 Task: Find connections with filter location Southsea with filter topic #lawyerlifewith filter profile language Potuguese with filter current company DealShare with filter school Magadh University, Bodh Gaya with filter industry Professional Organizations with filter service category Executive Coaching with filter keywords title Board of Directors
Action: Mouse moved to (648, 90)
Screenshot: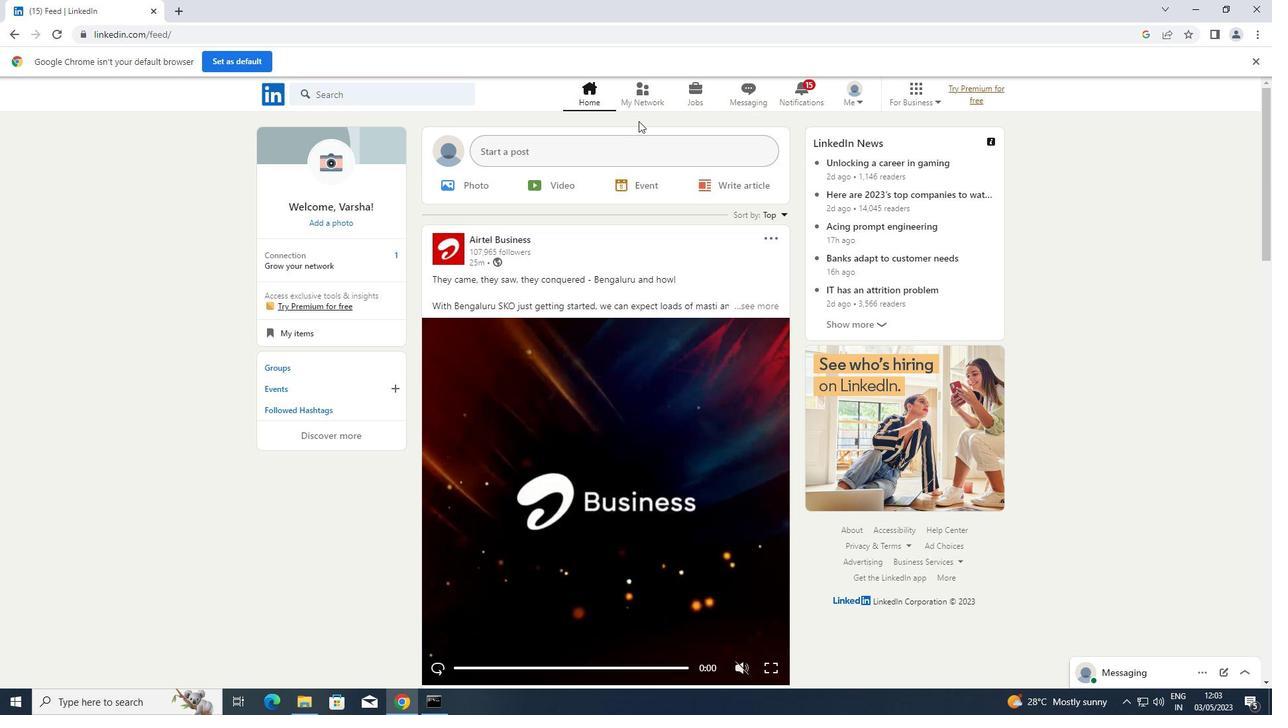 
Action: Mouse pressed left at (648, 90)
Screenshot: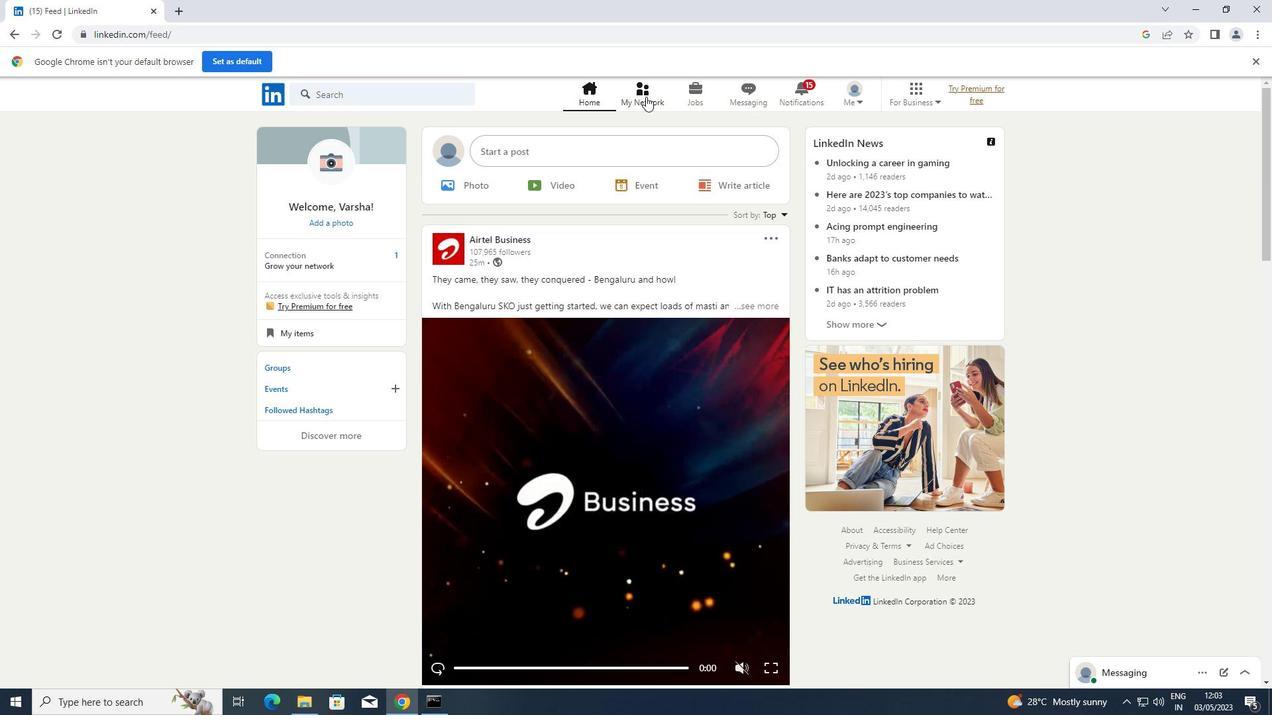 
Action: Mouse moved to (424, 165)
Screenshot: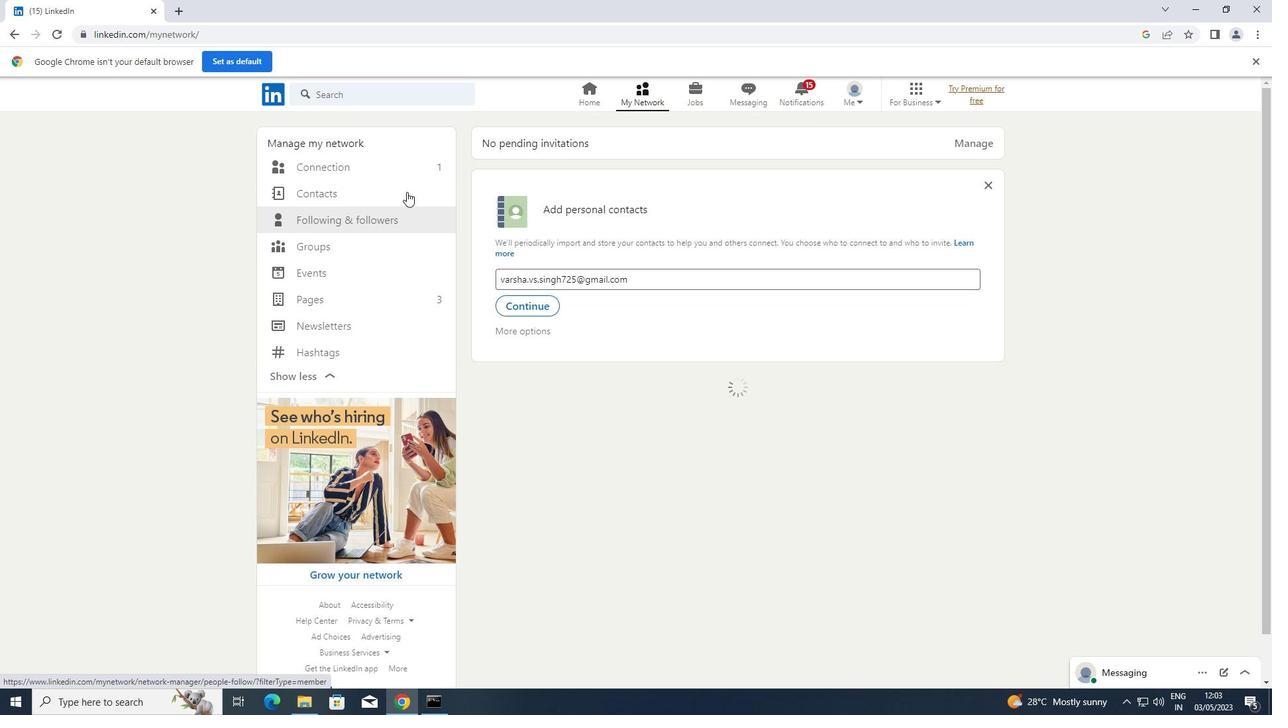 
Action: Mouse pressed left at (424, 165)
Screenshot: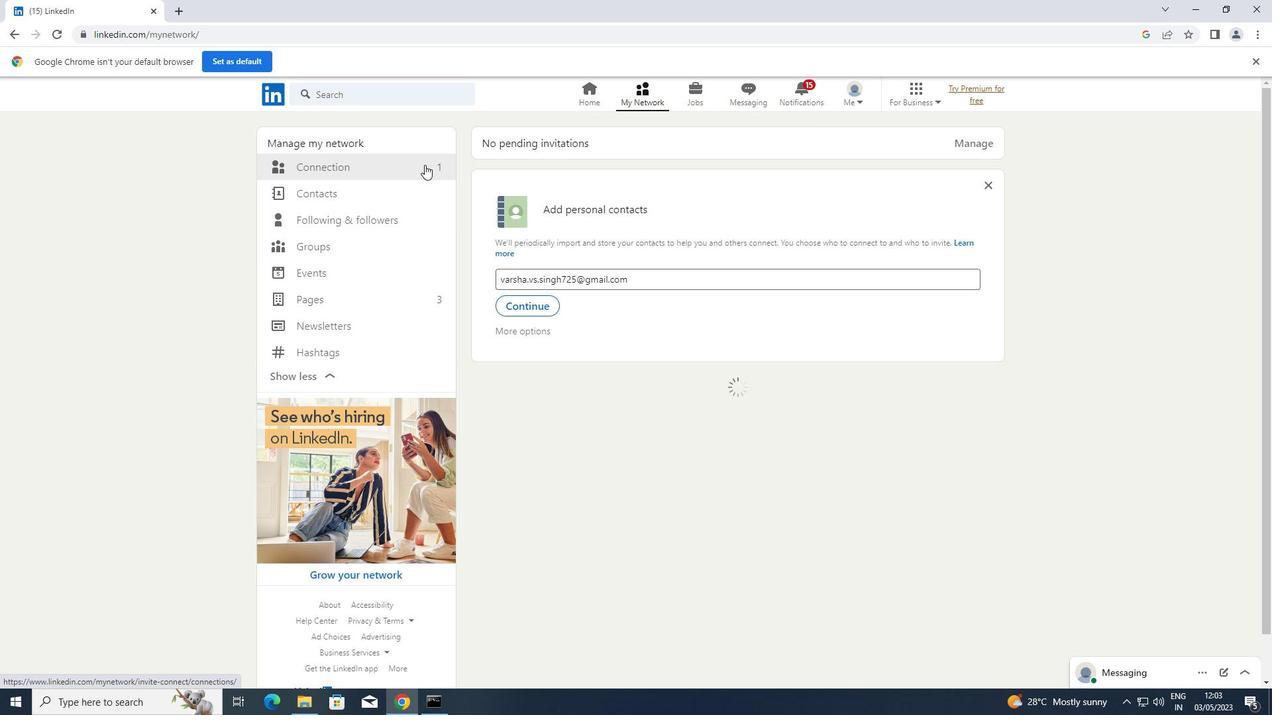 
Action: Mouse moved to (764, 164)
Screenshot: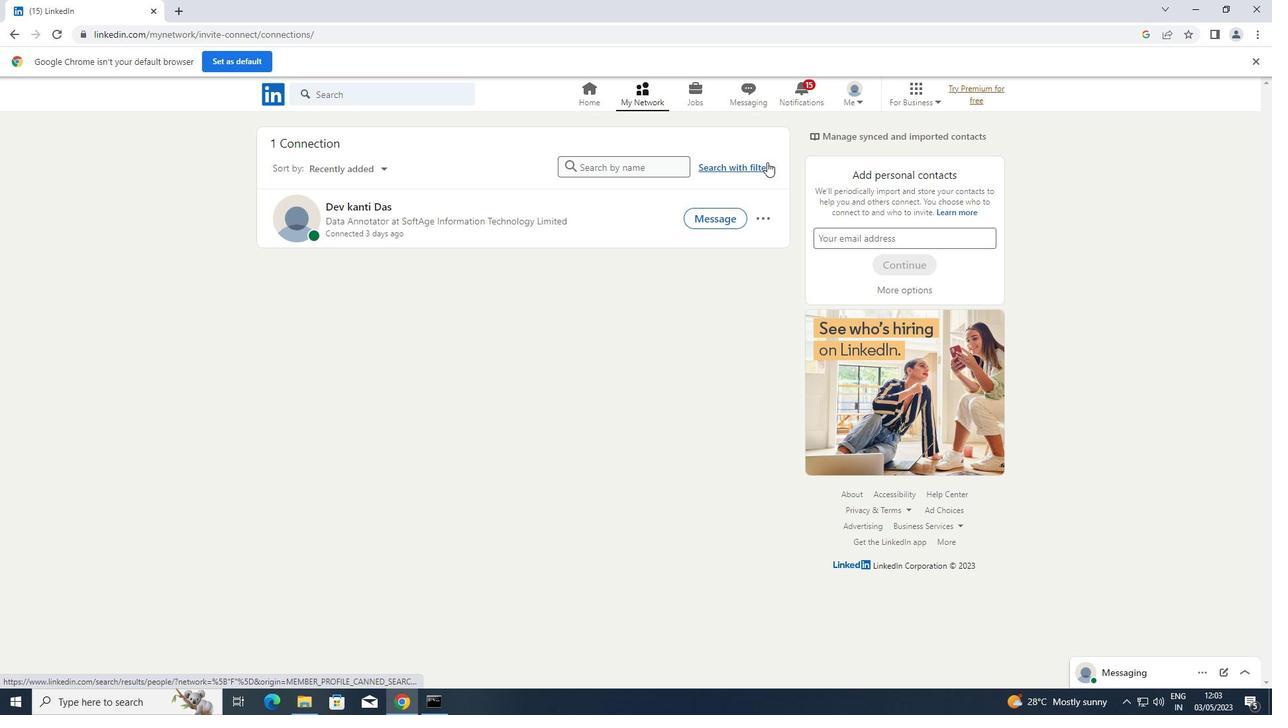 
Action: Mouse pressed left at (764, 164)
Screenshot: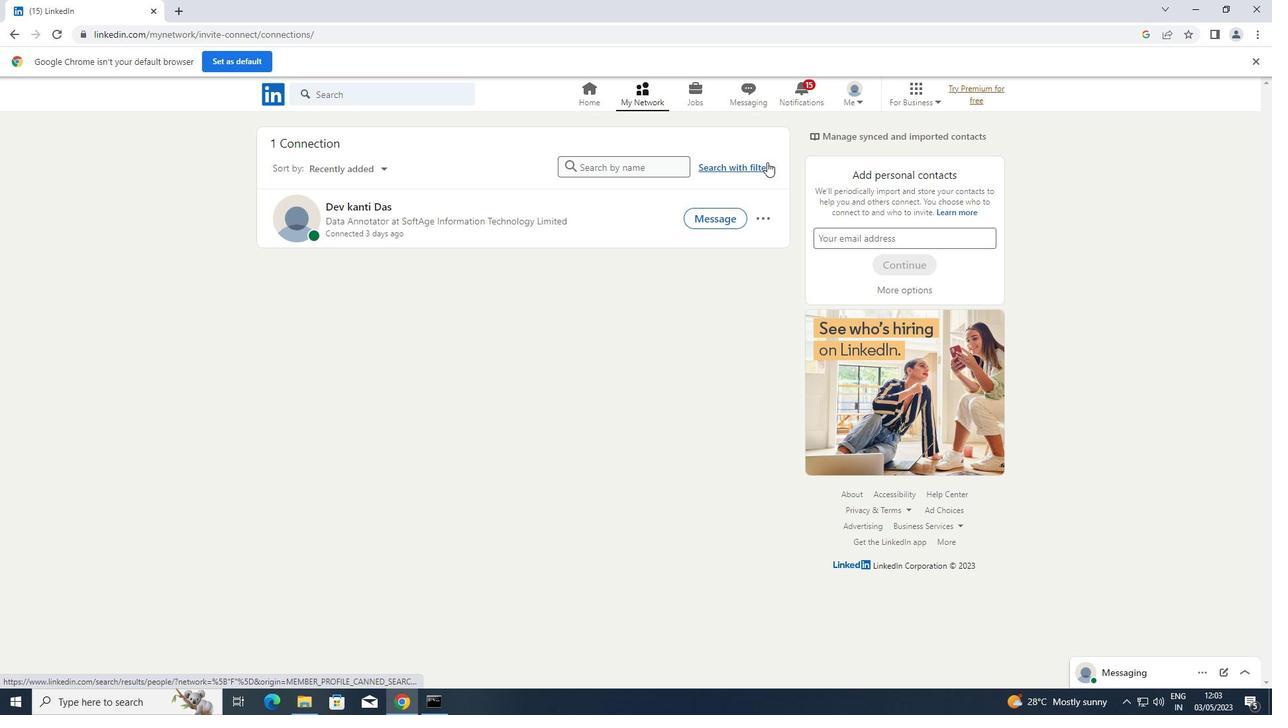 
Action: Mouse moved to (690, 135)
Screenshot: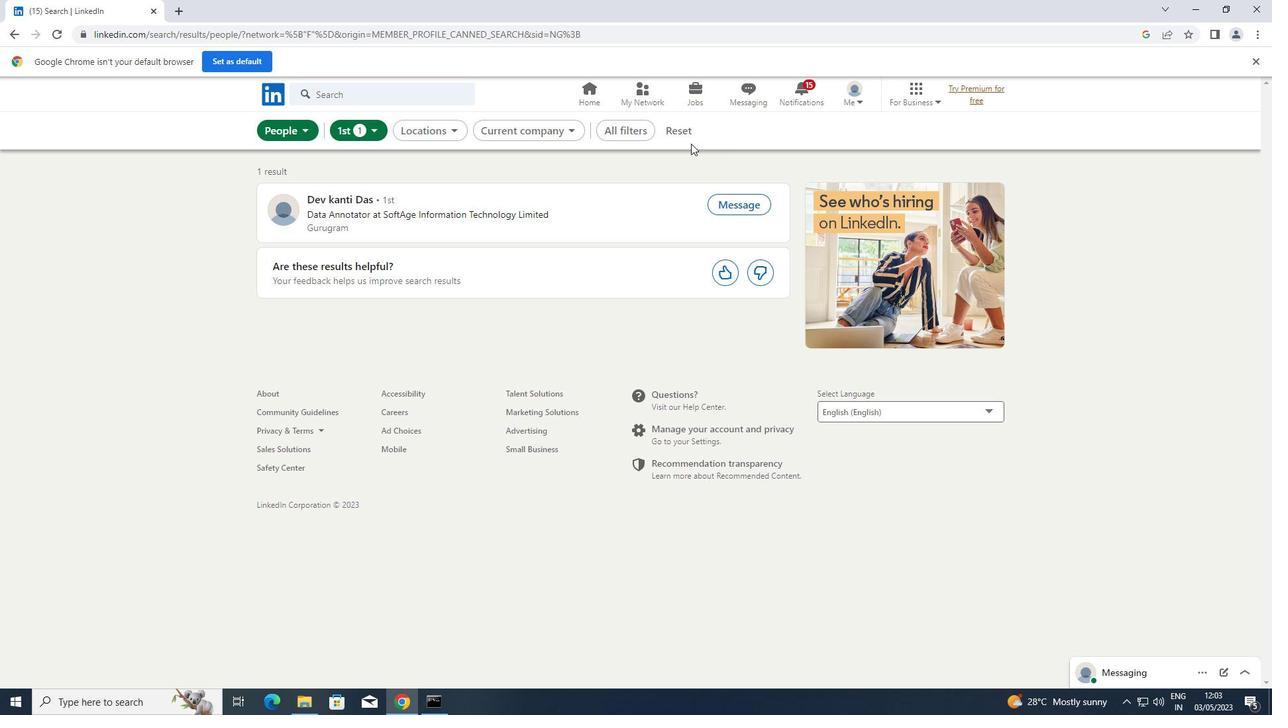 
Action: Mouse pressed left at (690, 135)
Screenshot: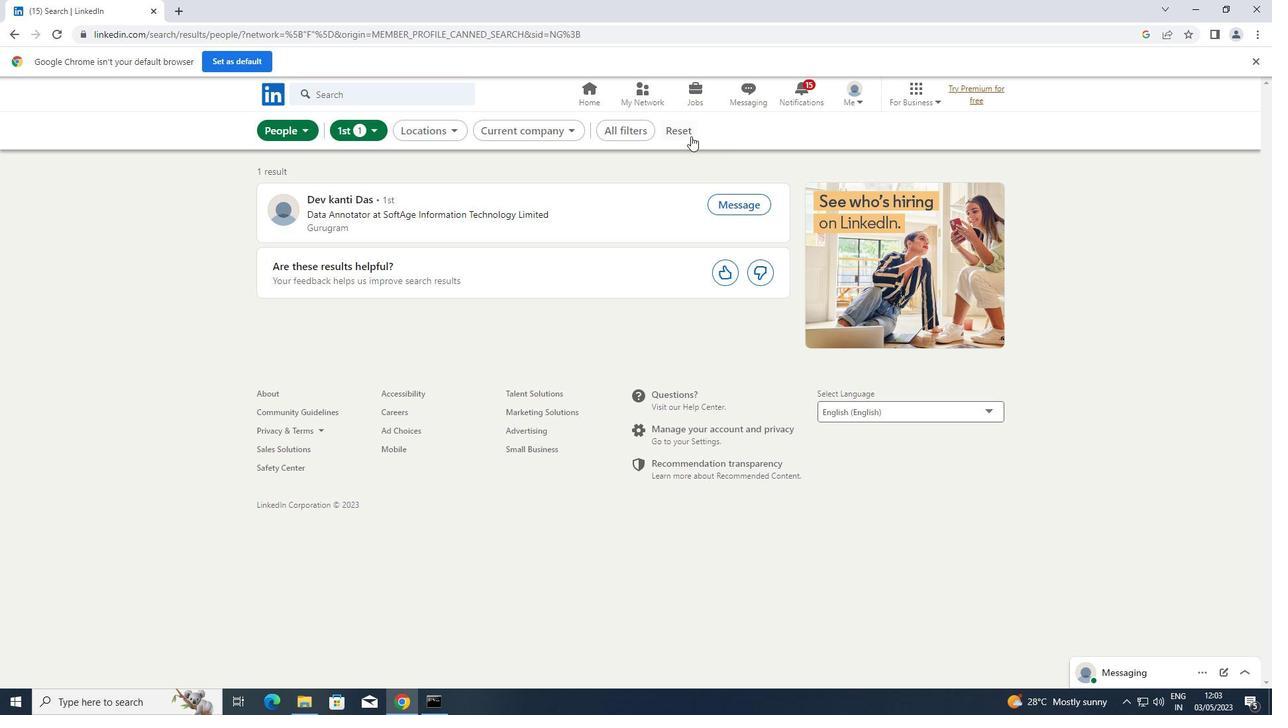 
Action: Mouse moved to (667, 127)
Screenshot: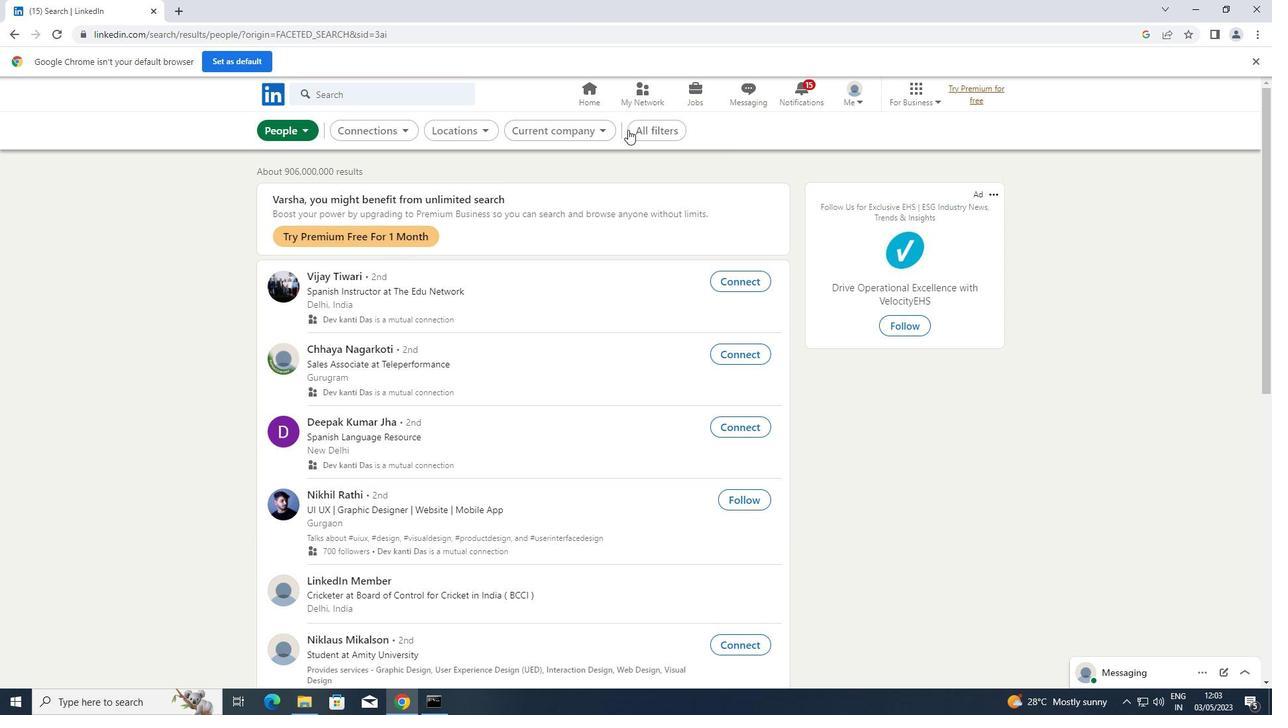 
Action: Mouse pressed left at (667, 127)
Screenshot: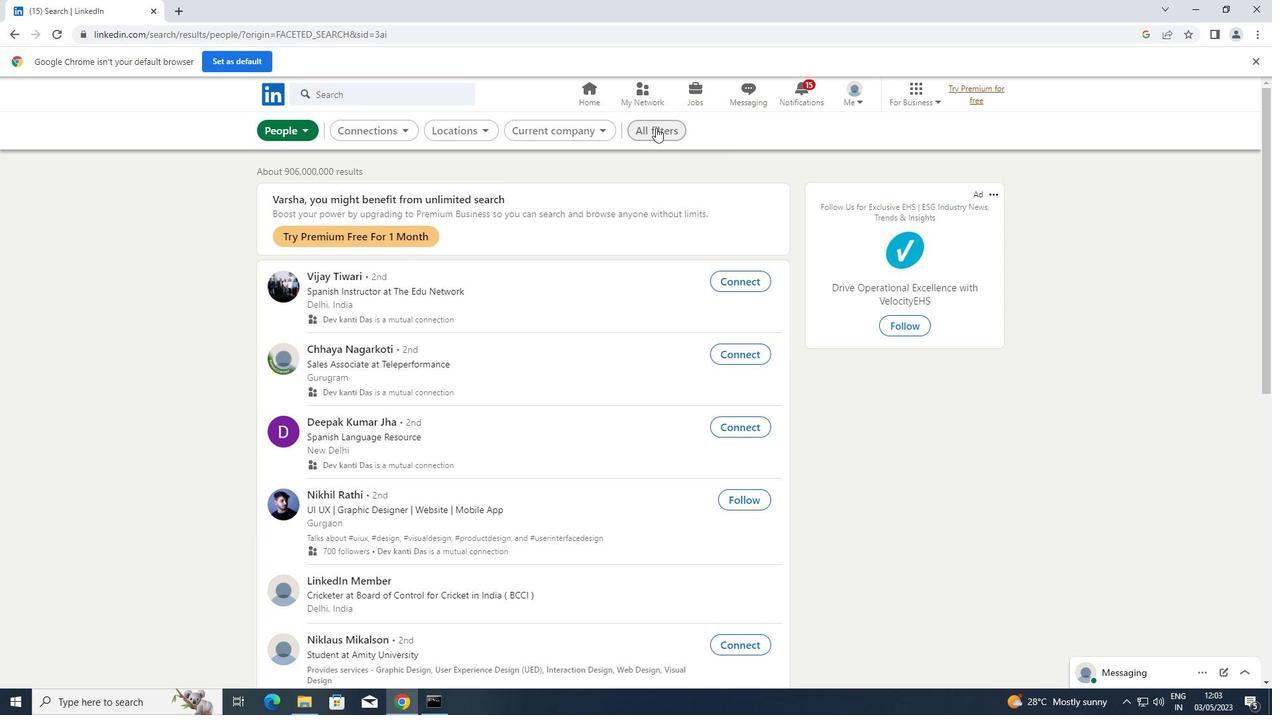
Action: Mouse moved to (863, 287)
Screenshot: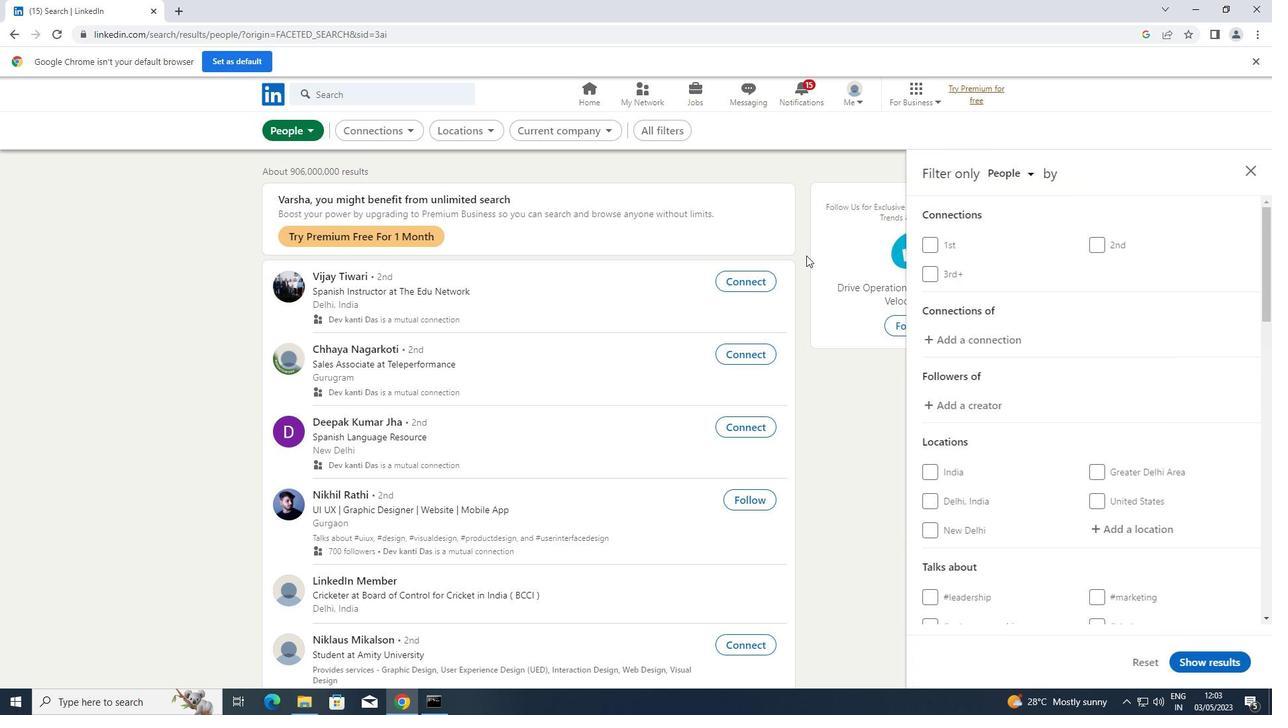 
Action: Mouse scrolled (863, 287) with delta (0, 0)
Screenshot: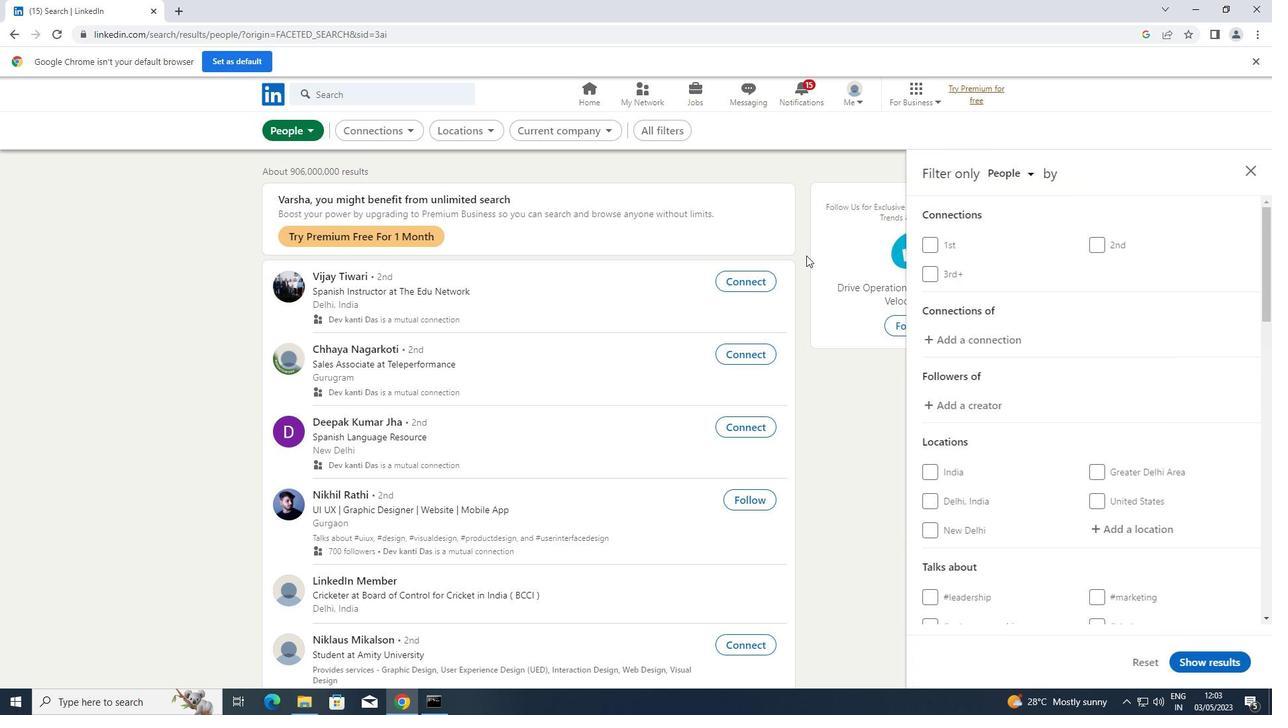 
Action: Mouse moved to (864, 289)
Screenshot: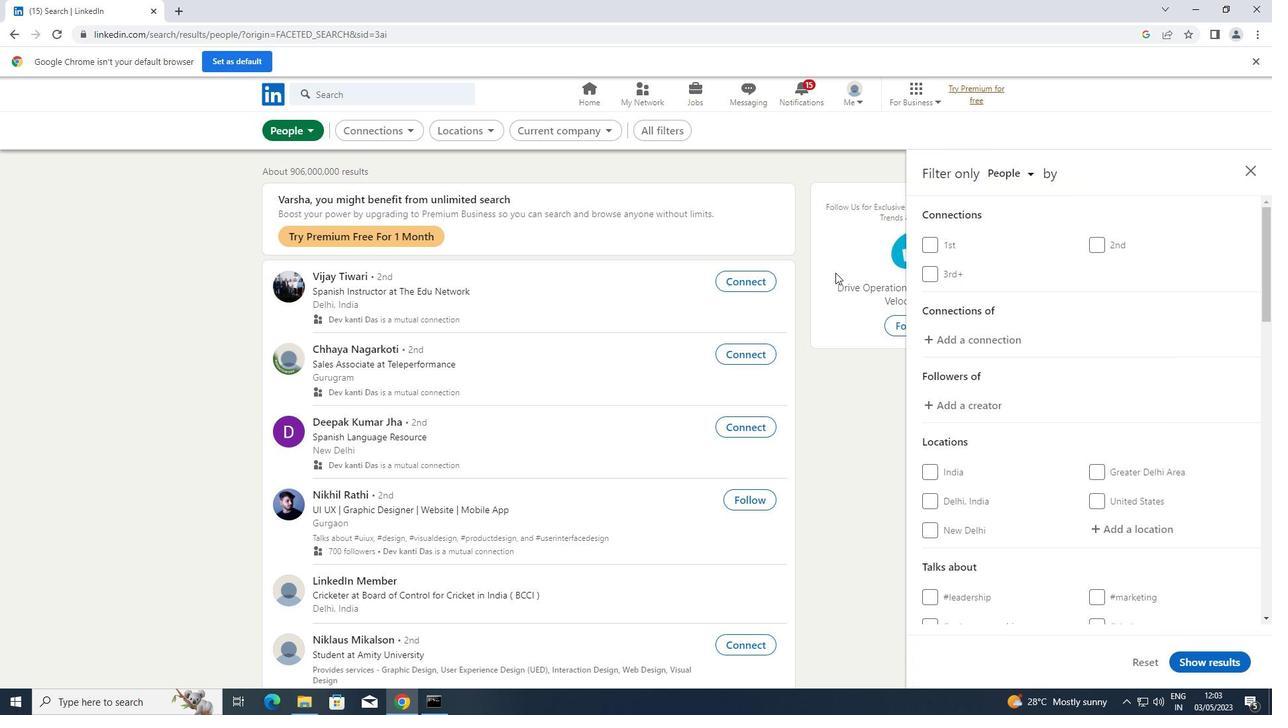 
Action: Mouse scrolled (864, 289) with delta (0, 0)
Screenshot: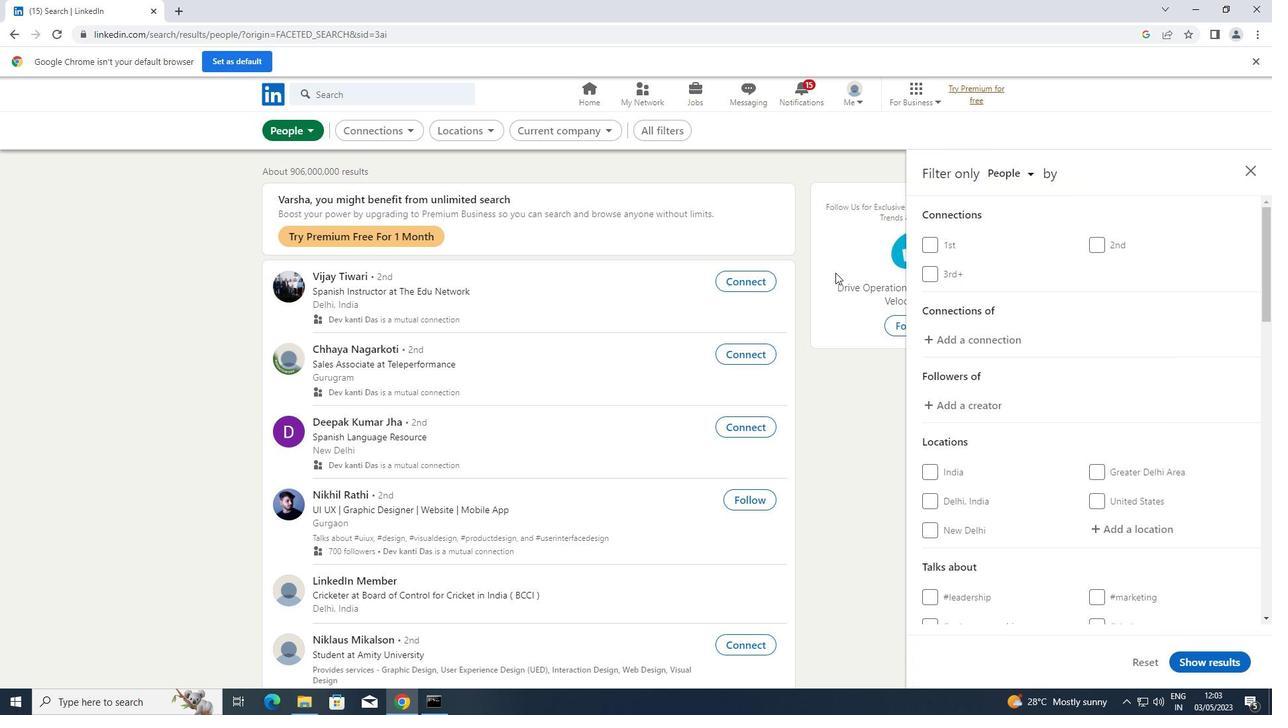 
Action: Mouse moved to (864, 291)
Screenshot: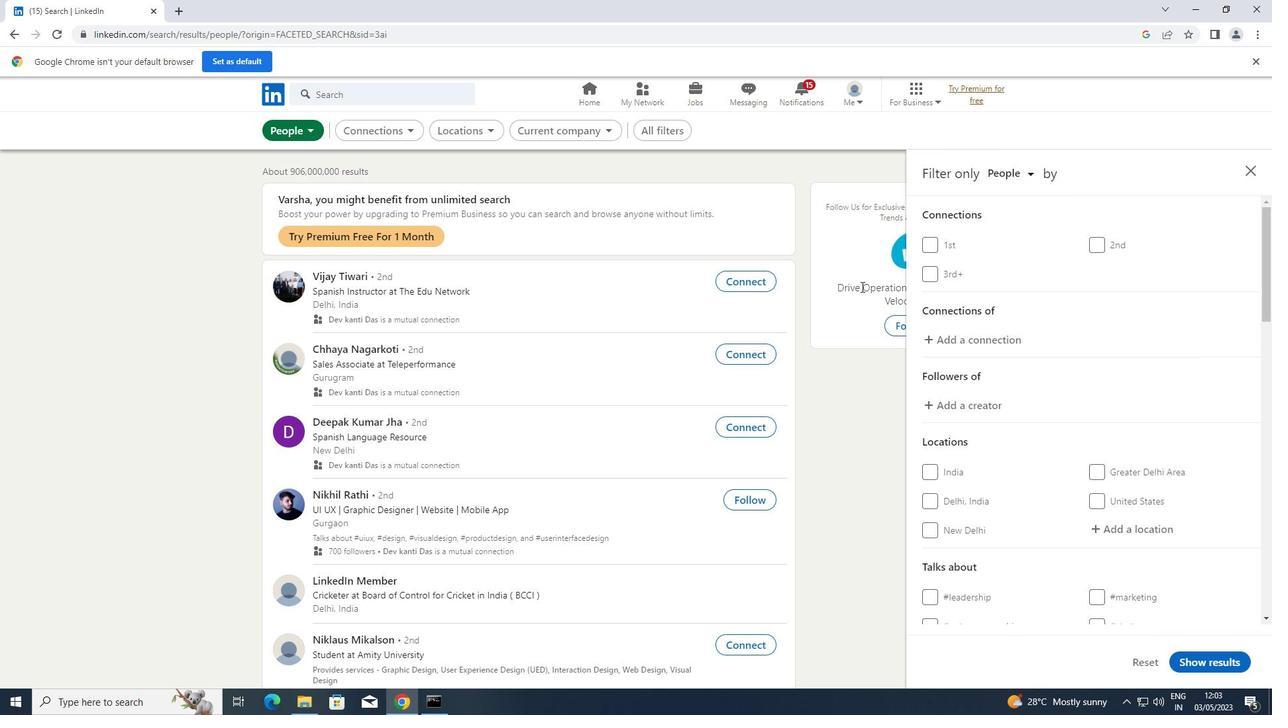 
Action: Mouse scrolled (864, 290) with delta (0, 0)
Screenshot: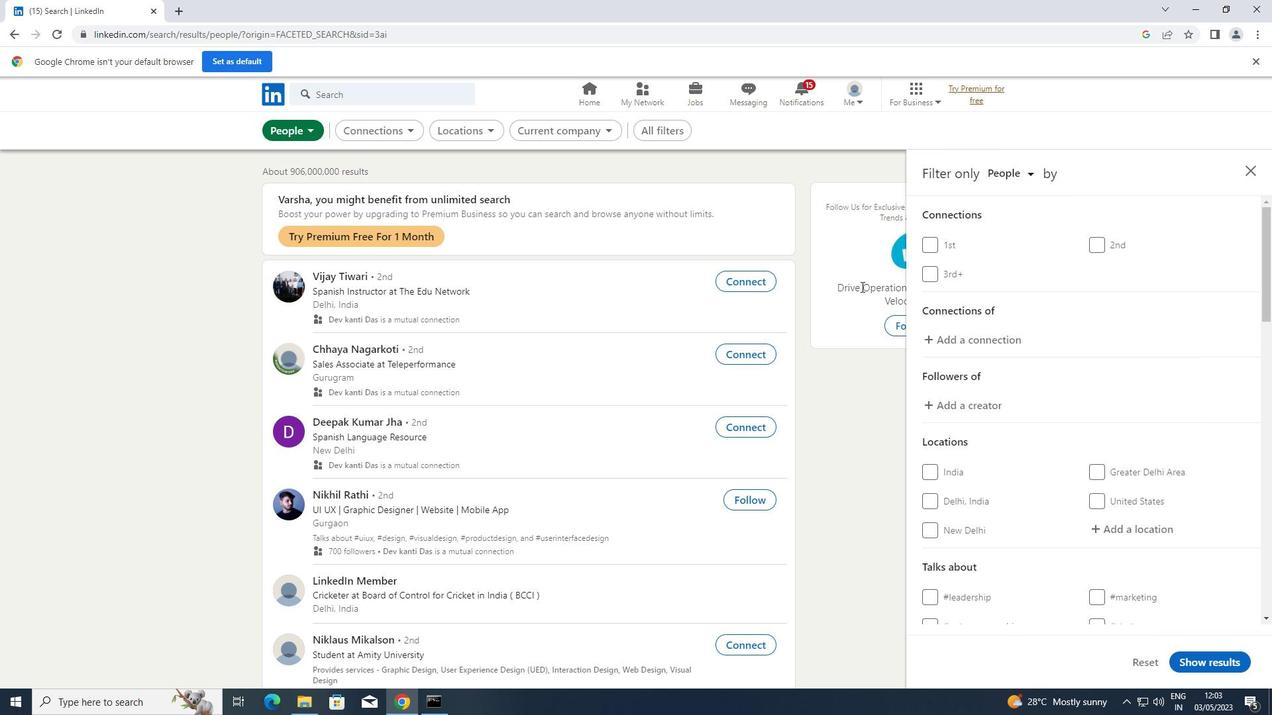 
Action: Mouse moved to (1123, 534)
Screenshot: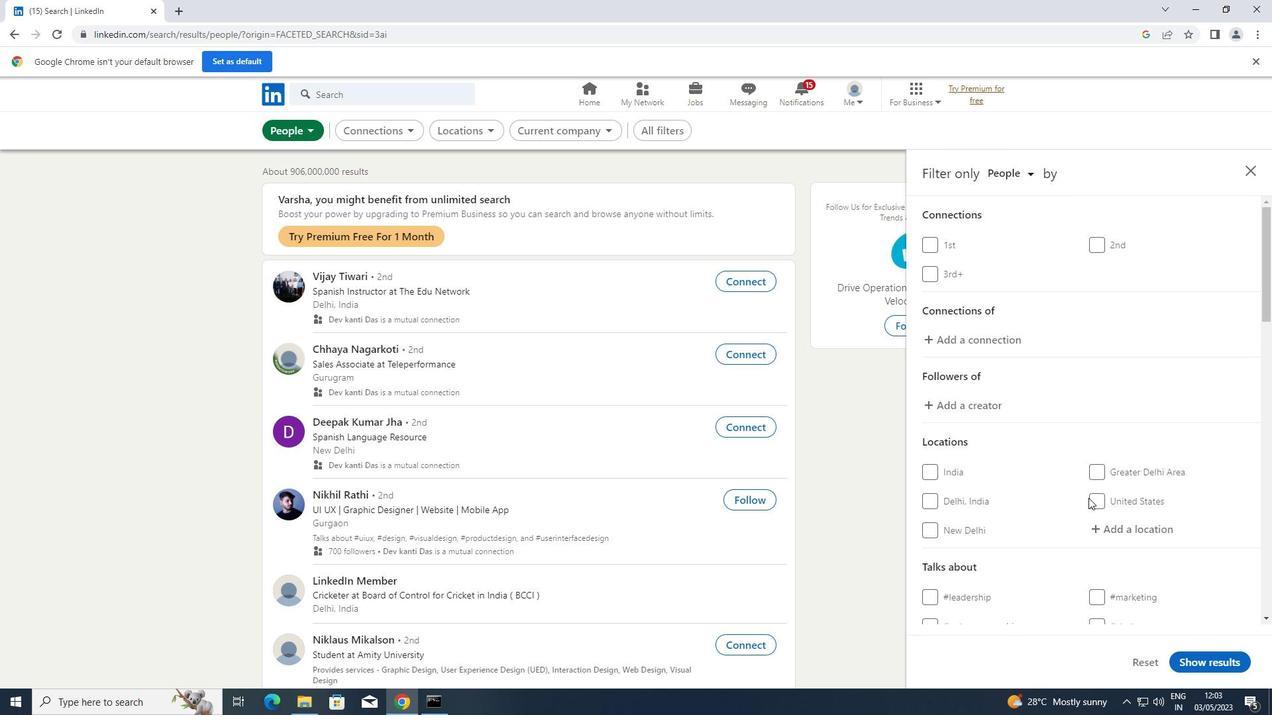 
Action: Mouse pressed left at (1123, 534)
Screenshot: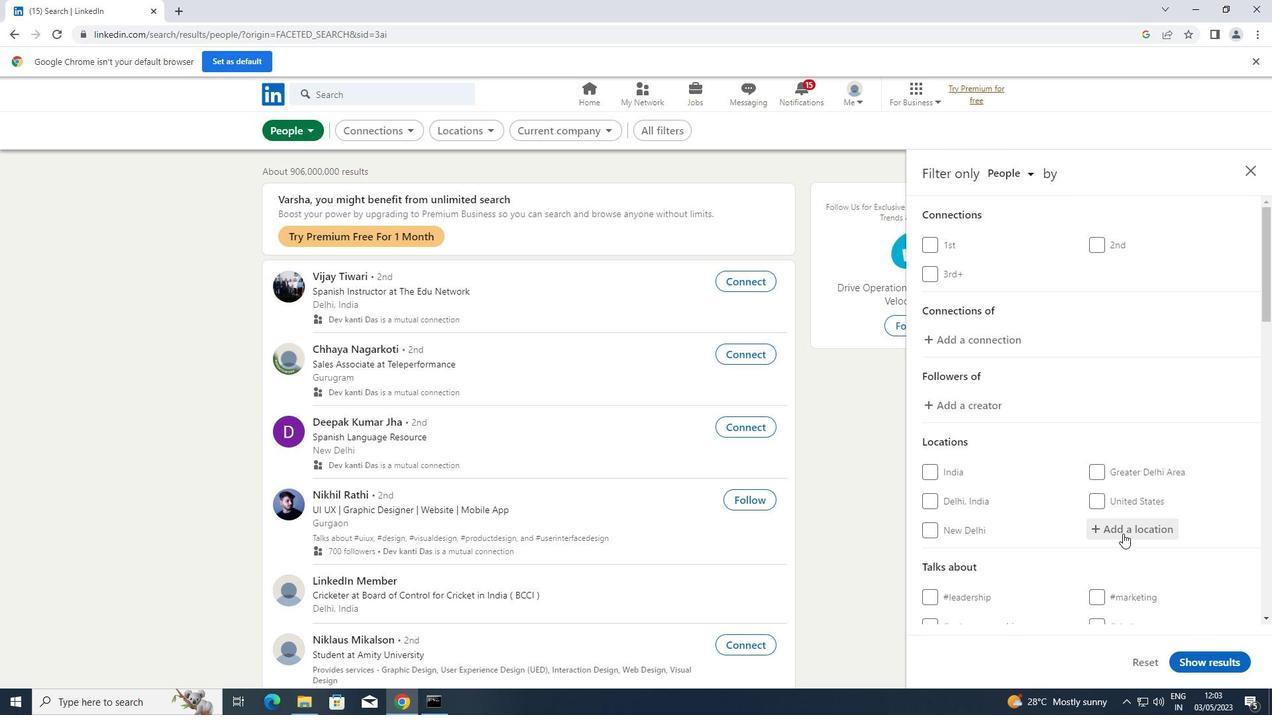 
Action: Mouse moved to (1124, 532)
Screenshot: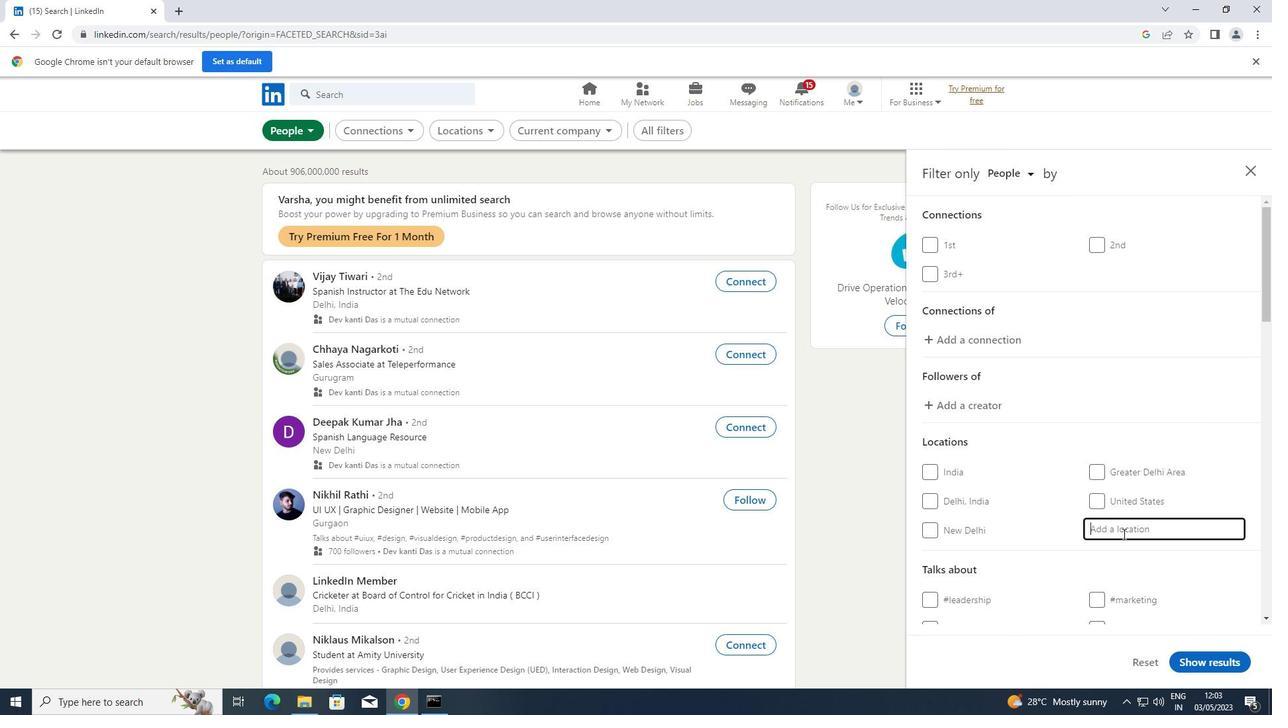 
Action: Key pressed <Key.shift>SOUTHSEA
Screenshot: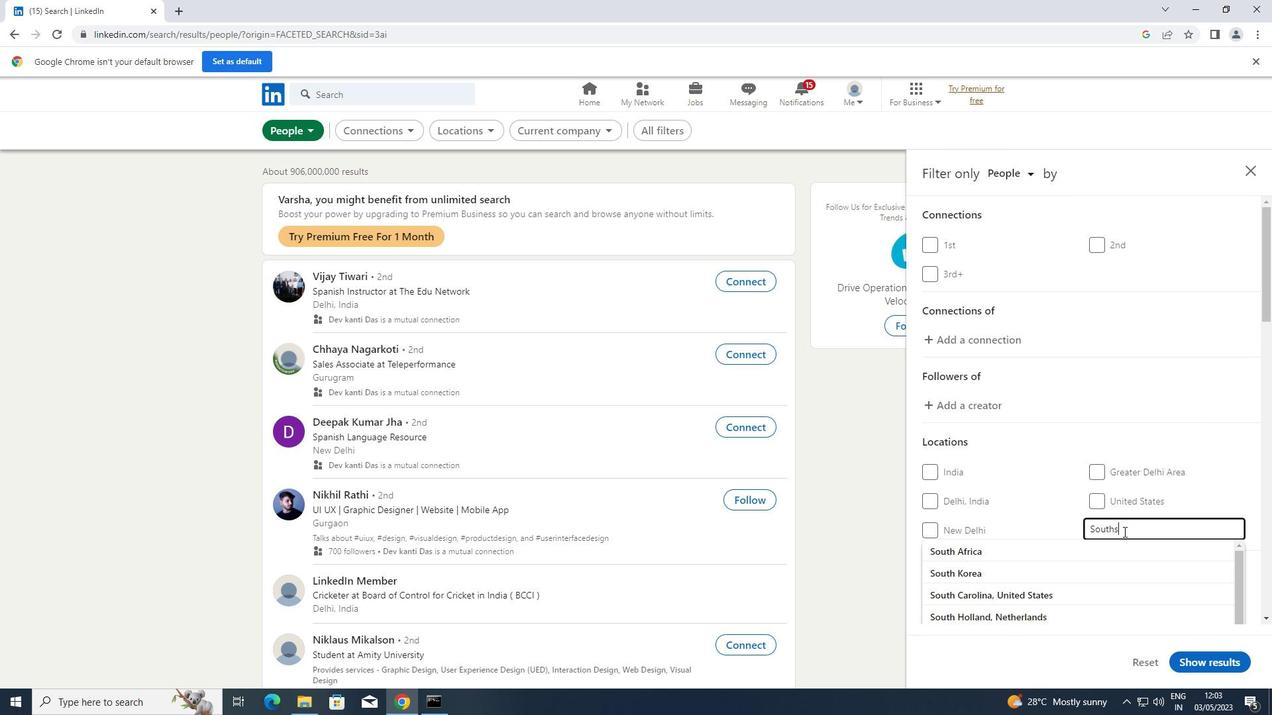 
Action: Mouse moved to (1089, 535)
Screenshot: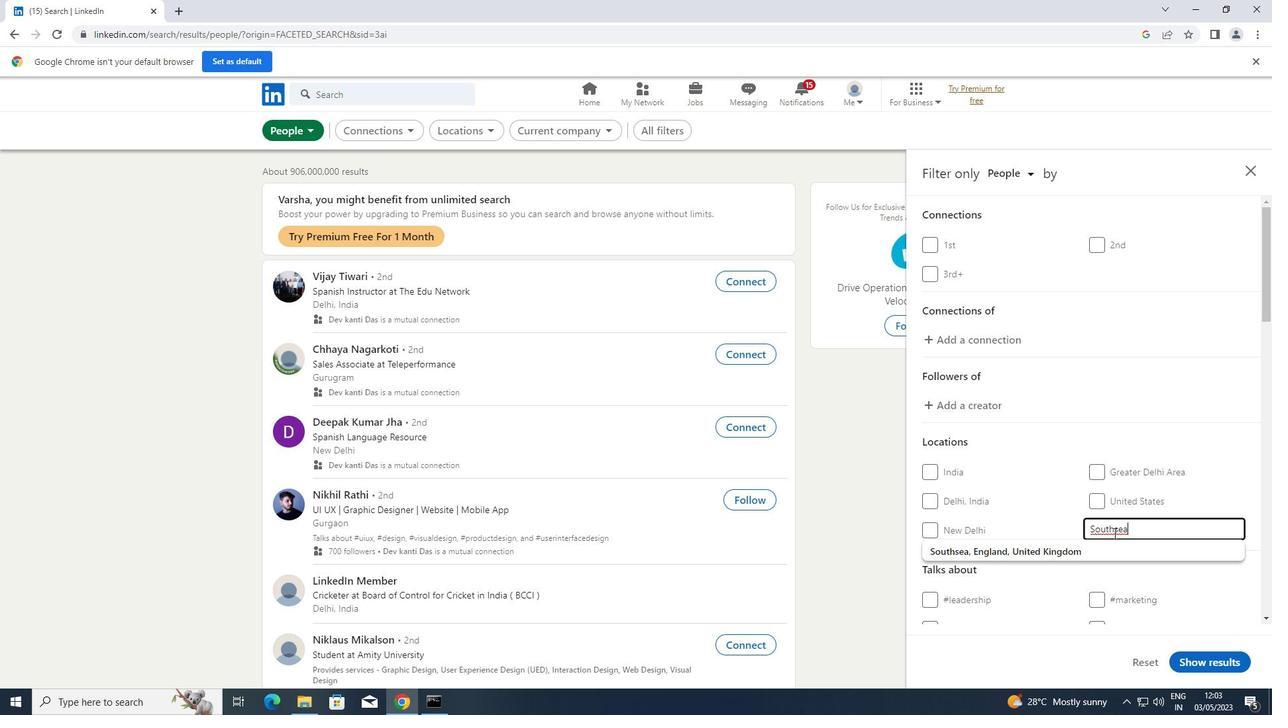 
Action: Mouse scrolled (1089, 534) with delta (0, 0)
Screenshot: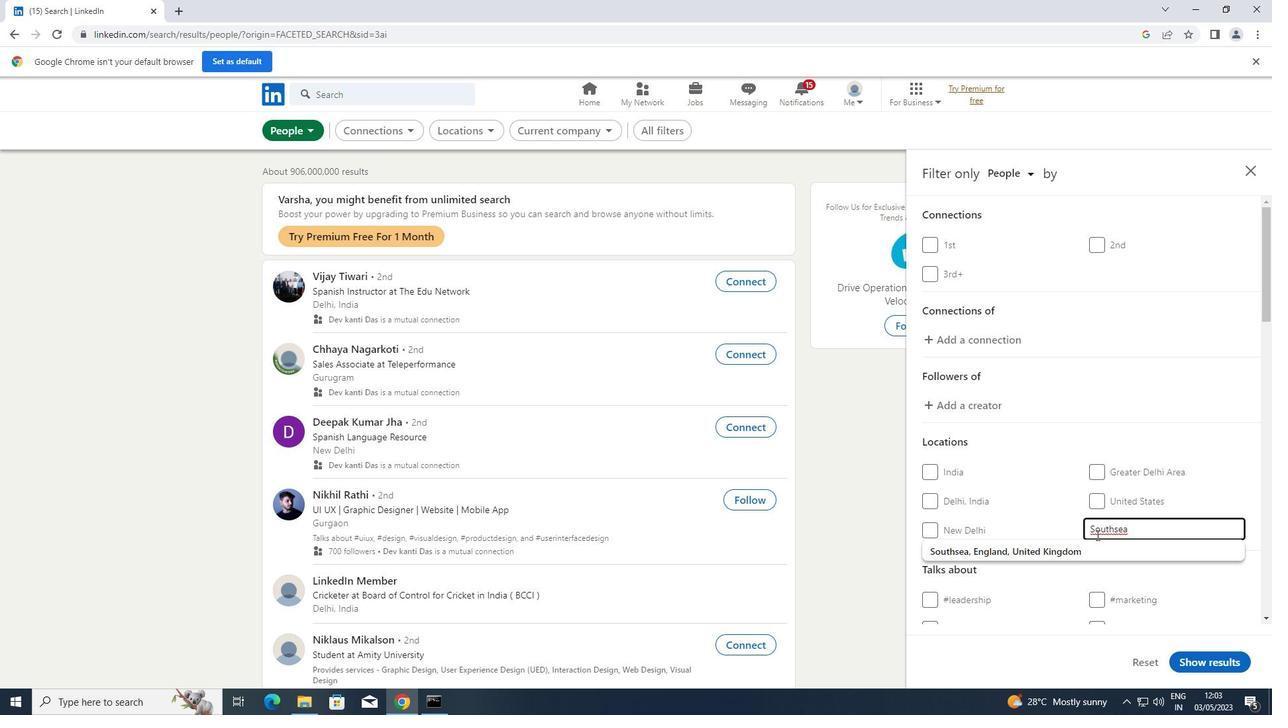 
Action: Mouse moved to (1146, 586)
Screenshot: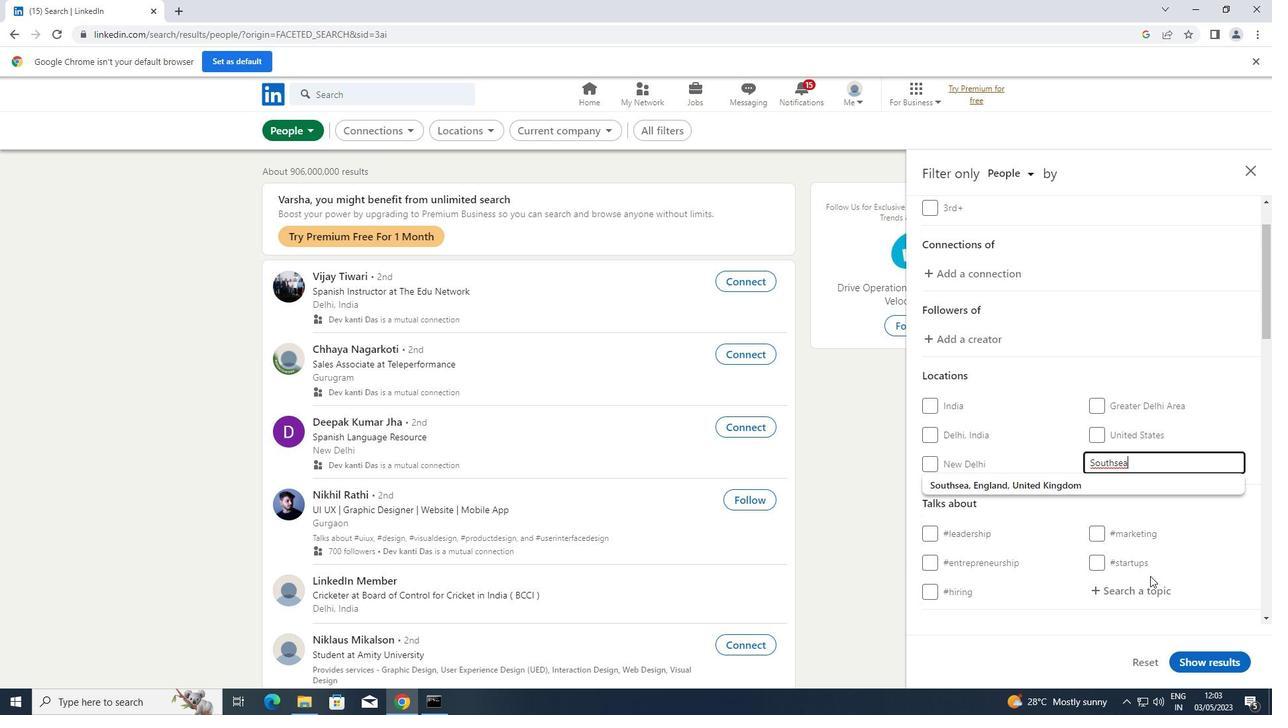 
Action: Mouse pressed left at (1146, 586)
Screenshot: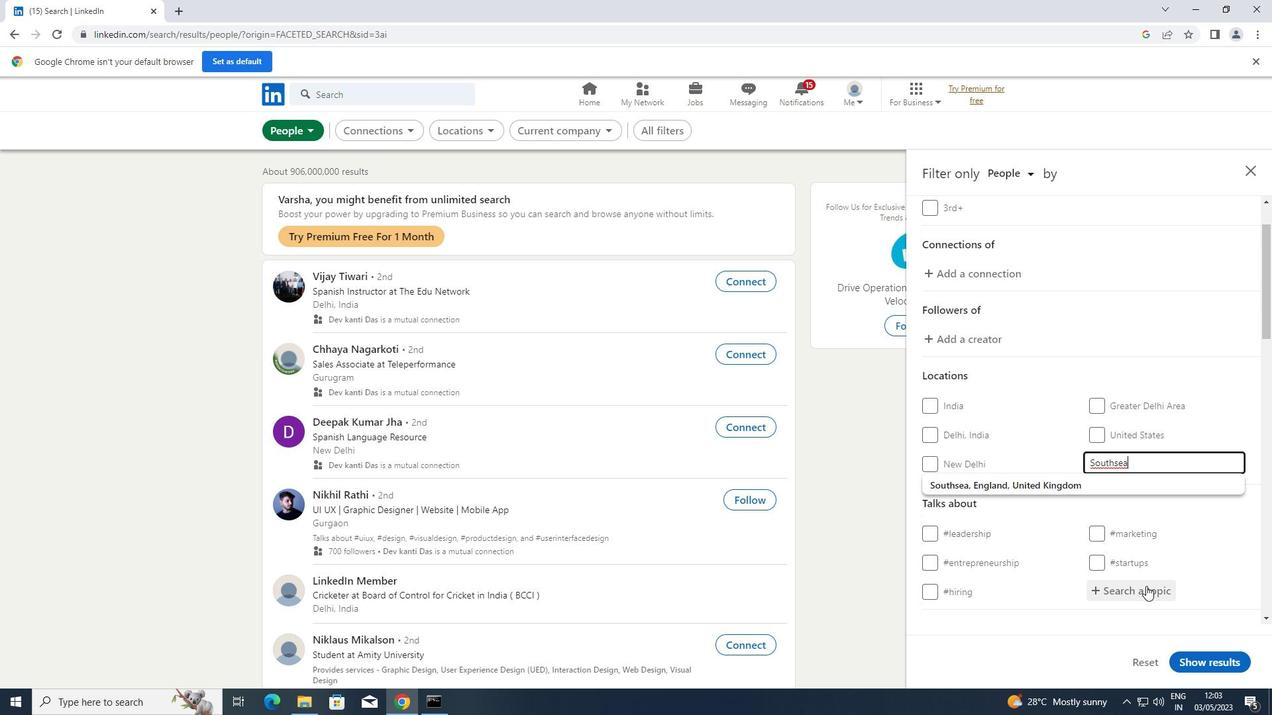 
Action: Key pressed LAWYERLIFE
Screenshot: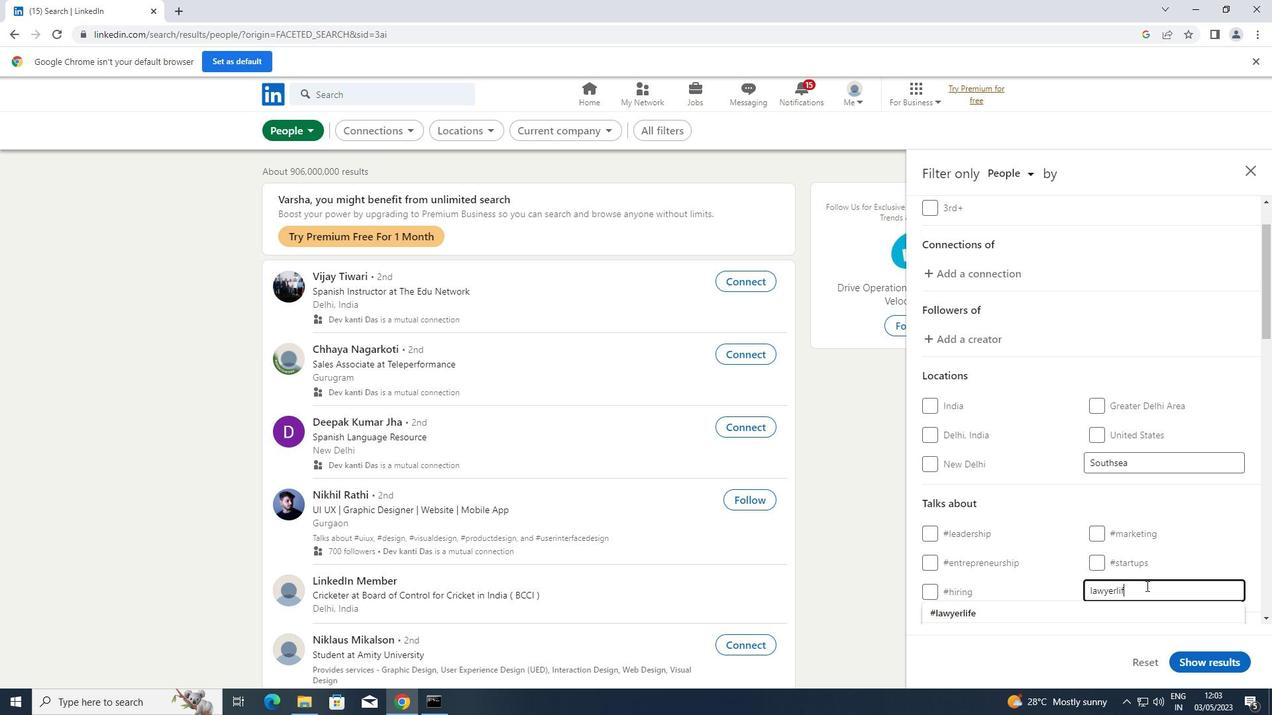 
Action: Mouse moved to (1023, 612)
Screenshot: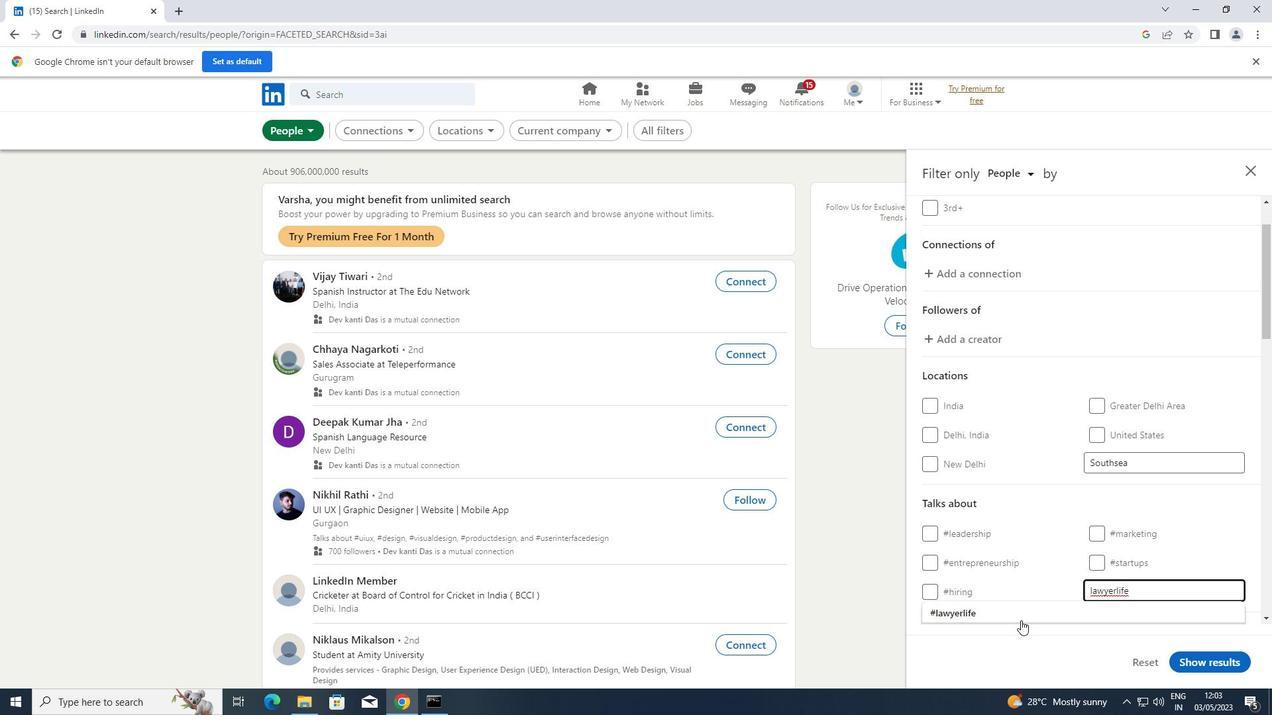 
Action: Mouse pressed left at (1023, 612)
Screenshot: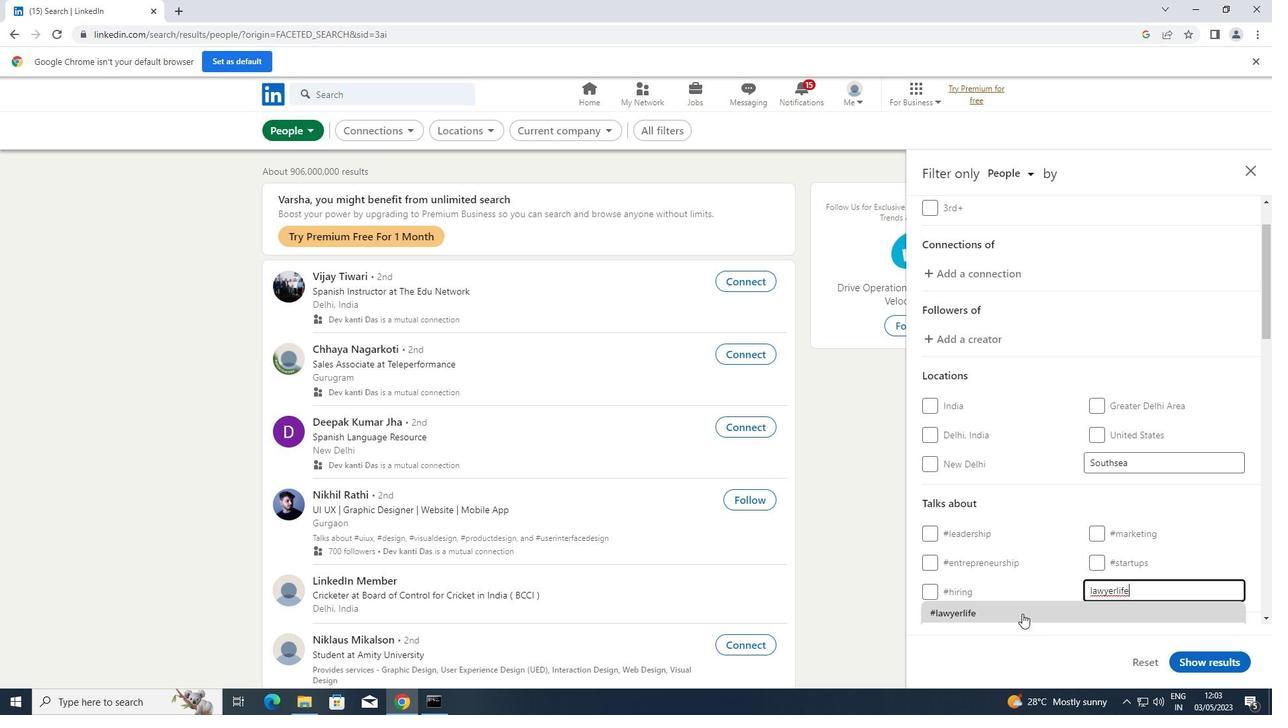 
Action: Mouse moved to (1034, 576)
Screenshot: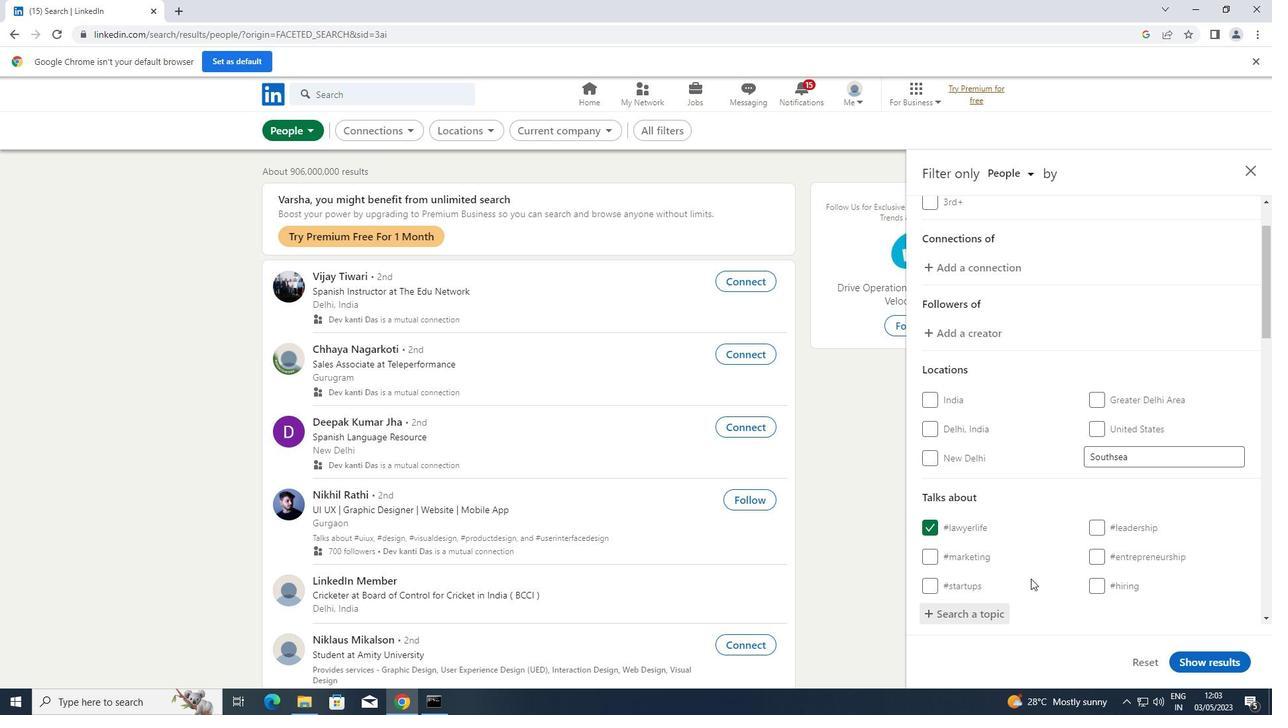
Action: Mouse scrolled (1034, 575) with delta (0, 0)
Screenshot: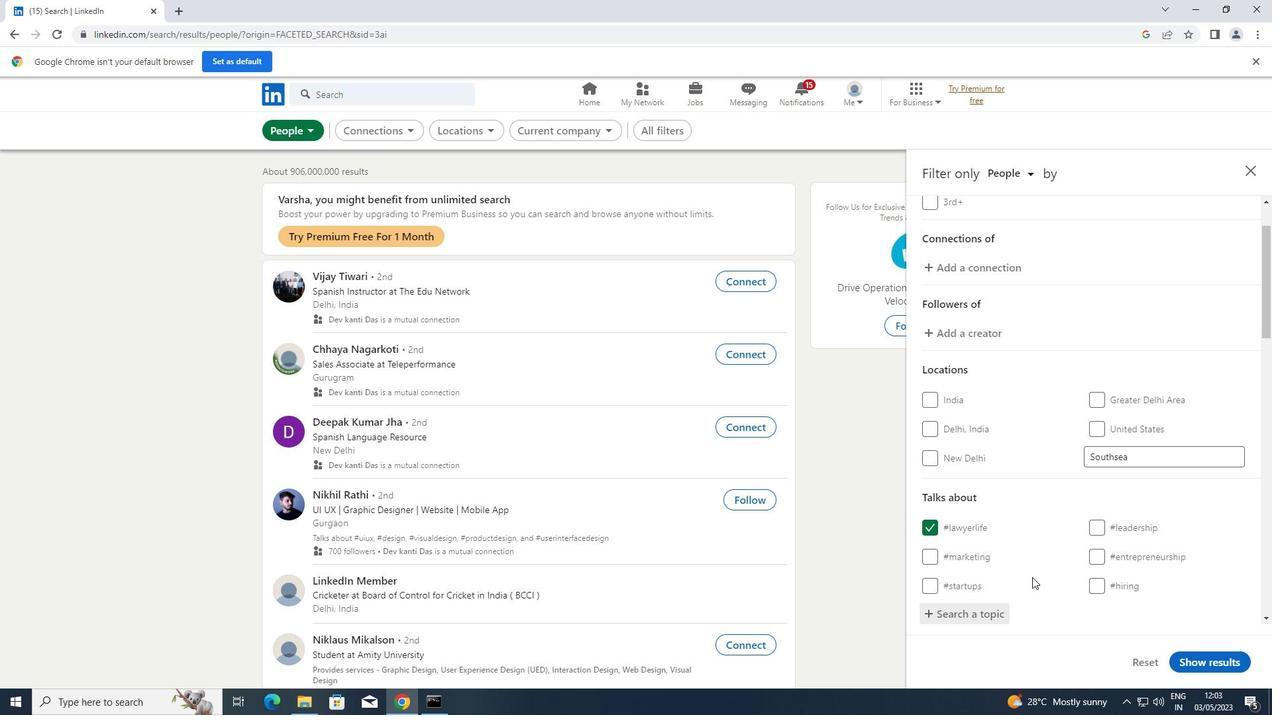 
Action: Mouse scrolled (1034, 575) with delta (0, 0)
Screenshot: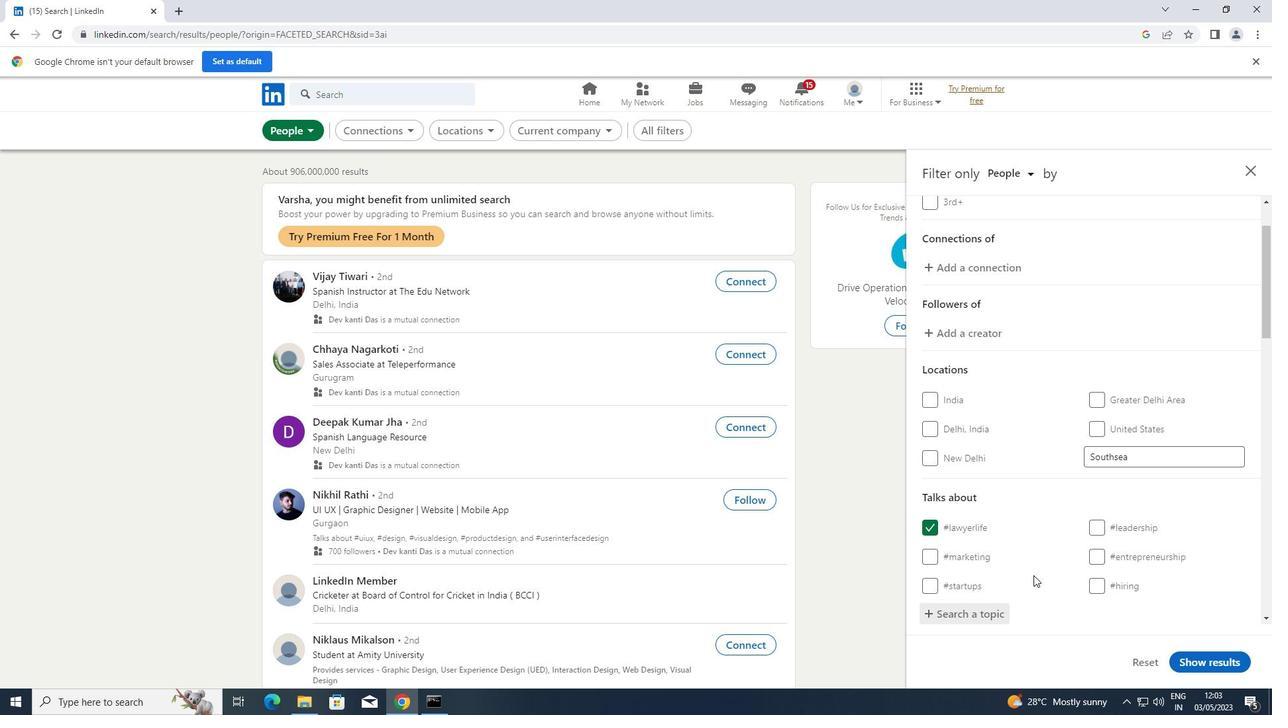 
Action: Mouse scrolled (1034, 575) with delta (0, 0)
Screenshot: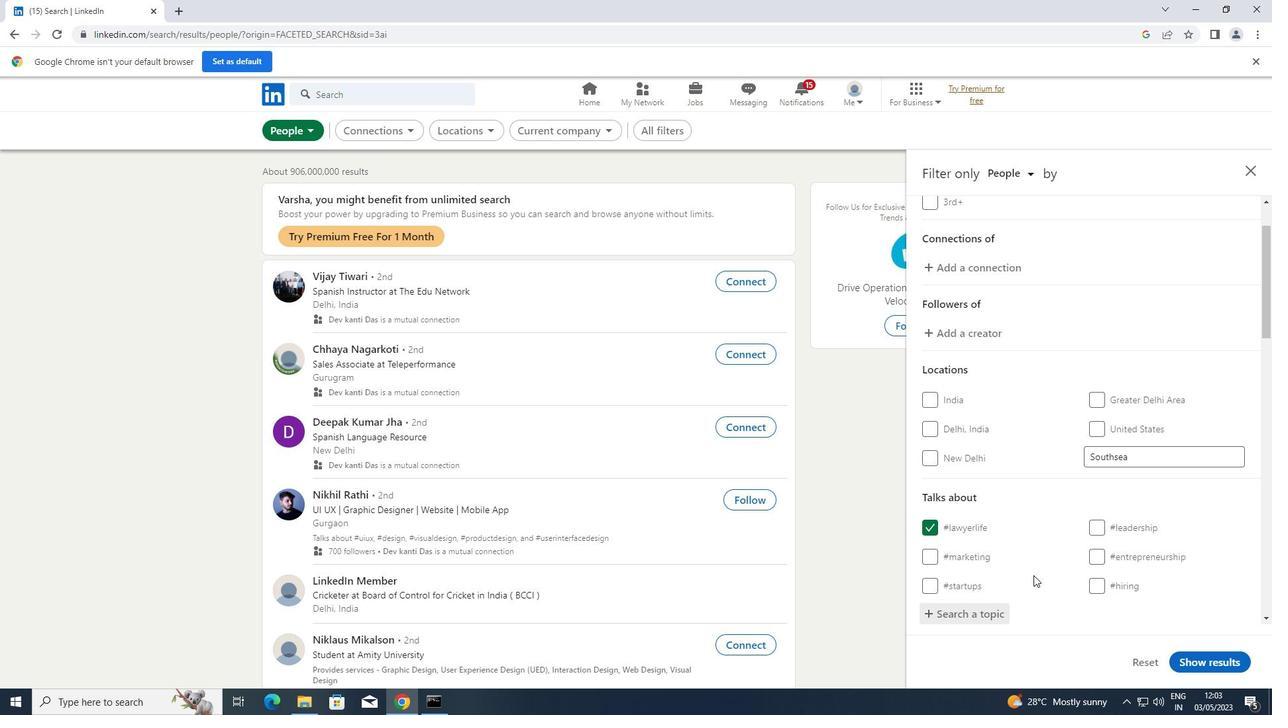 
Action: Mouse scrolled (1034, 575) with delta (0, 0)
Screenshot: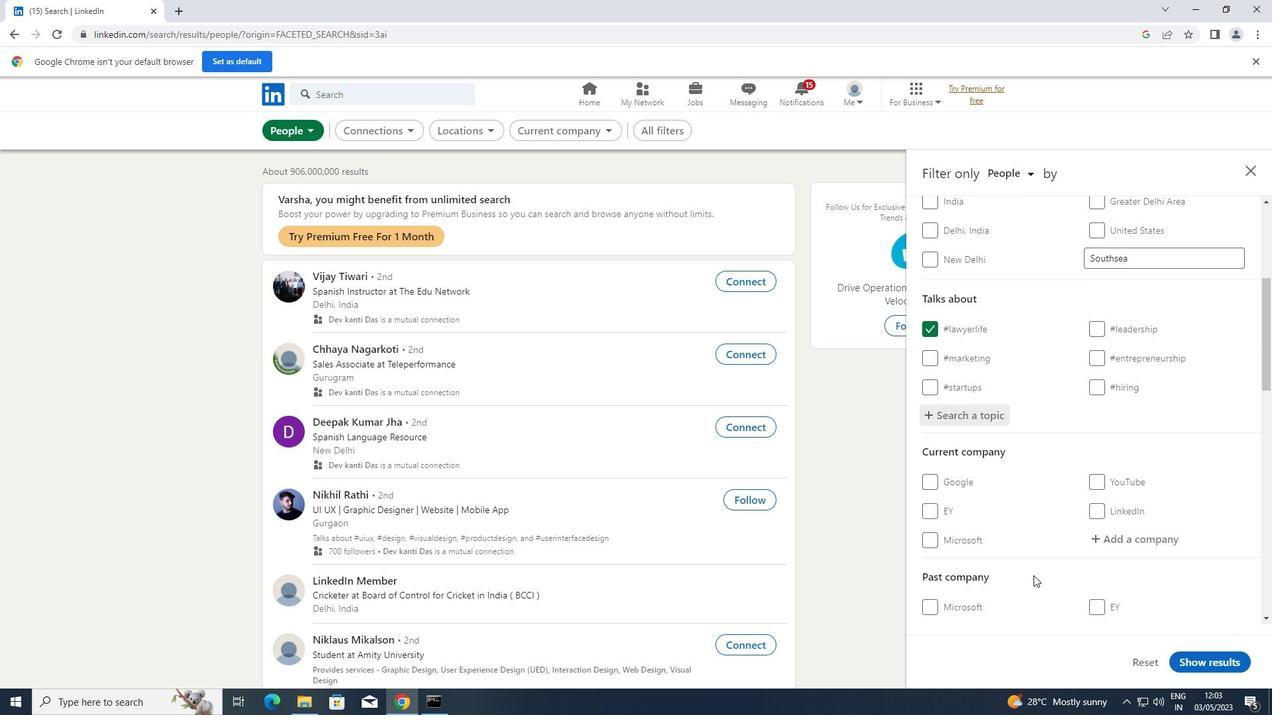 
Action: Mouse scrolled (1034, 575) with delta (0, 0)
Screenshot: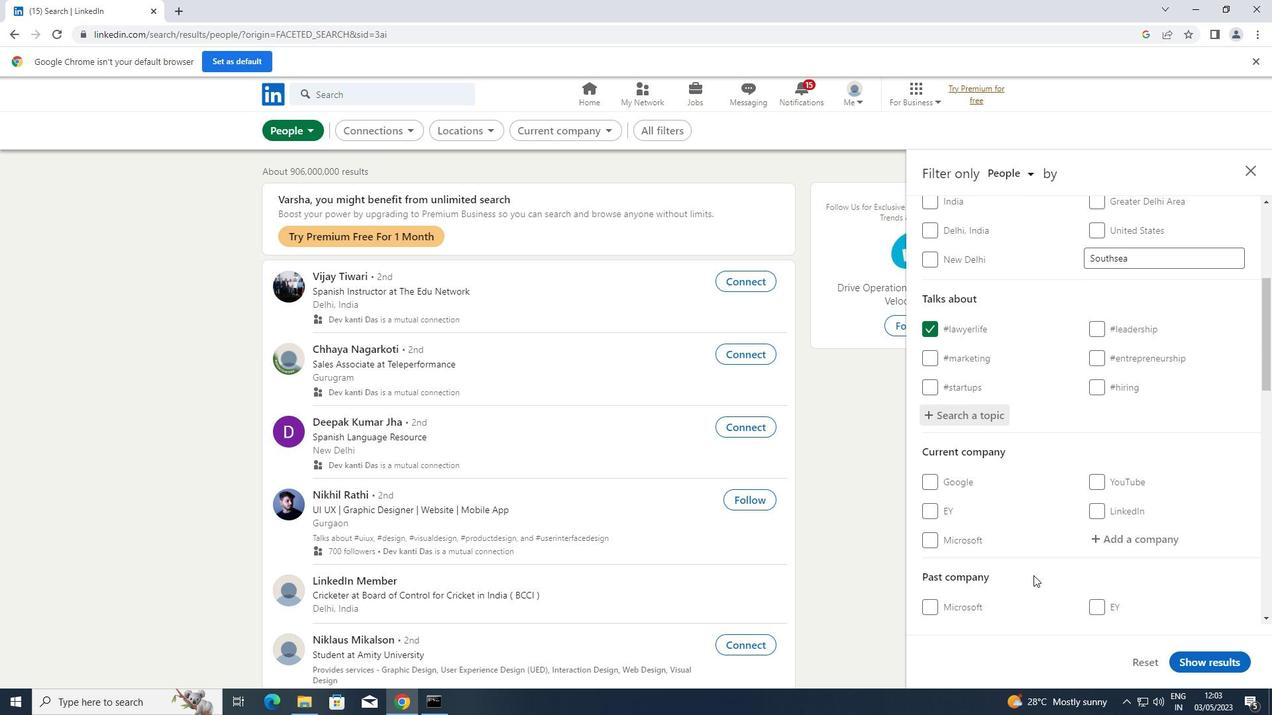 
Action: Mouse scrolled (1034, 575) with delta (0, 0)
Screenshot: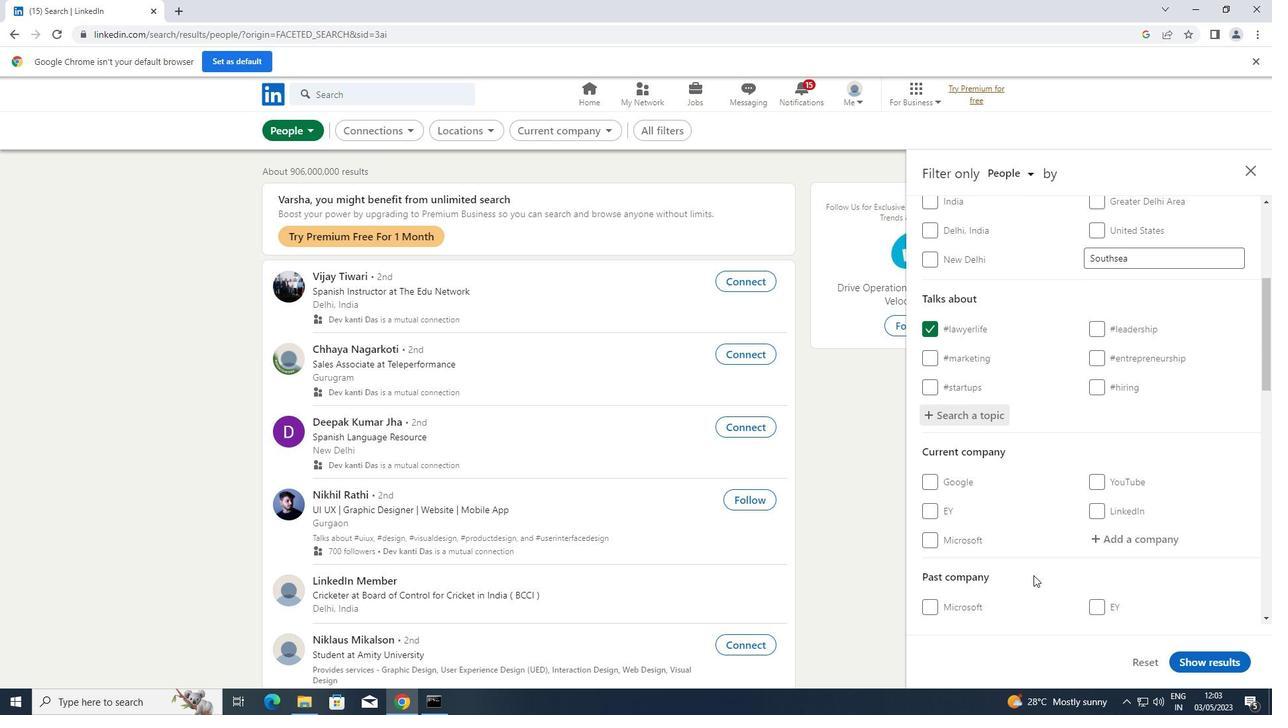 
Action: Mouse scrolled (1034, 575) with delta (0, 0)
Screenshot: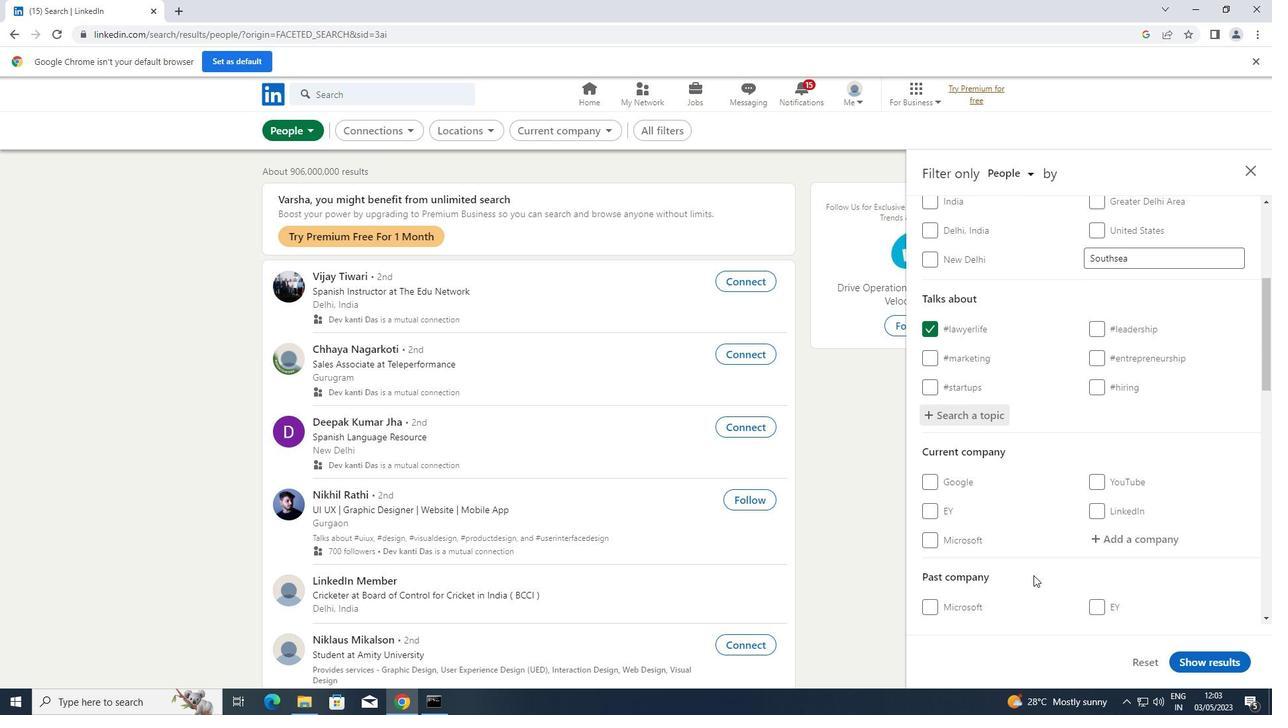 
Action: Mouse scrolled (1034, 575) with delta (0, 0)
Screenshot: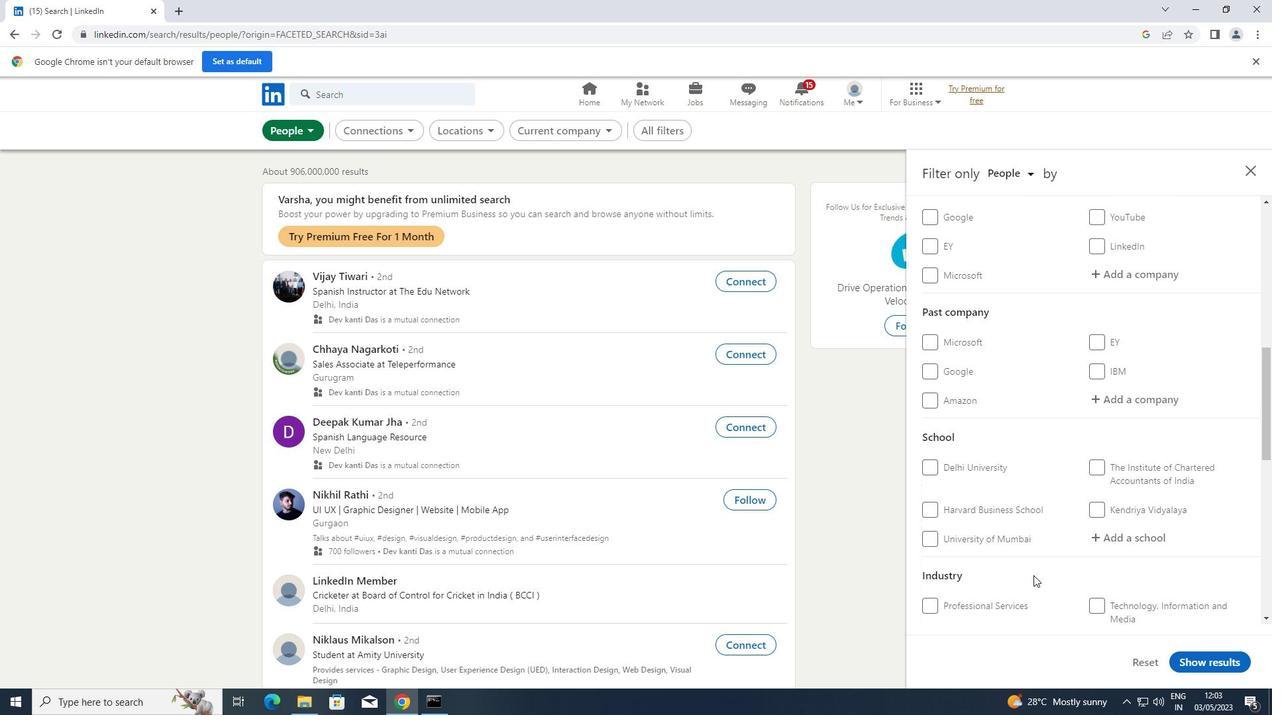 
Action: Mouse scrolled (1034, 575) with delta (0, 0)
Screenshot: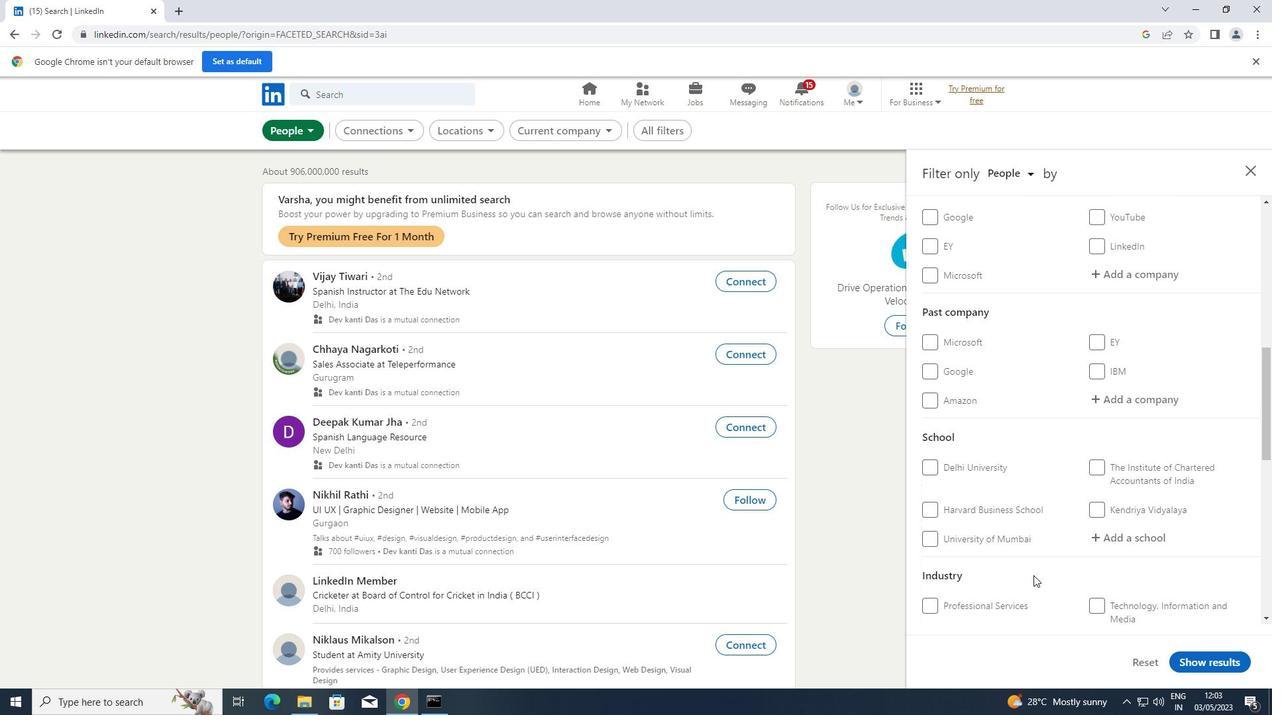 
Action: Mouse scrolled (1034, 575) with delta (0, 0)
Screenshot: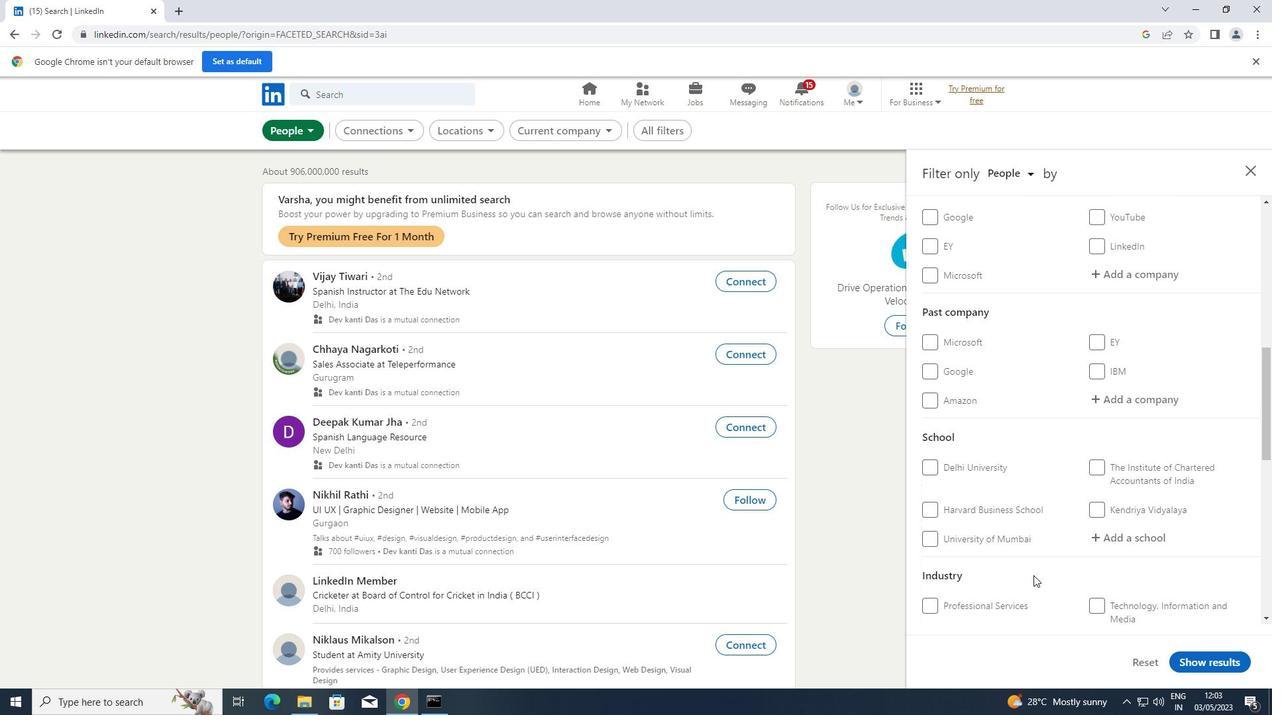 
Action: Mouse scrolled (1034, 575) with delta (0, 0)
Screenshot: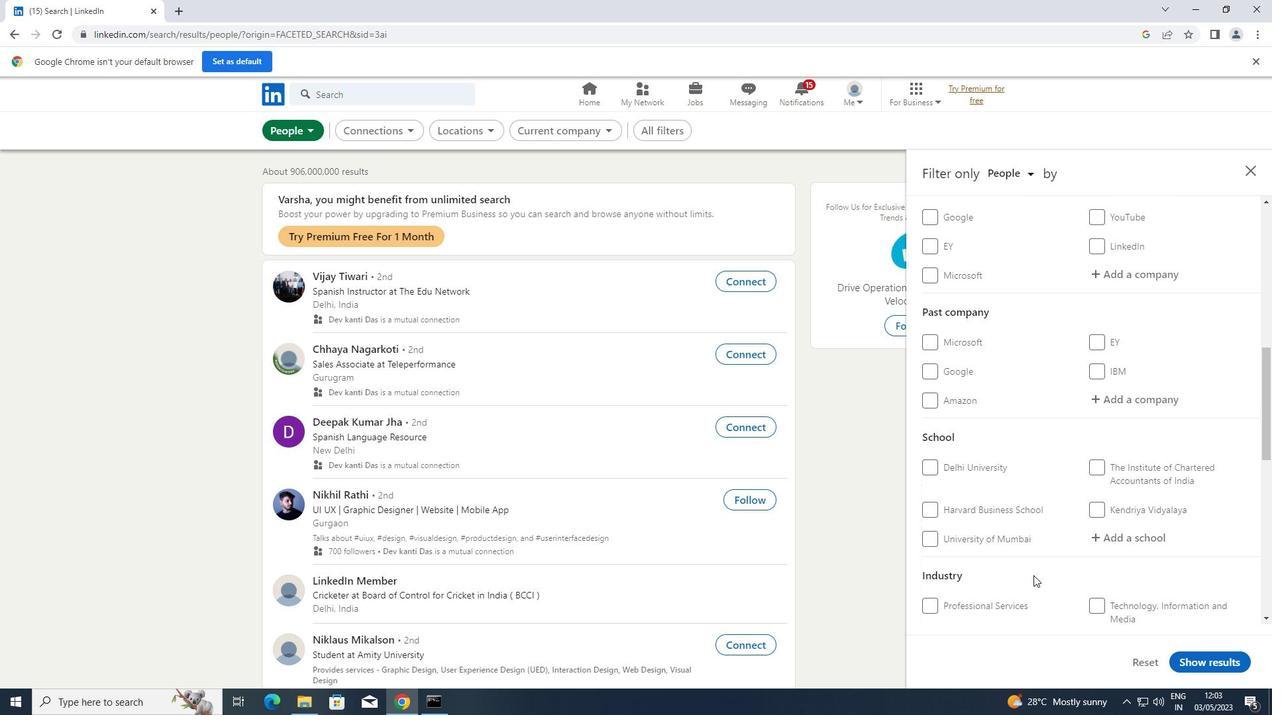 
Action: Mouse moved to (1095, 521)
Screenshot: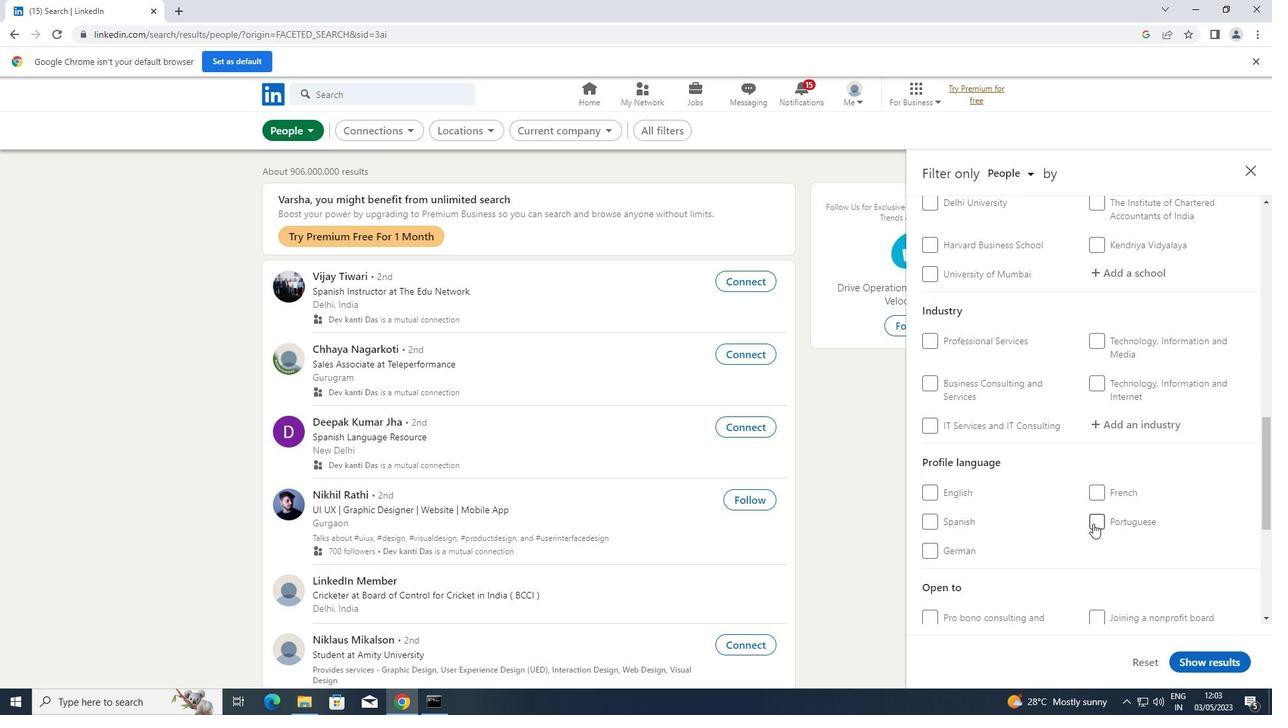 
Action: Mouse pressed left at (1095, 521)
Screenshot: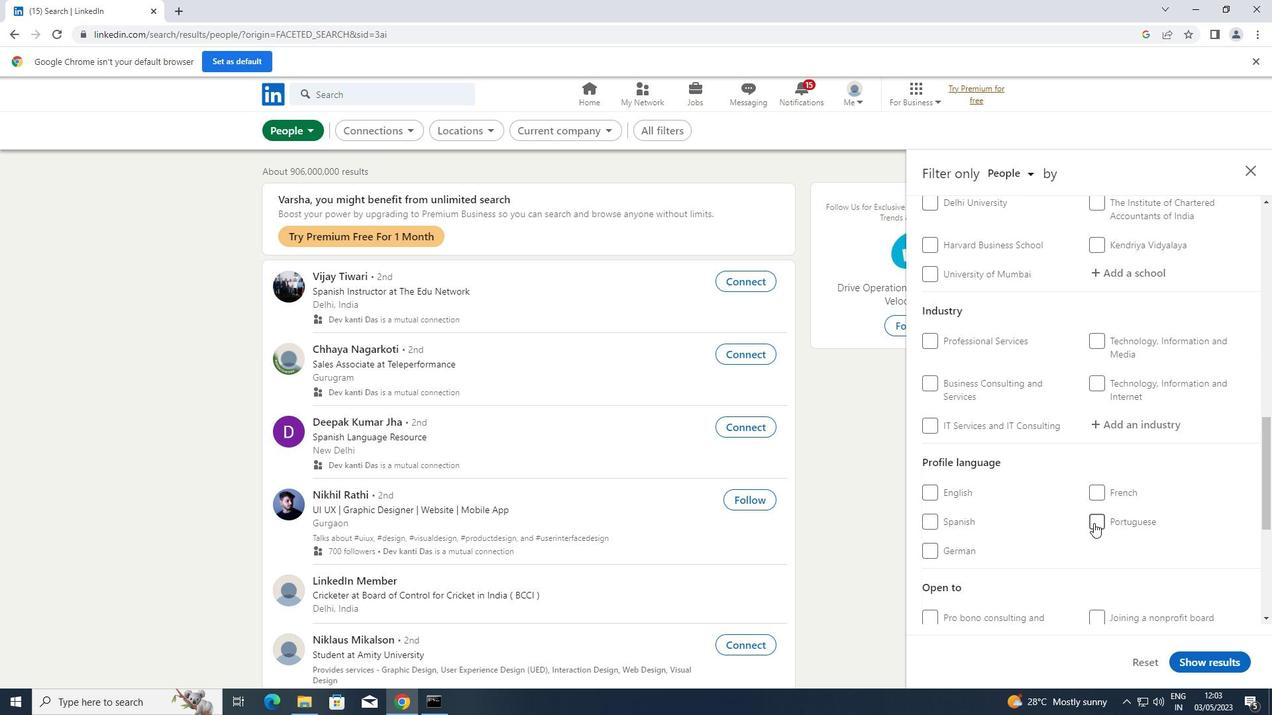 
Action: Mouse scrolled (1095, 522) with delta (0, 0)
Screenshot: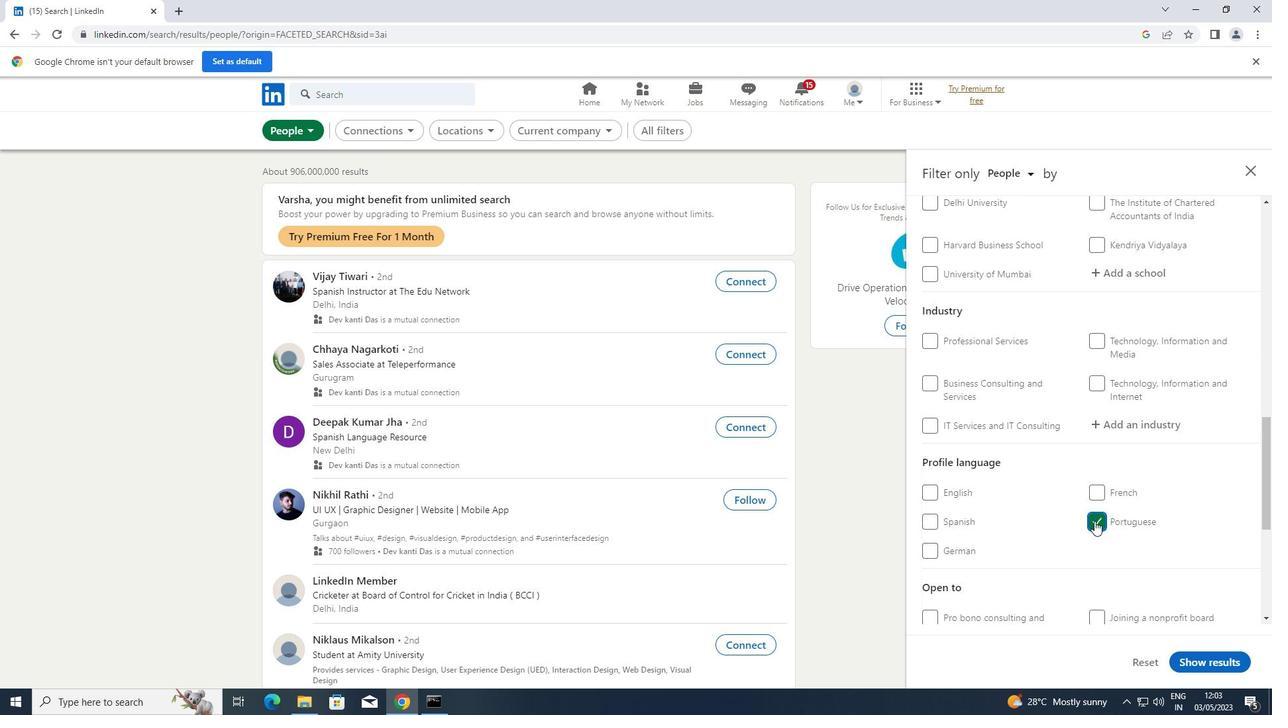 
Action: Mouse scrolled (1095, 522) with delta (0, 0)
Screenshot: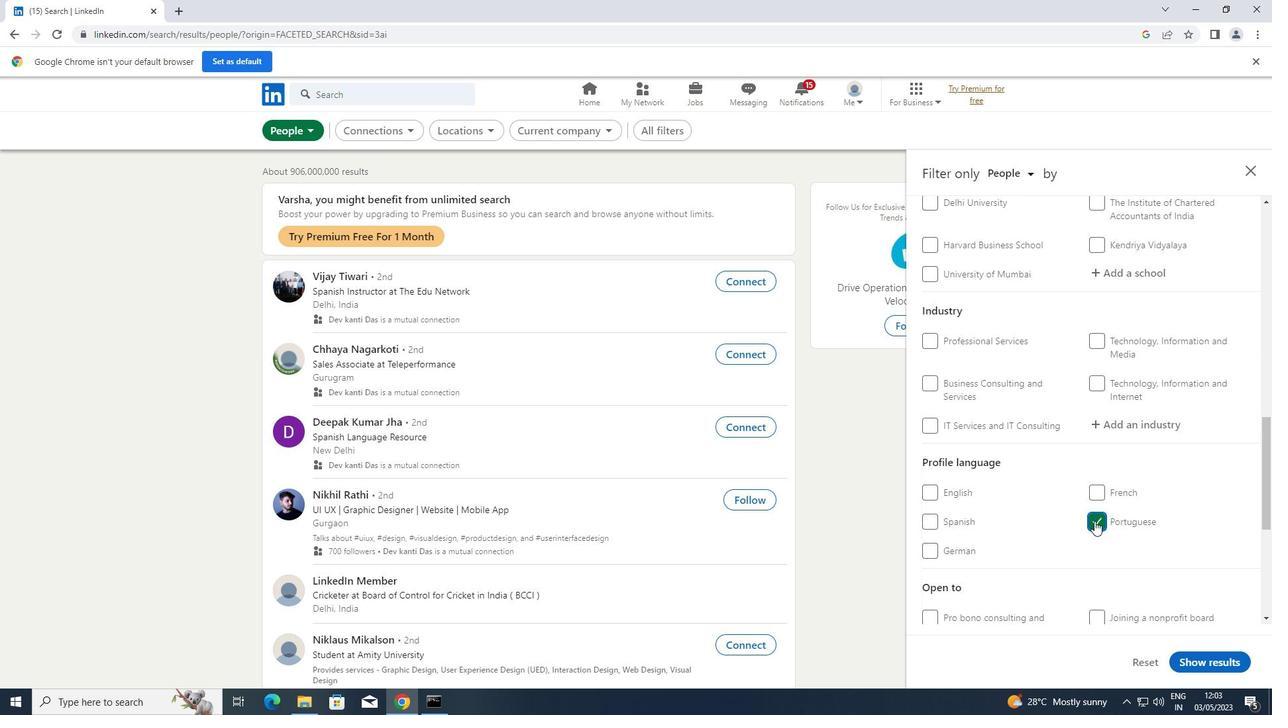 
Action: Mouse scrolled (1095, 522) with delta (0, 0)
Screenshot: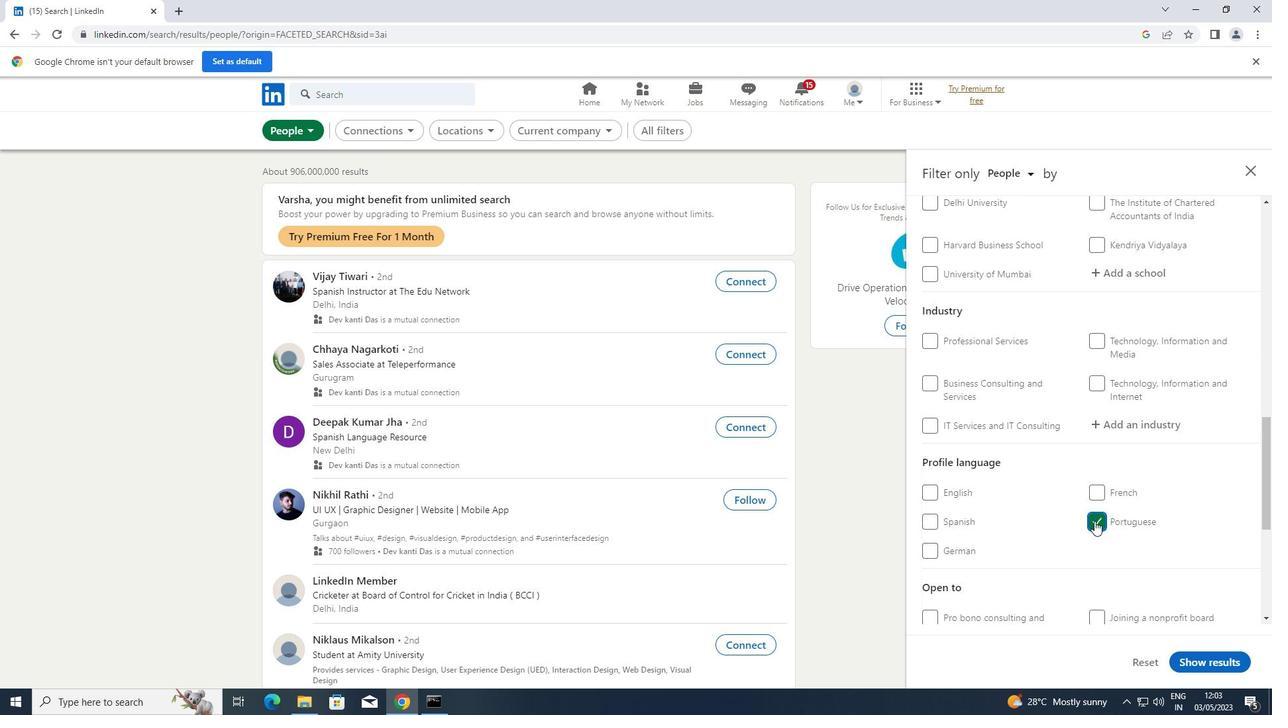 
Action: Mouse scrolled (1095, 522) with delta (0, 0)
Screenshot: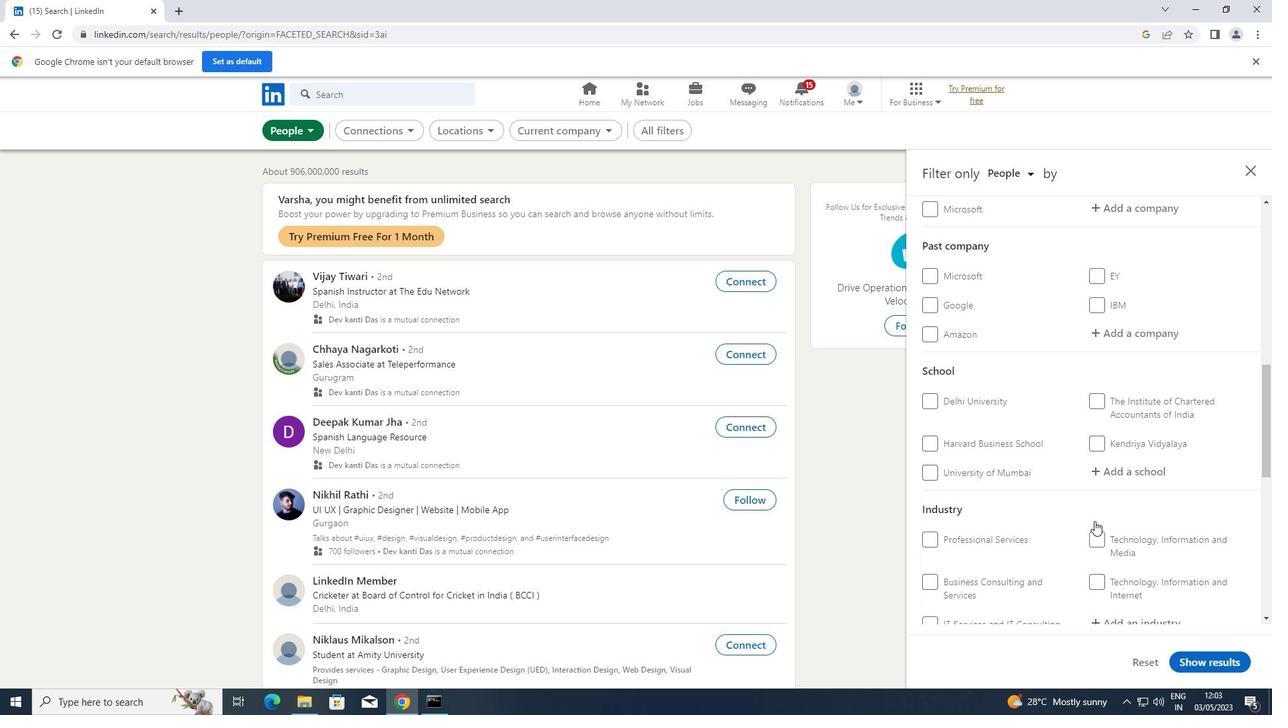 
Action: Mouse scrolled (1095, 522) with delta (0, 0)
Screenshot: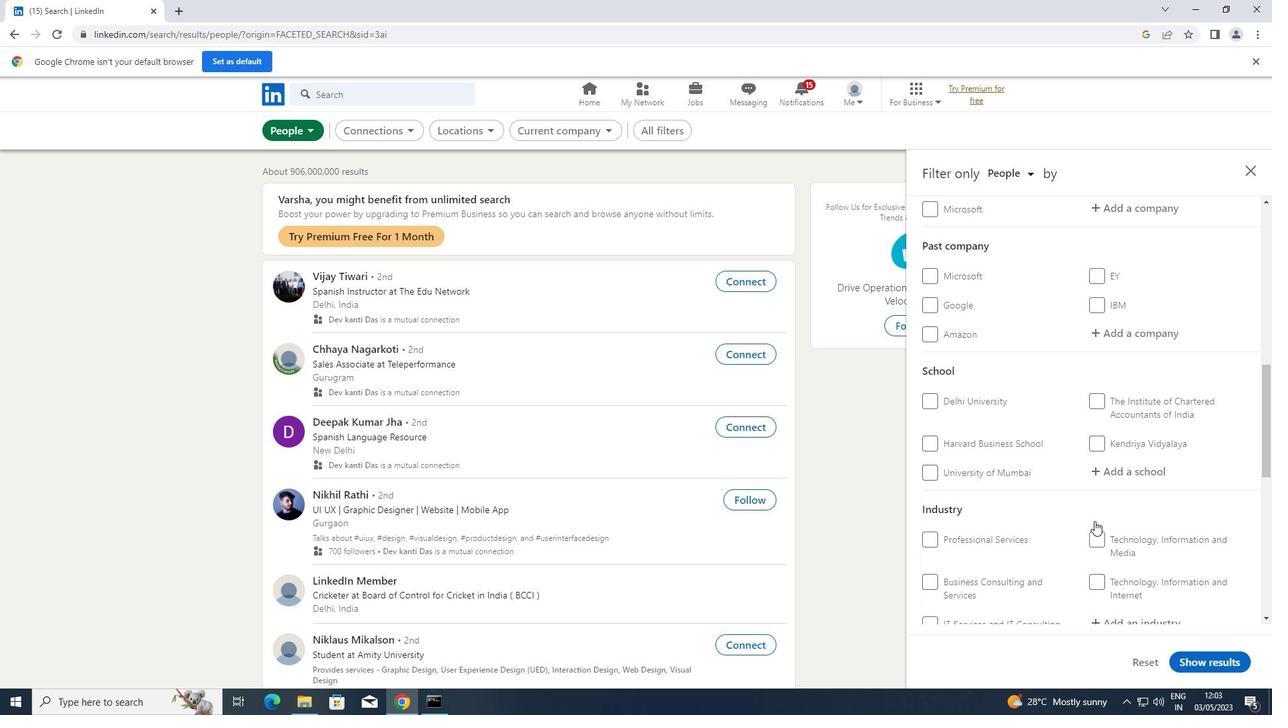 
Action: Mouse scrolled (1095, 522) with delta (0, 0)
Screenshot: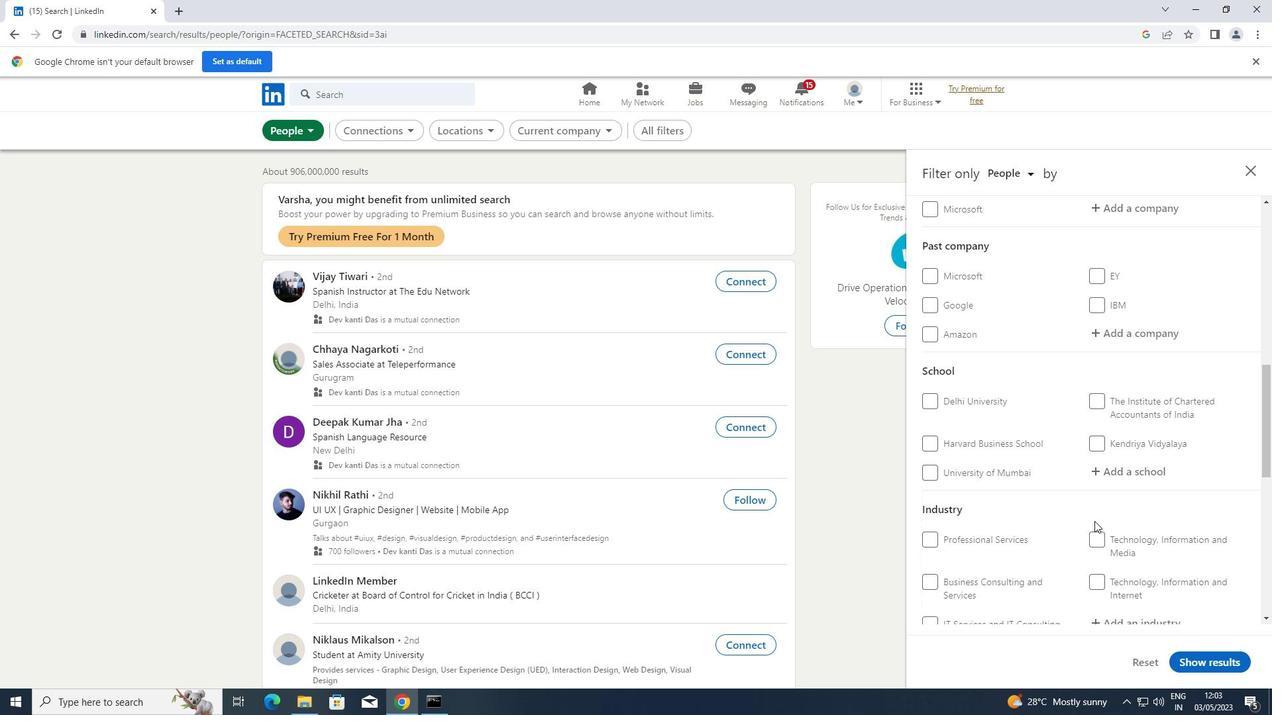 
Action: Mouse moved to (1172, 403)
Screenshot: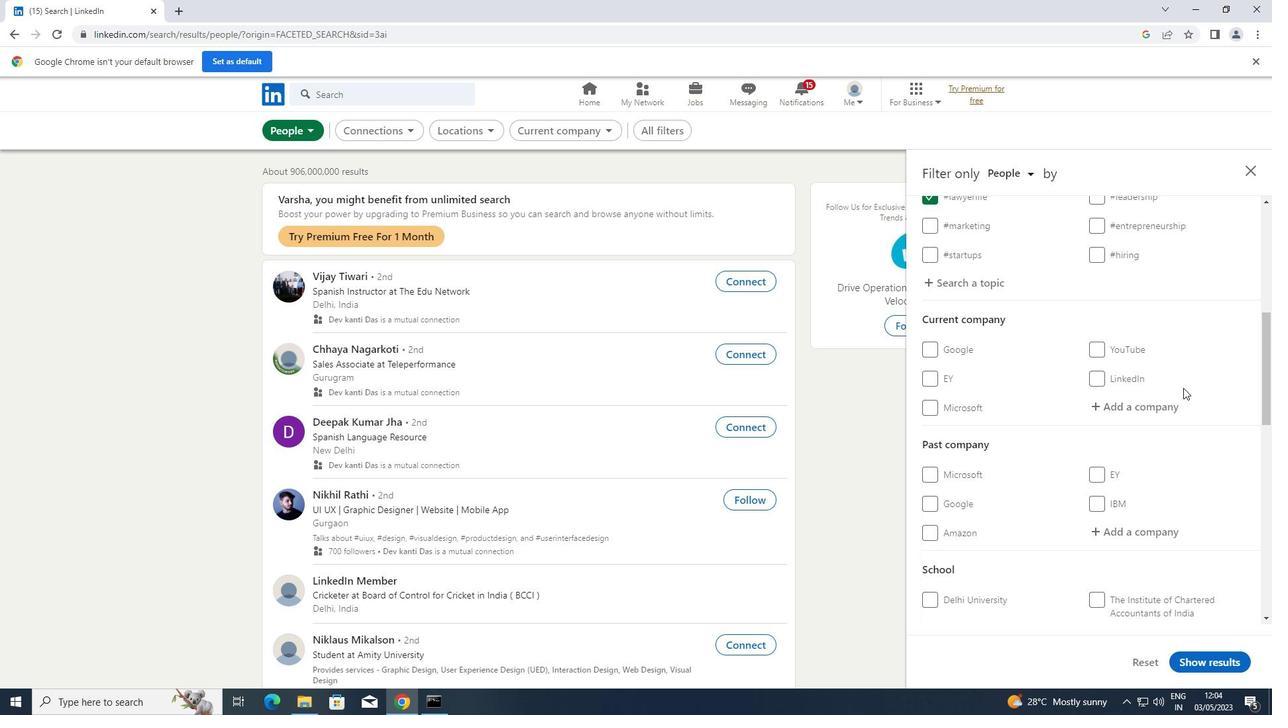 
Action: Mouse pressed left at (1172, 403)
Screenshot: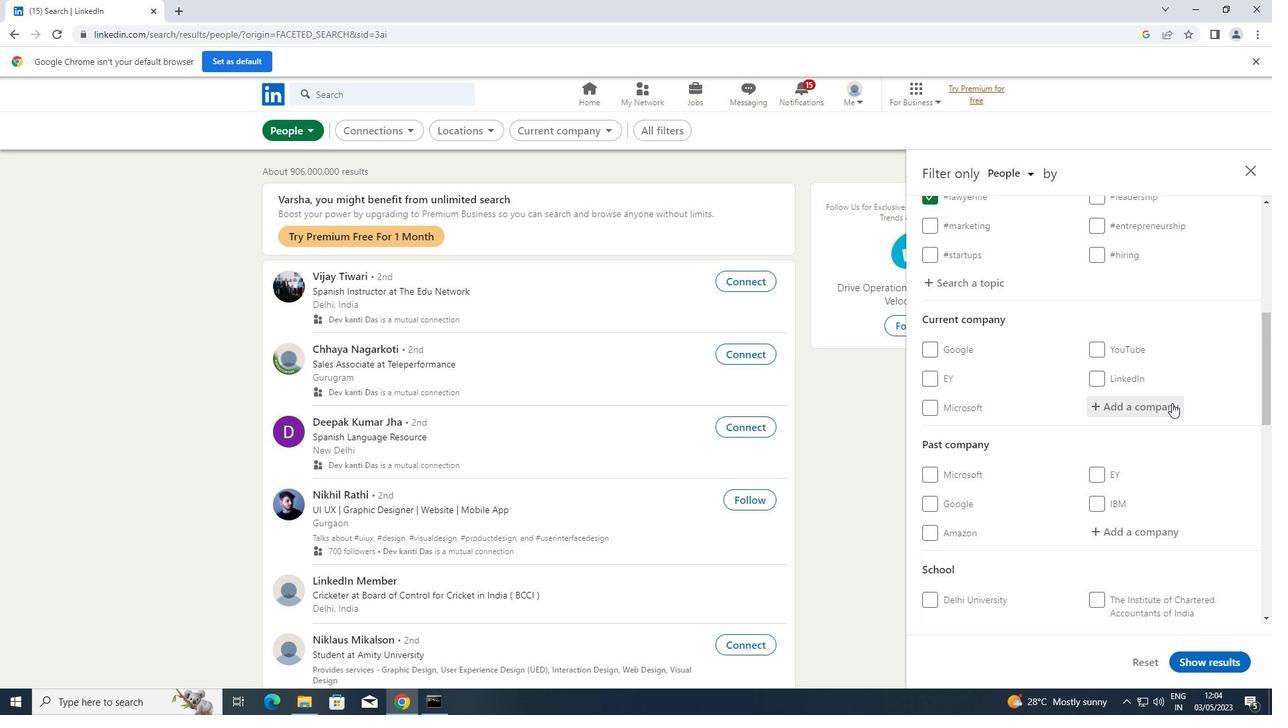 
Action: Key pressed <Key.shift>DEAL<Key.shift>SH
Screenshot: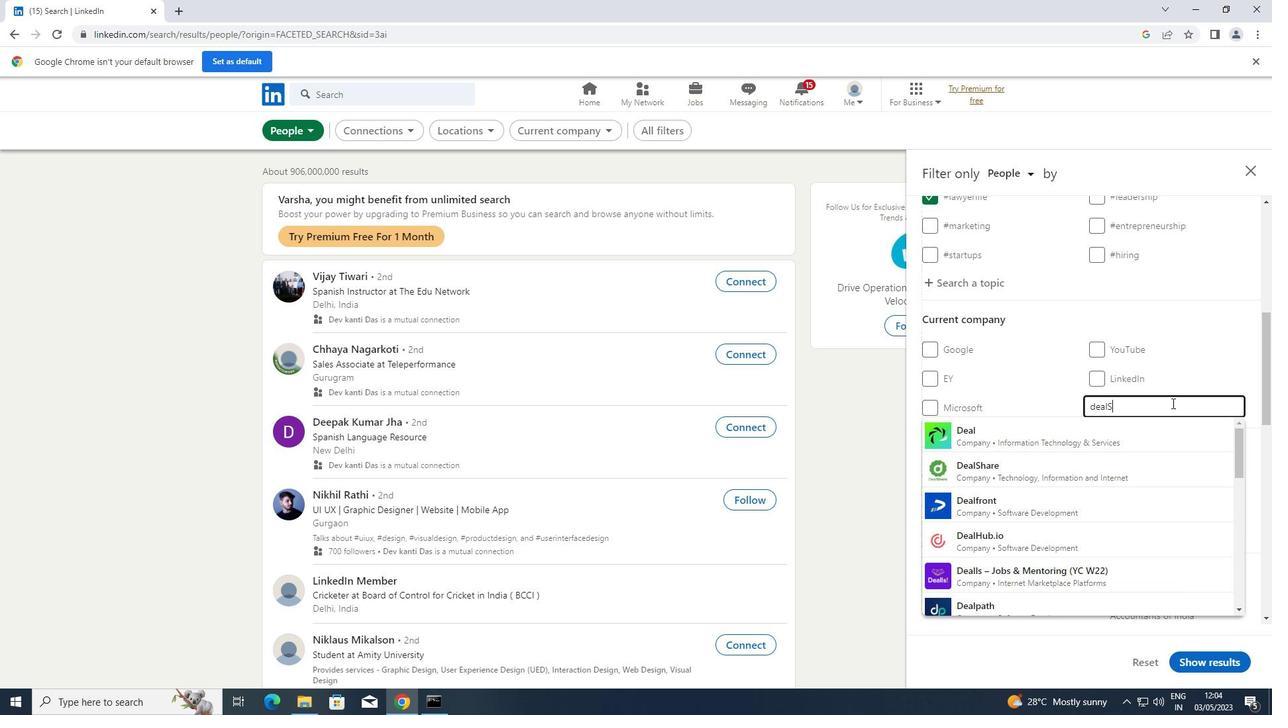 
Action: Mouse moved to (1057, 442)
Screenshot: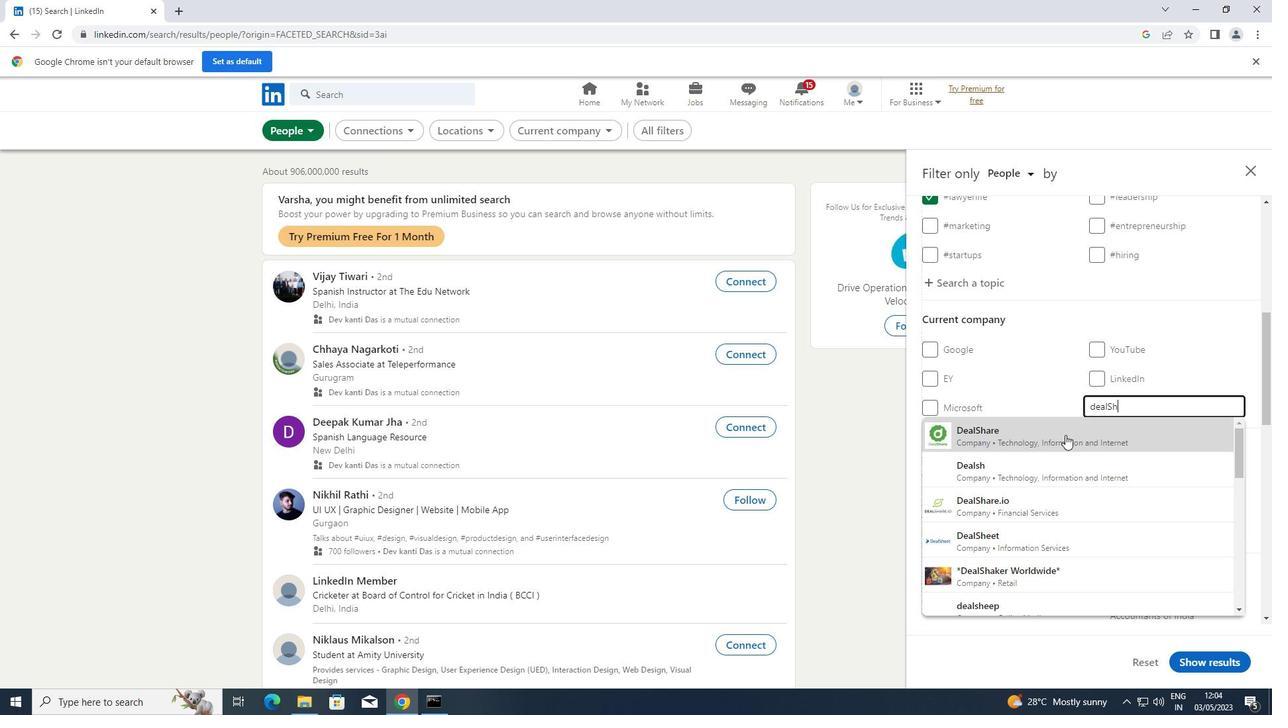 
Action: Mouse pressed left at (1057, 442)
Screenshot: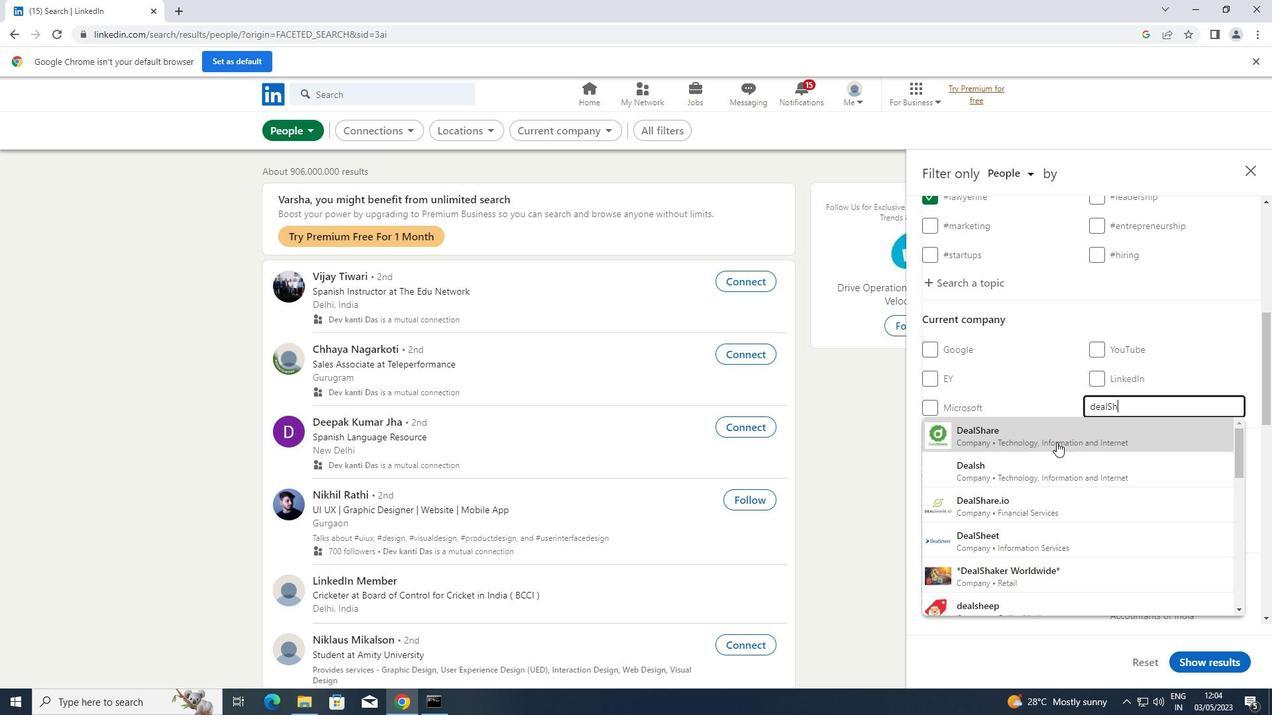 
Action: Mouse scrolled (1057, 442) with delta (0, 0)
Screenshot: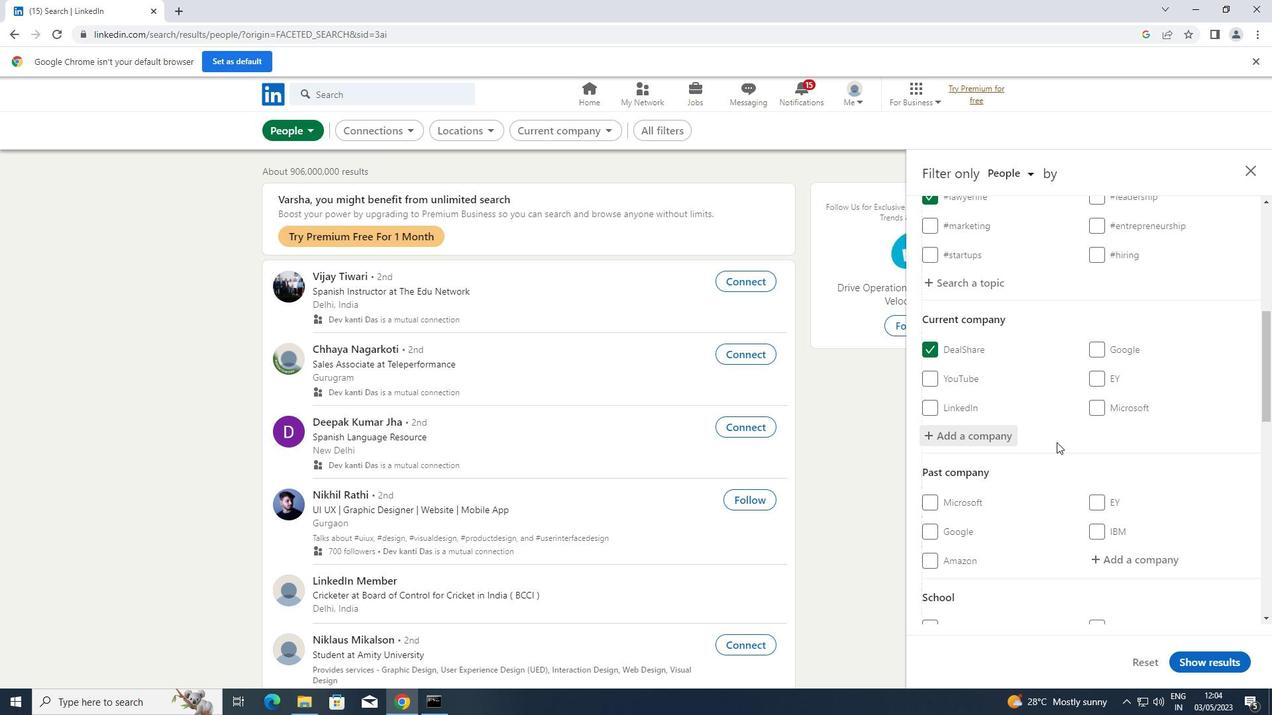 
Action: Mouse scrolled (1057, 442) with delta (0, 0)
Screenshot: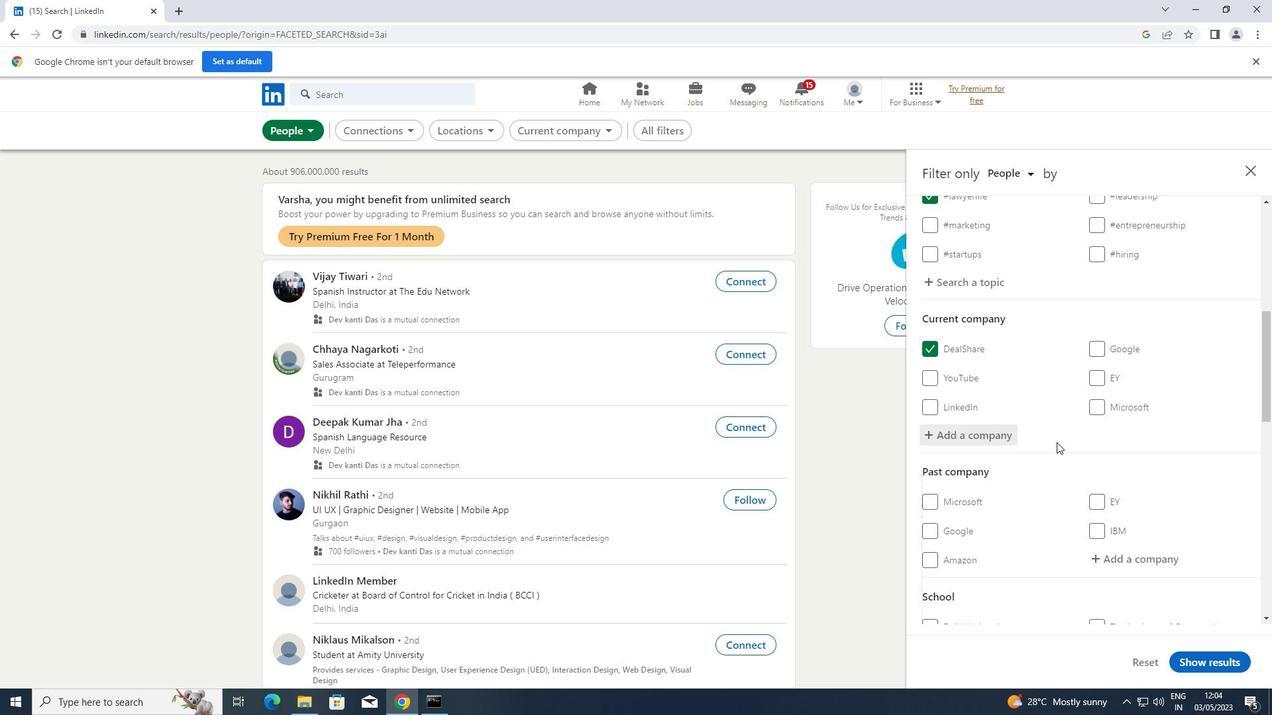 
Action: Mouse moved to (1115, 565)
Screenshot: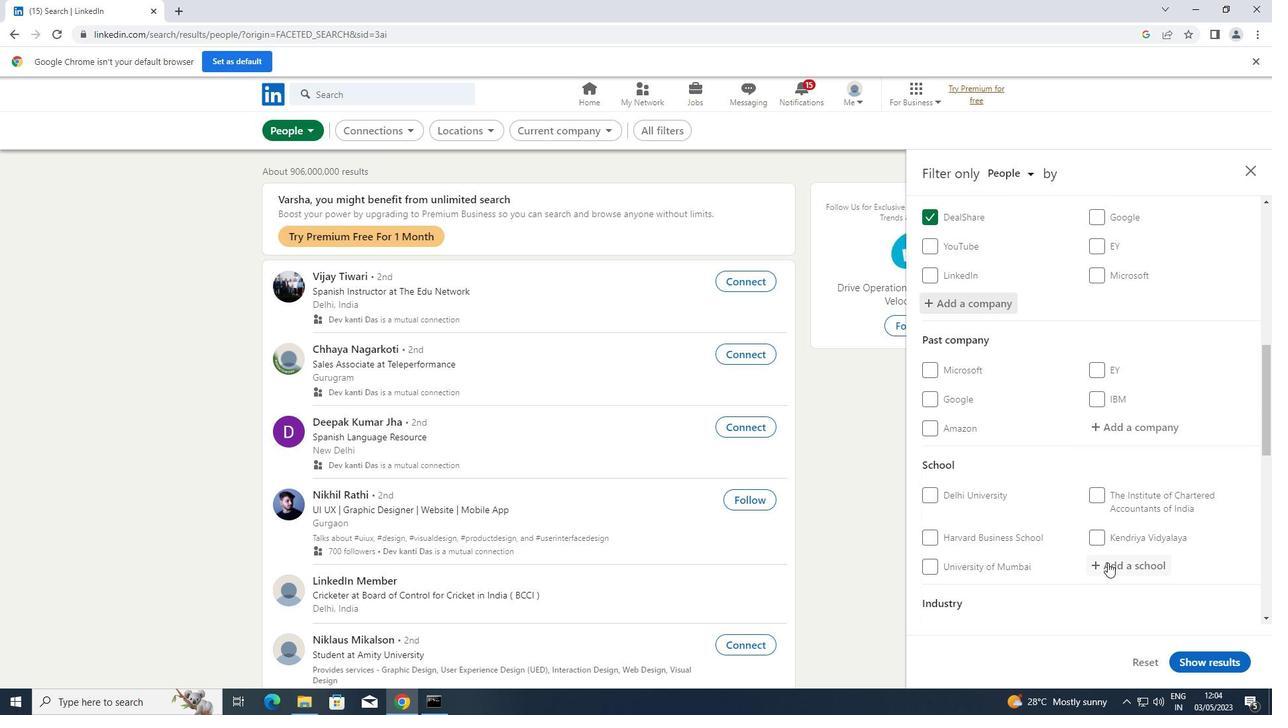 
Action: Mouse pressed left at (1115, 565)
Screenshot: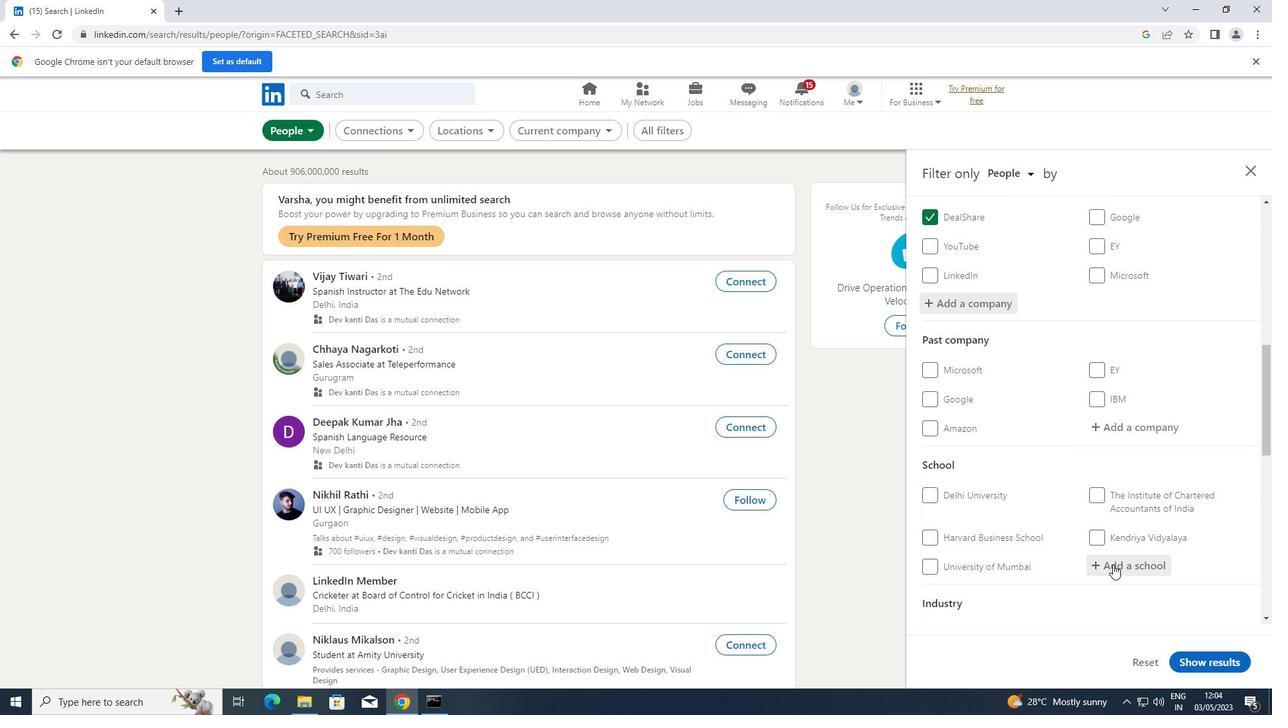 
Action: Key pressed <Key.shift>MAGADH
Screenshot: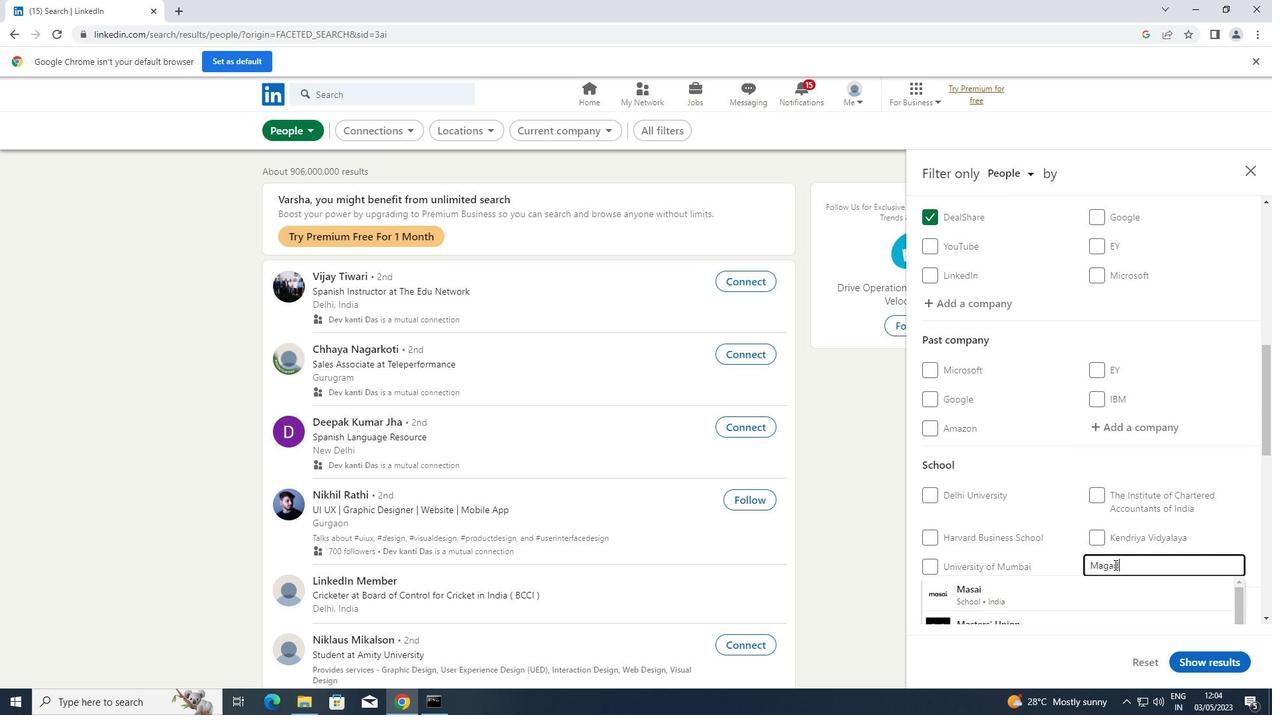 
Action: Mouse moved to (1097, 562)
Screenshot: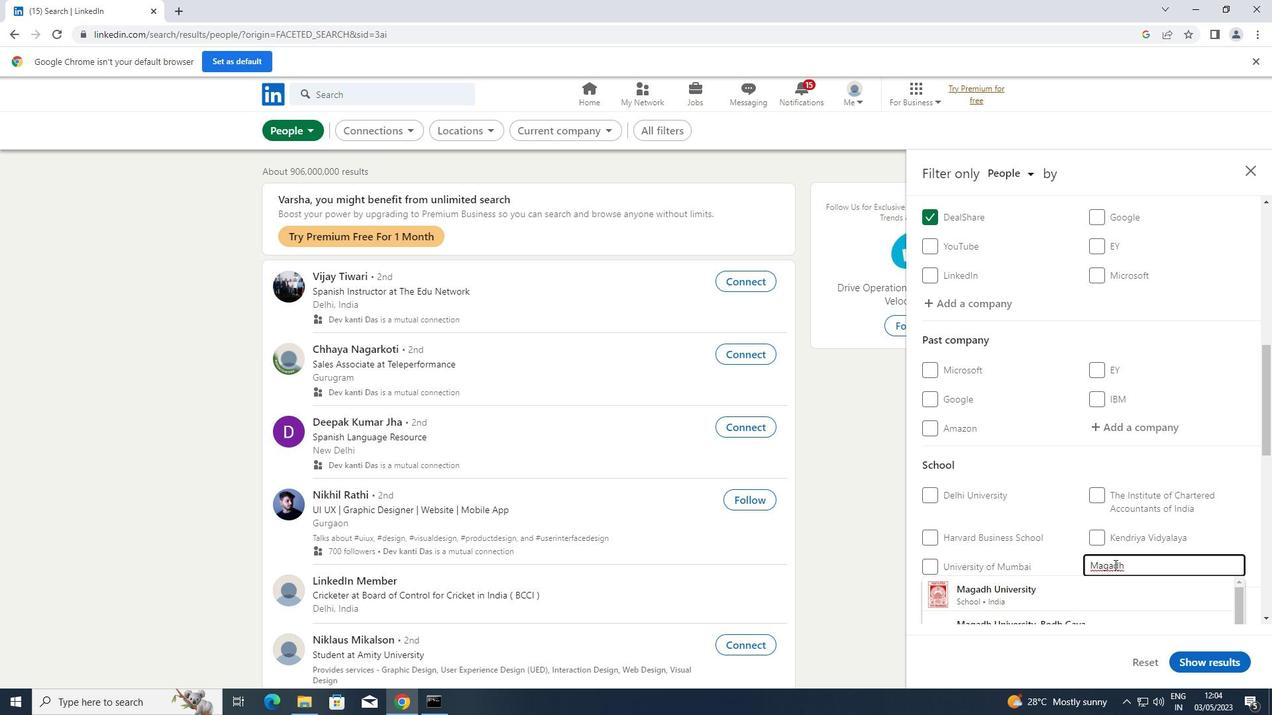 
Action: Mouse scrolled (1097, 561) with delta (0, 0)
Screenshot: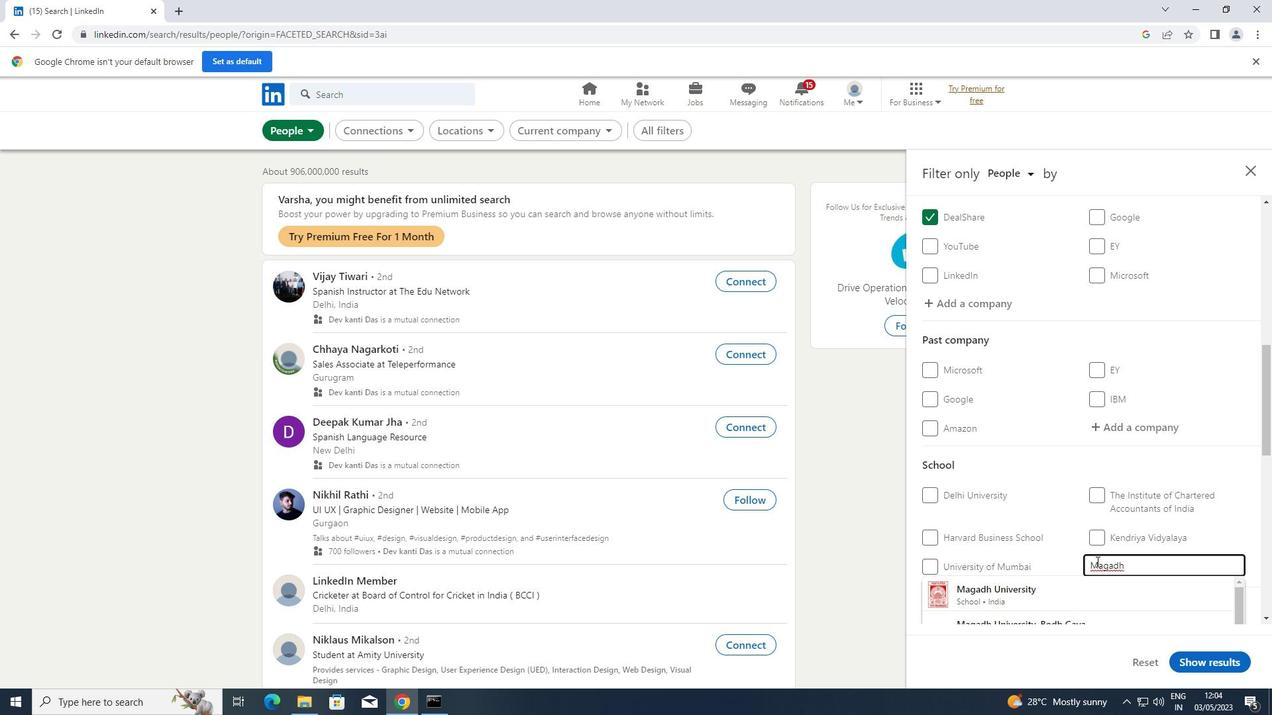 
Action: Mouse pressed left at (1097, 562)
Screenshot: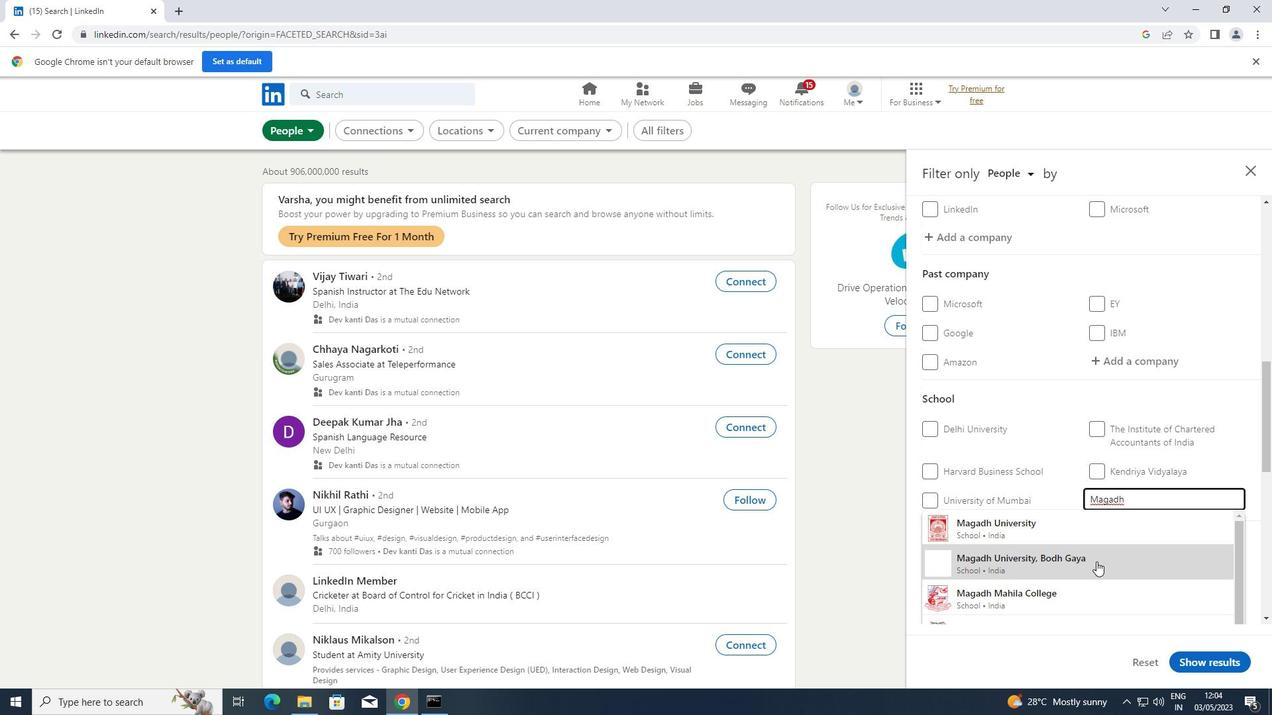 
Action: Mouse scrolled (1097, 561) with delta (0, 0)
Screenshot: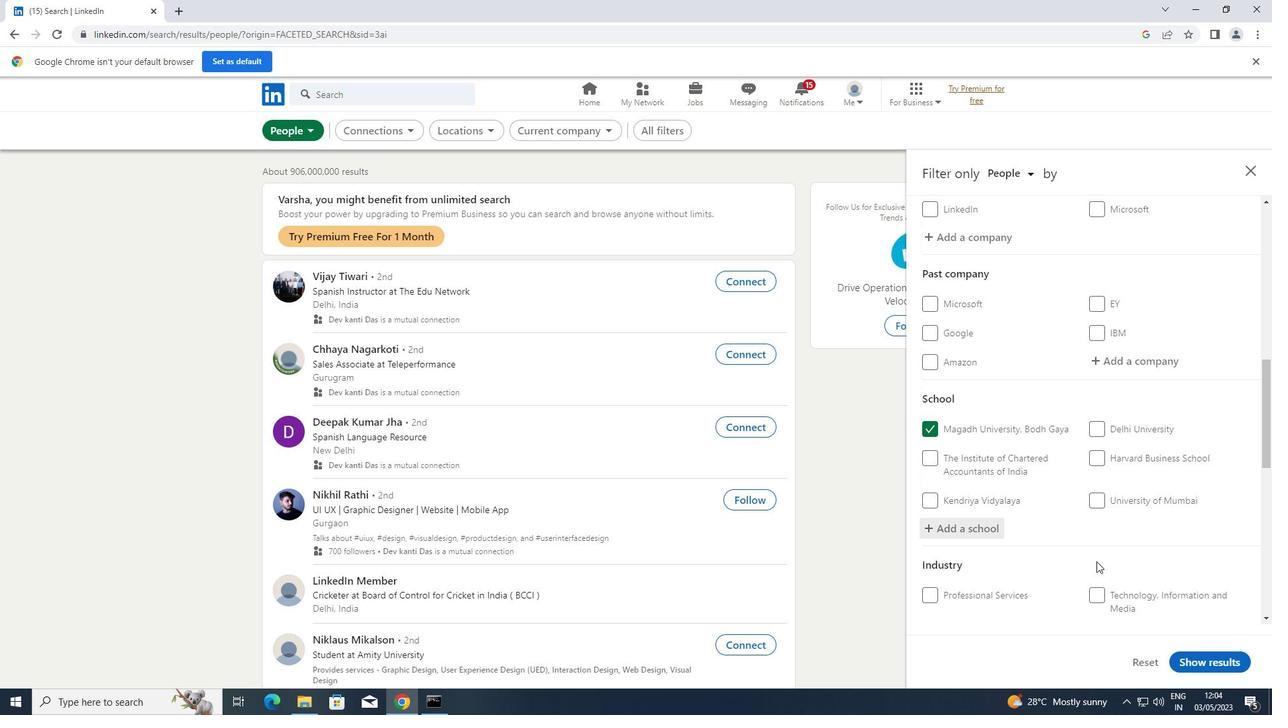 
Action: Mouse scrolled (1097, 561) with delta (0, 0)
Screenshot: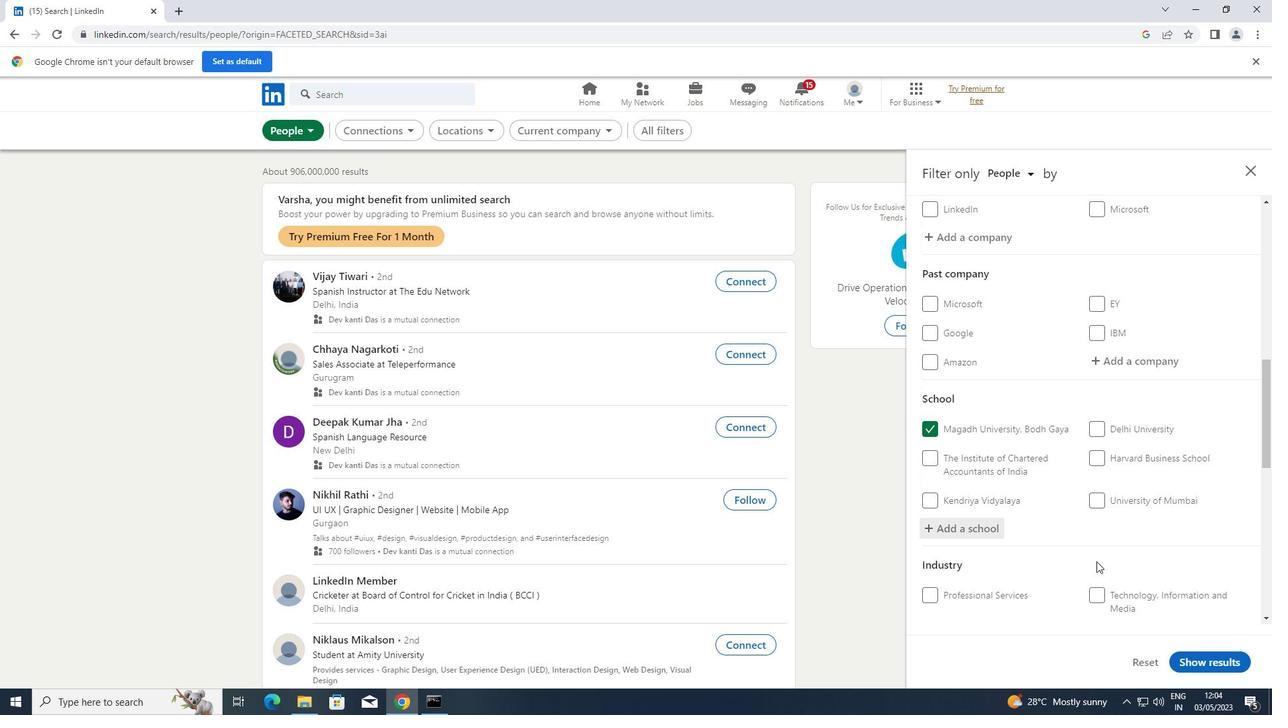 
Action: Mouse scrolled (1097, 561) with delta (0, 0)
Screenshot: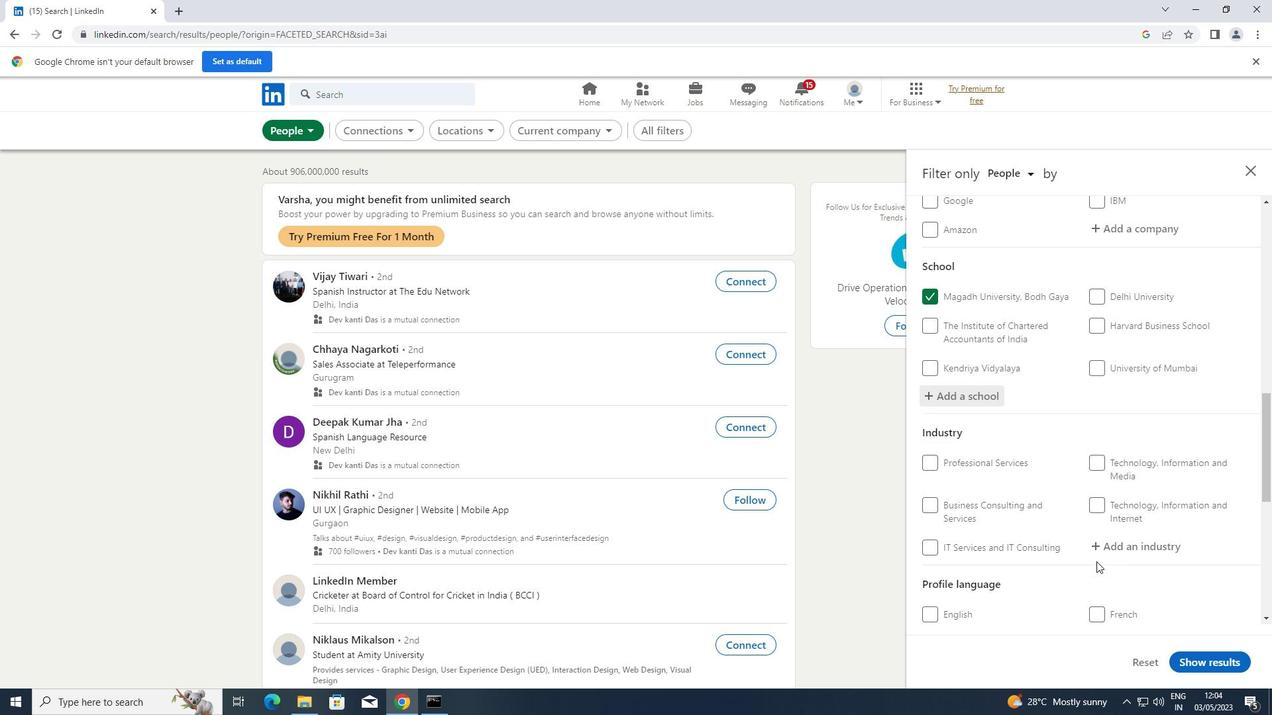 
Action: Mouse moved to (1170, 474)
Screenshot: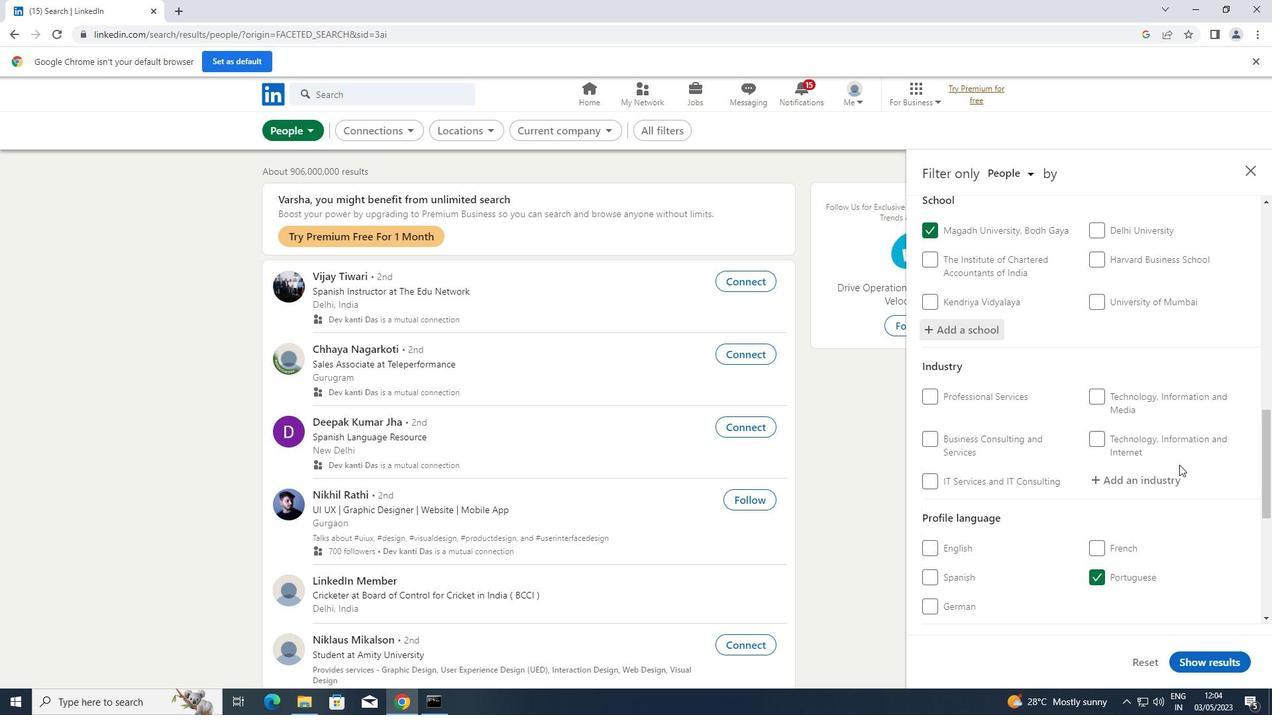 
Action: Mouse pressed left at (1170, 474)
Screenshot: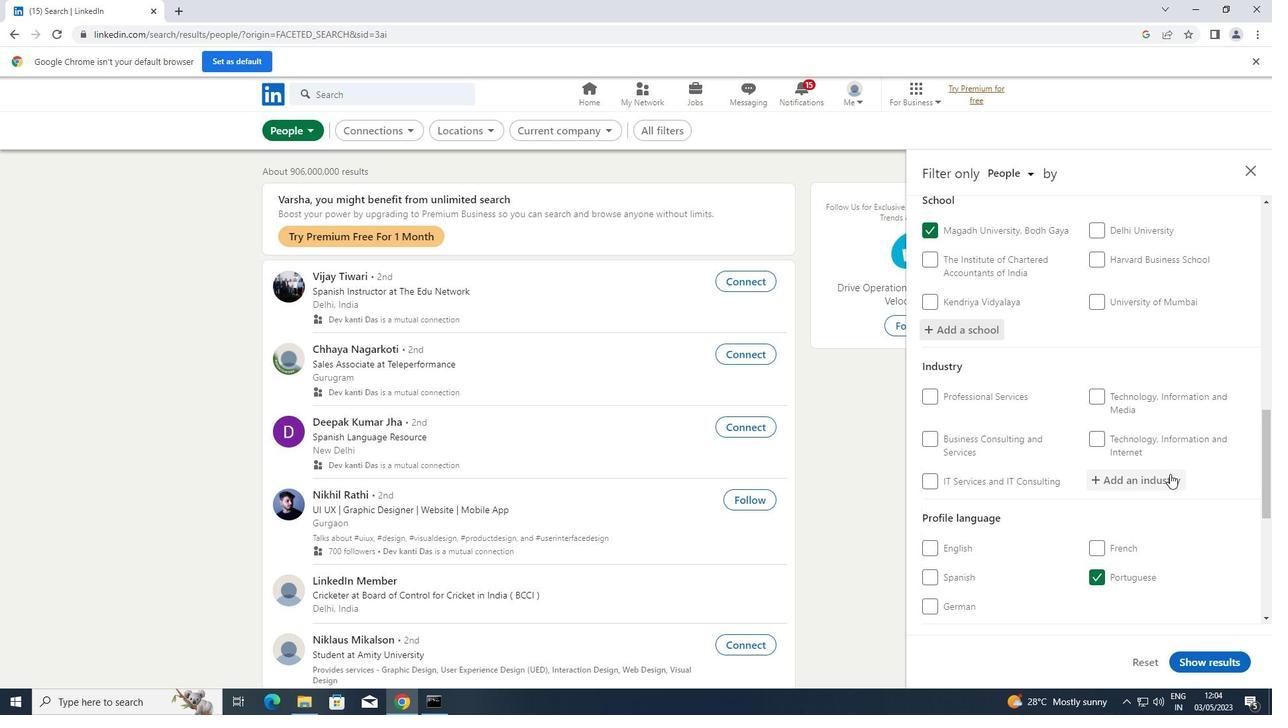 
Action: Key pressed <Key.shift>PROFESSIONAL
Screenshot: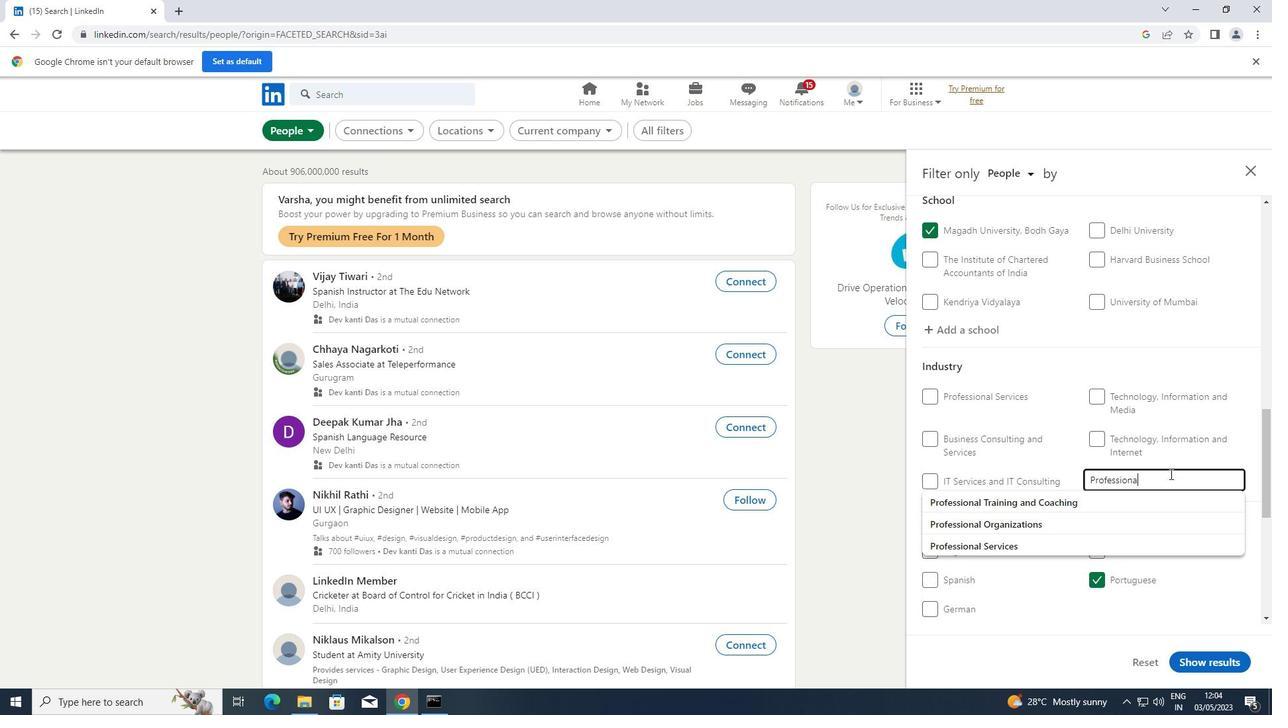 
Action: Mouse moved to (1022, 523)
Screenshot: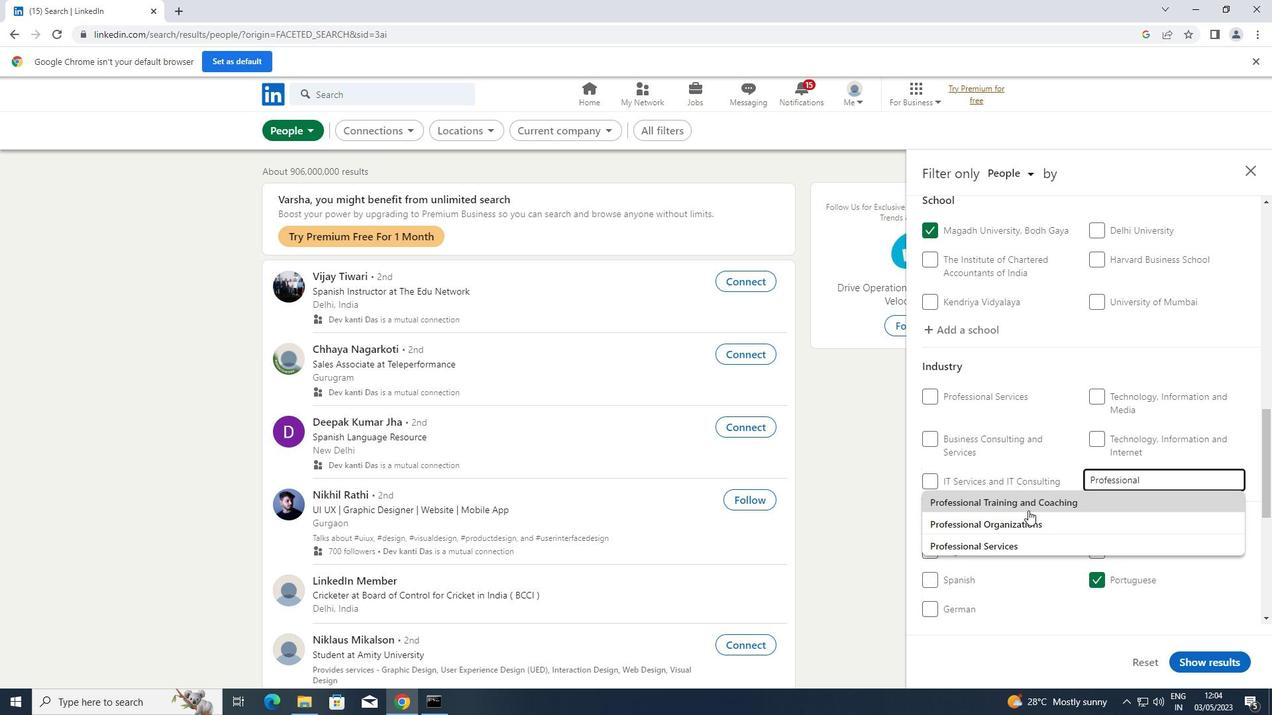
Action: Mouse pressed left at (1022, 523)
Screenshot: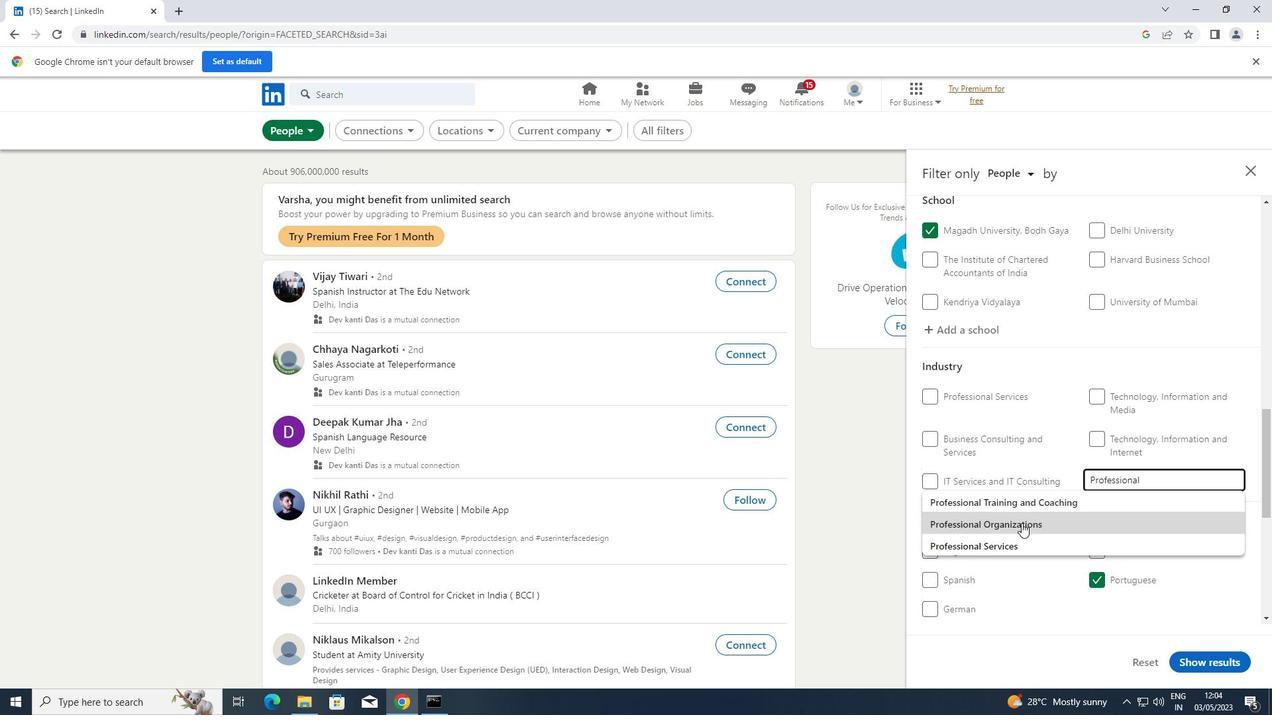 
Action: Mouse moved to (1024, 524)
Screenshot: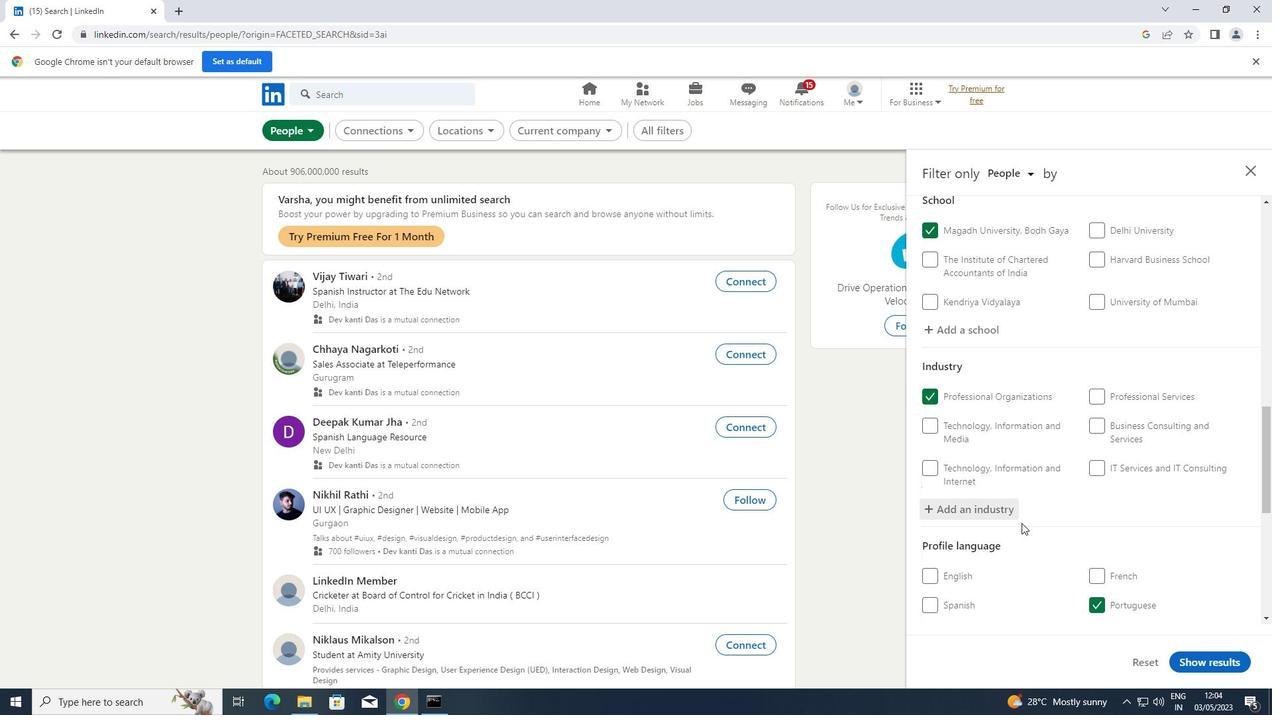 
Action: Mouse scrolled (1024, 523) with delta (0, 0)
Screenshot: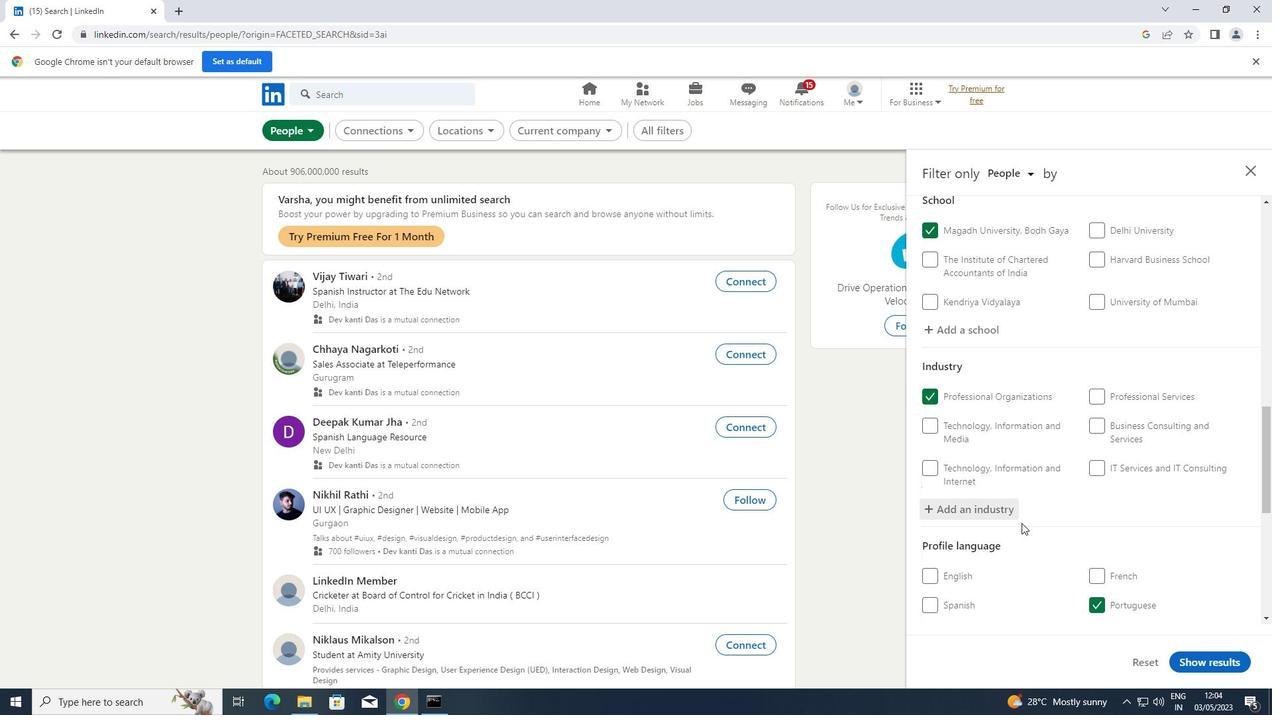 
Action: Mouse scrolled (1024, 523) with delta (0, 0)
Screenshot: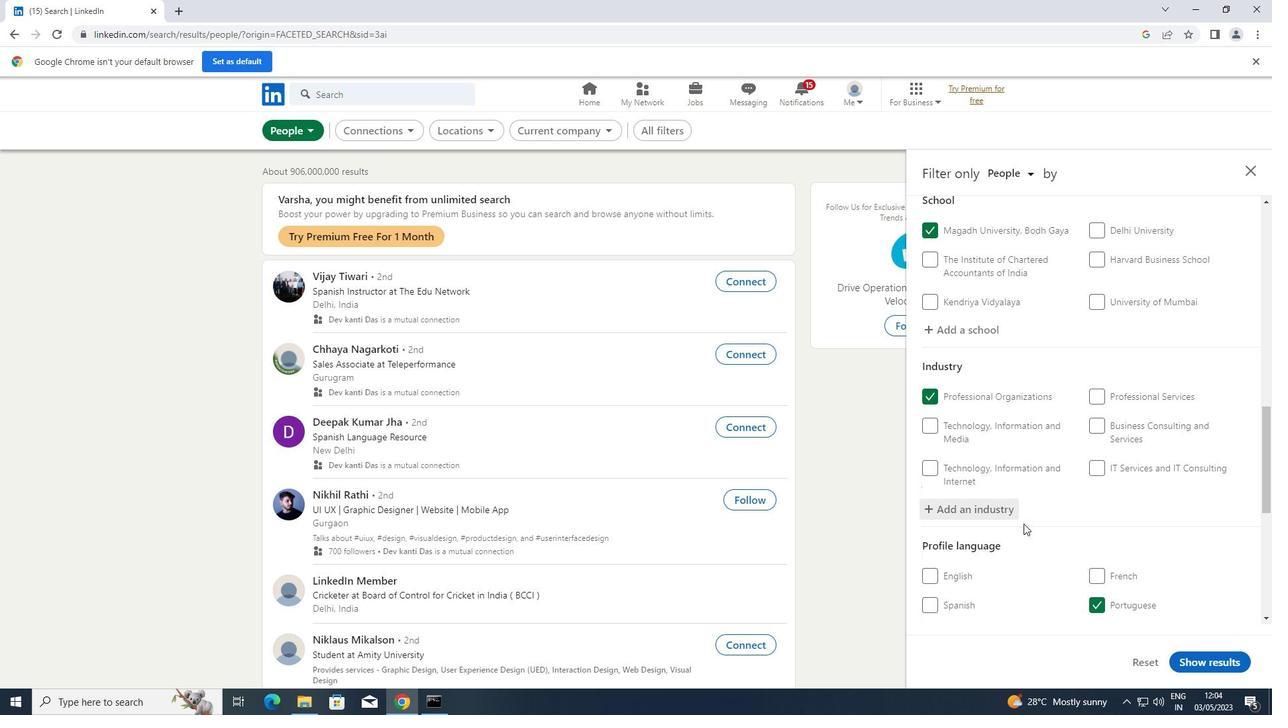 
Action: Mouse scrolled (1024, 523) with delta (0, 0)
Screenshot: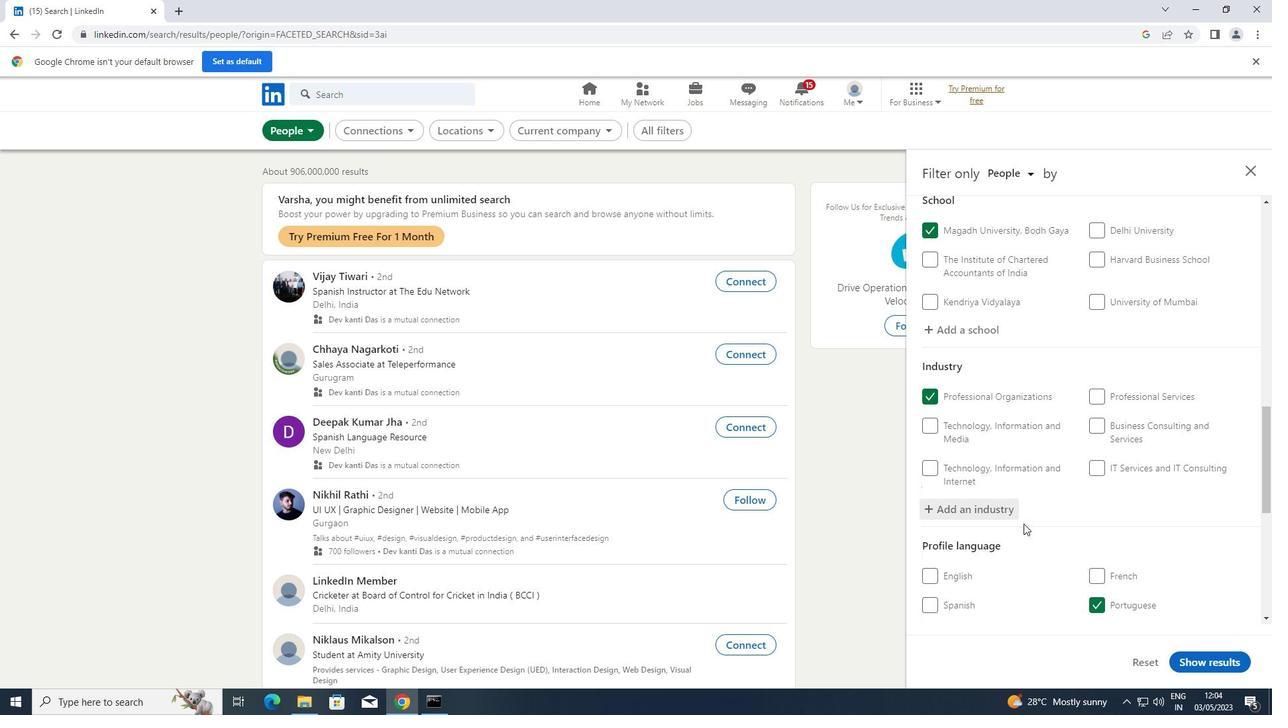 
Action: Mouse scrolled (1024, 523) with delta (0, 0)
Screenshot: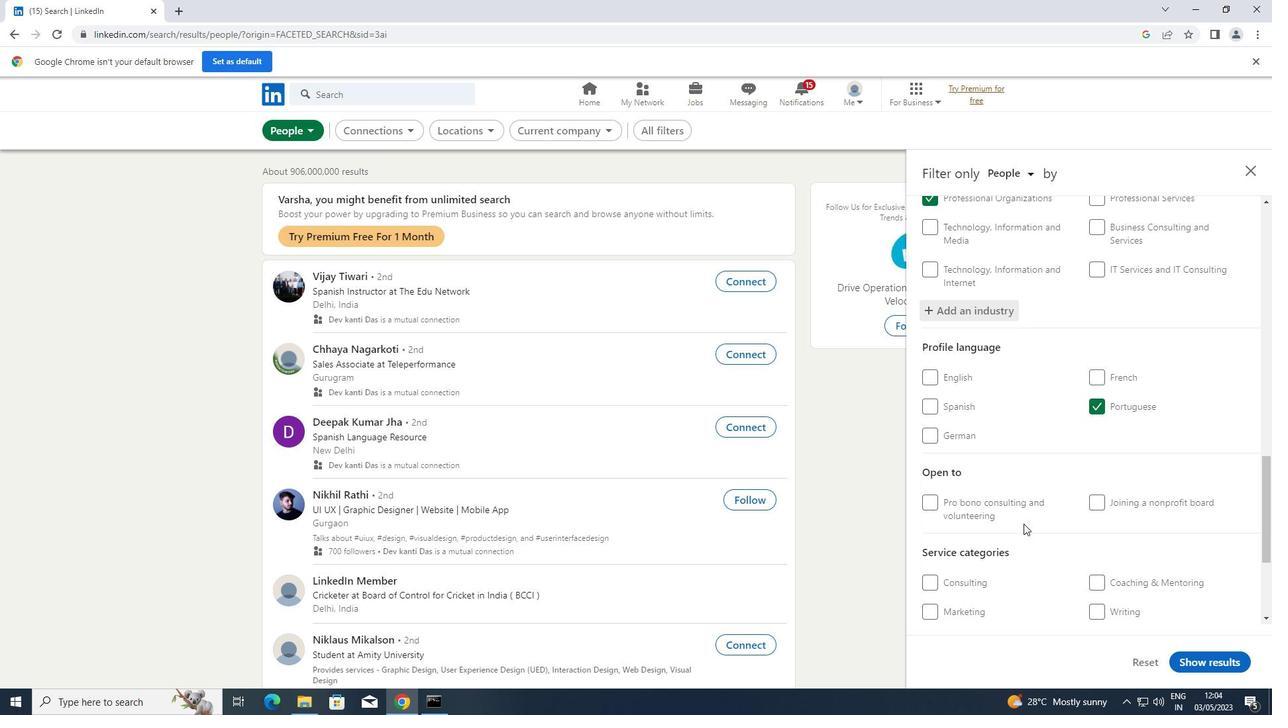 
Action: Mouse moved to (1119, 565)
Screenshot: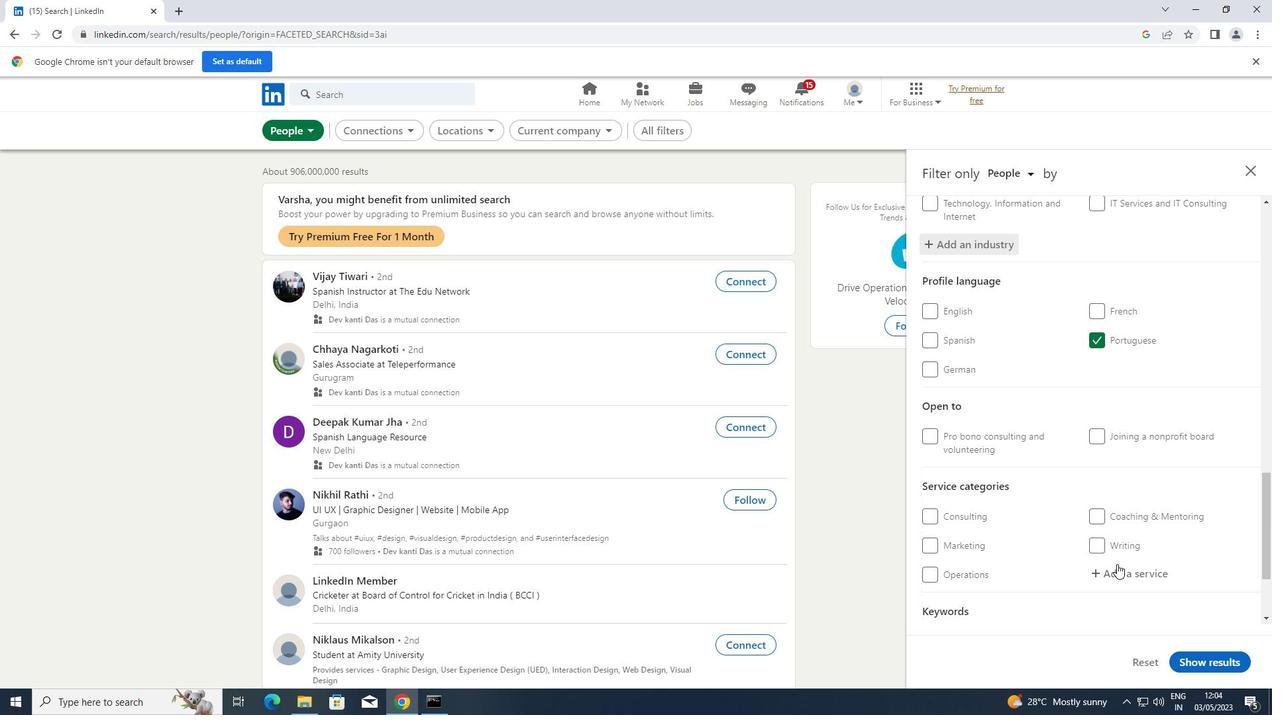 
Action: Mouse pressed left at (1119, 565)
Screenshot: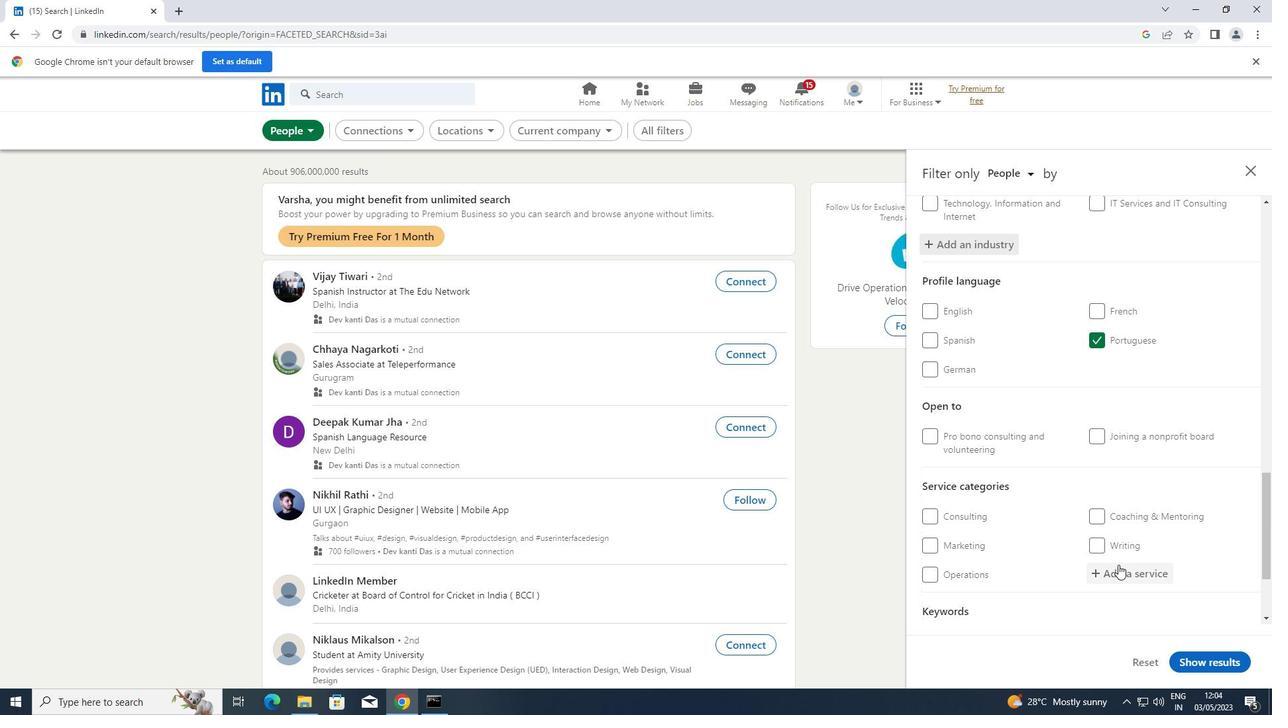 
Action: Key pressed <Key.shift>EXECUTIVE
Screenshot: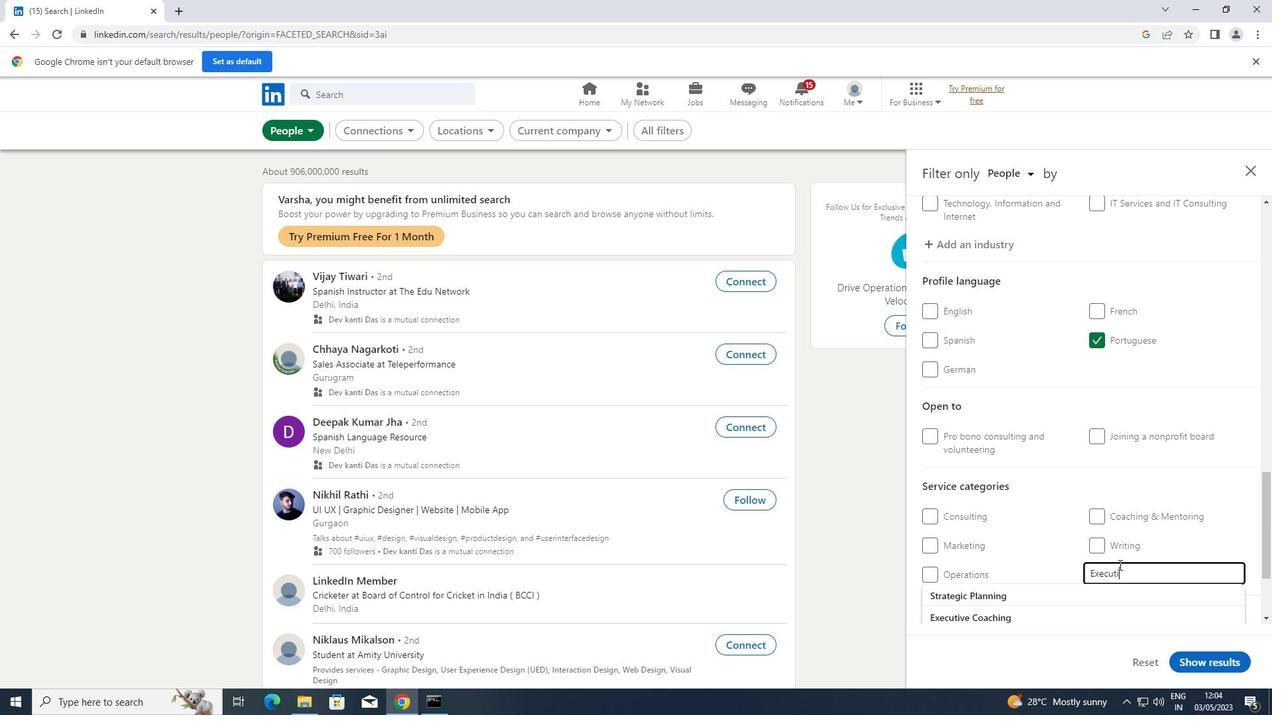 
Action: Mouse moved to (1024, 601)
Screenshot: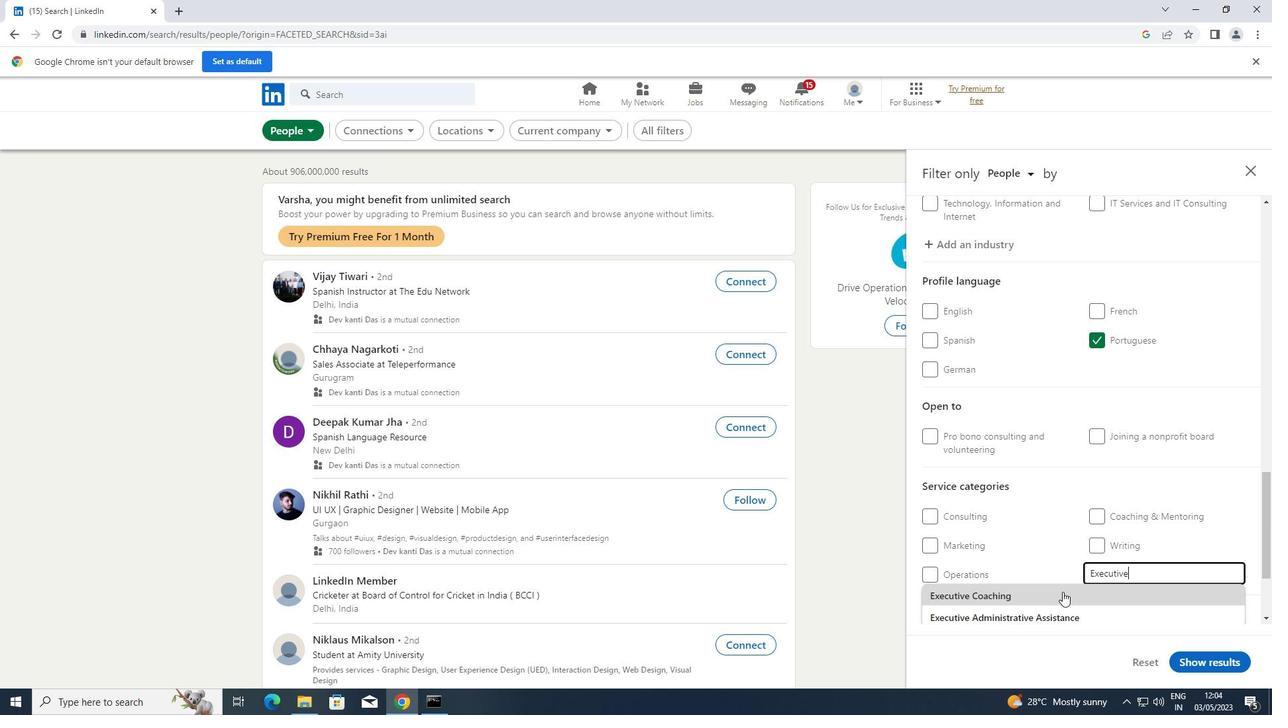 
Action: Mouse pressed left at (1024, 601)
Screenshot: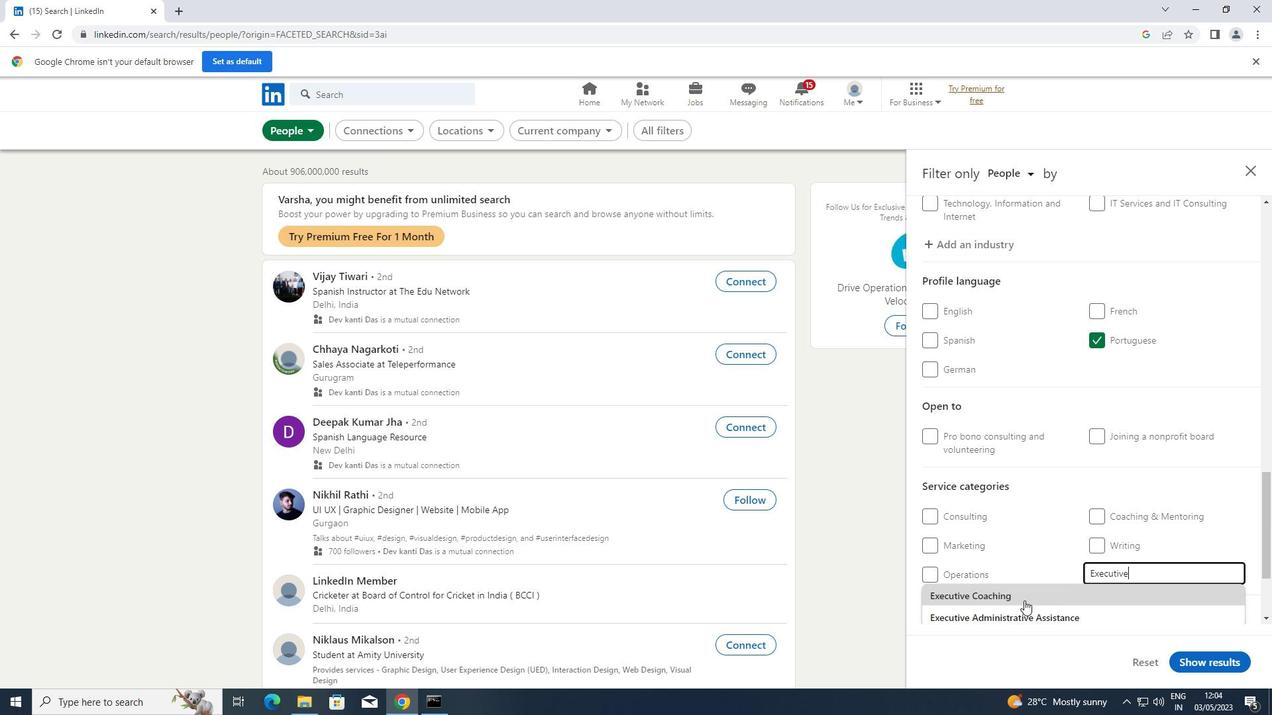 
Action: Mouse scrolled (1024, 600) with delta (0, 0)
Screenshot: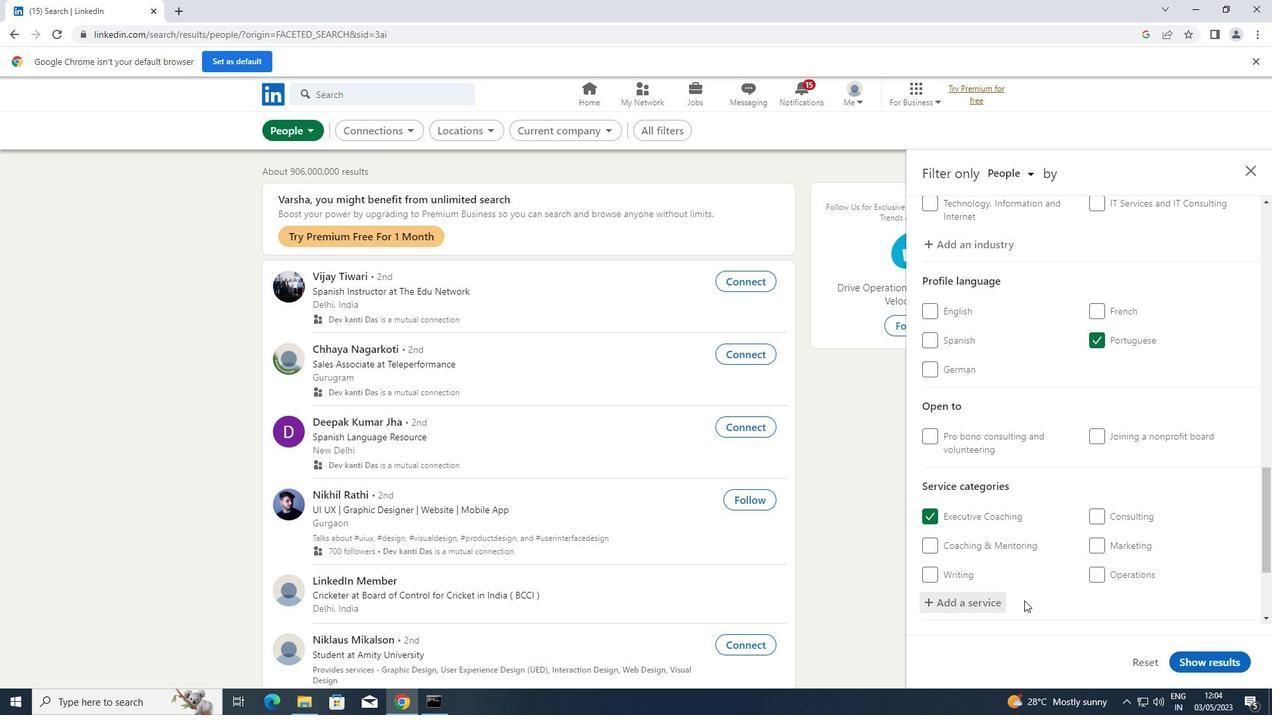 
Action: Mouse scrolled (1024, 600) with delta (0, 0)
Screenshot: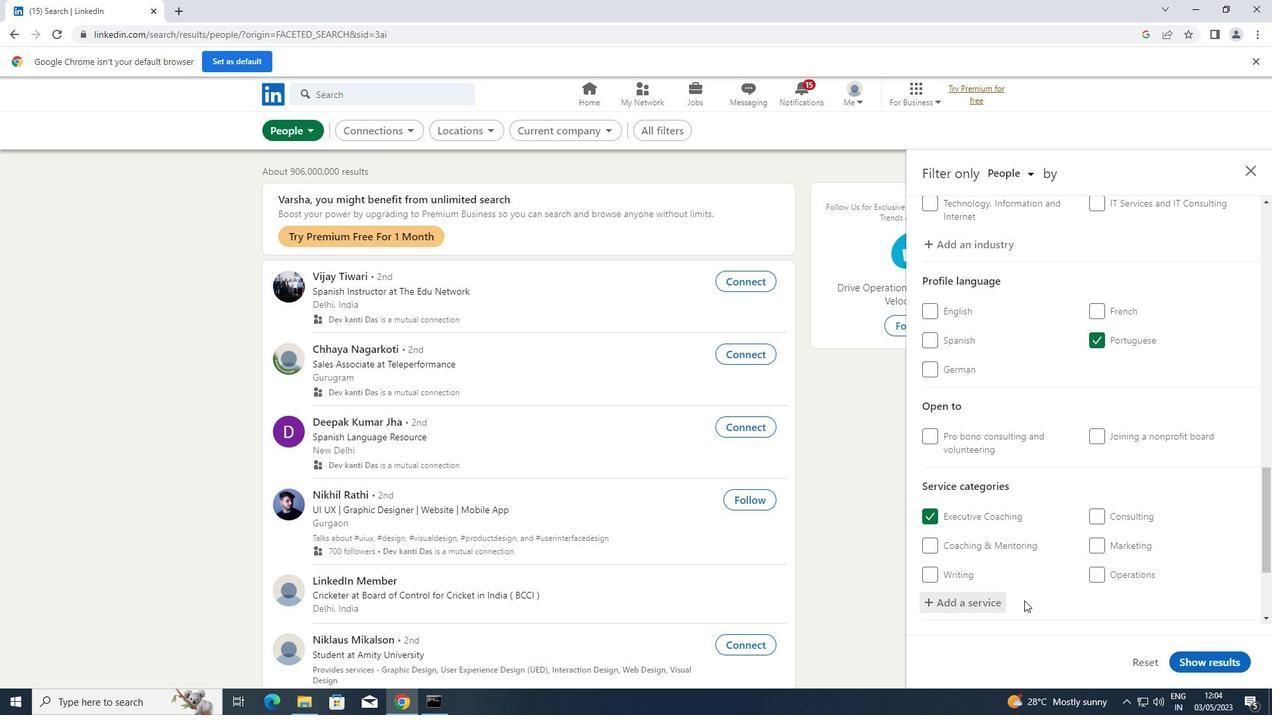 
Action: Mouse scrolled (1024, 600) with delta (0, 0)
Screenshot: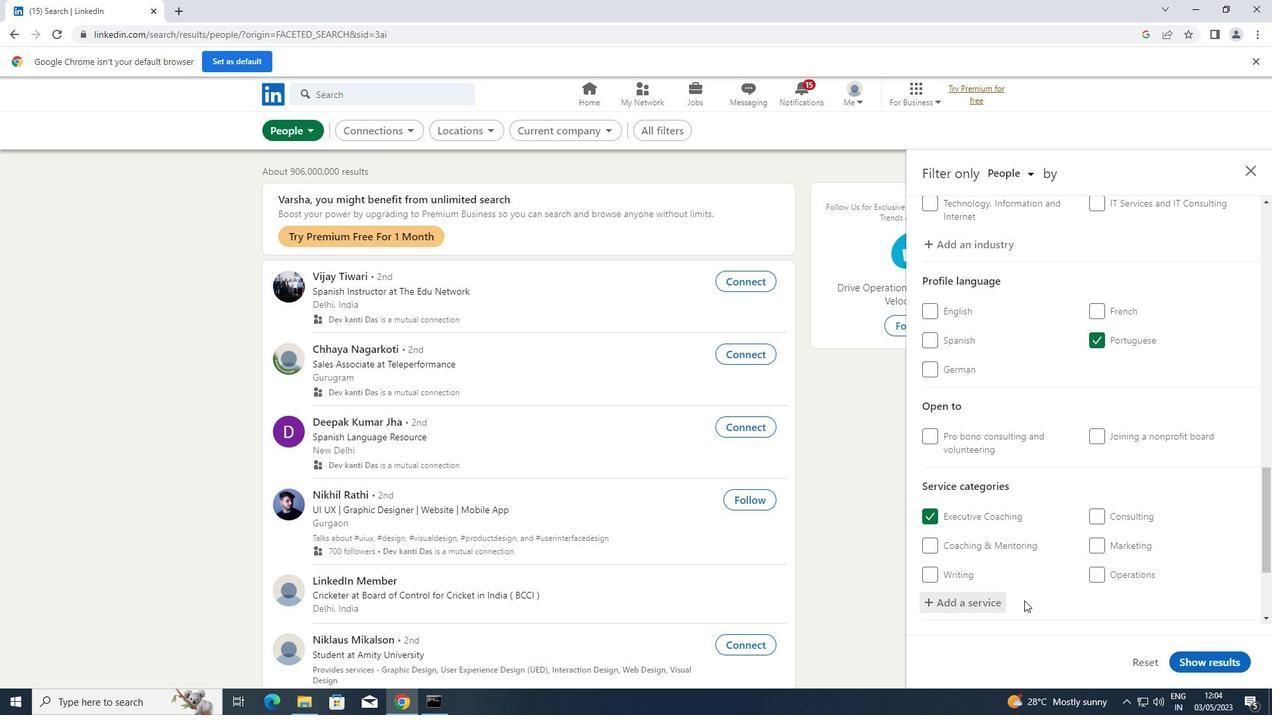 
Action: Mouse moved to (1037, 571)
Screenshot: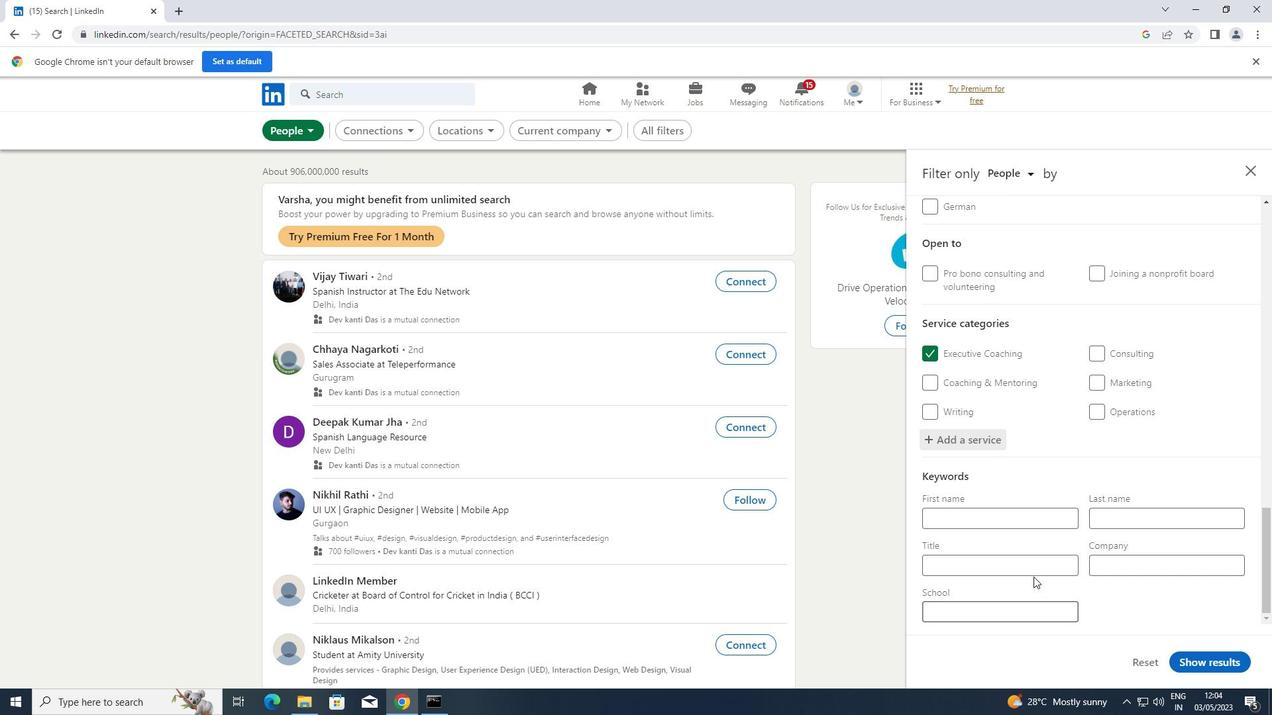
Action: Mouse scrolled (1037, 570) with delta (0, 0)
Screenshot: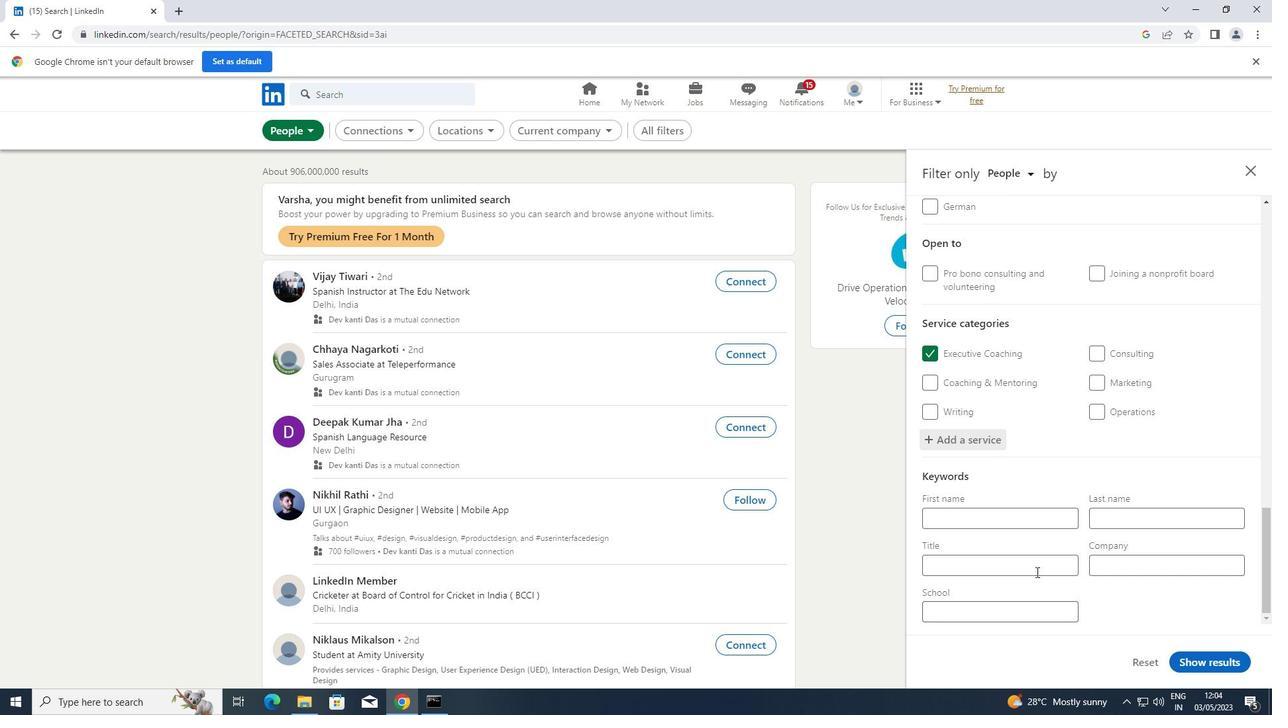 
Action: Mouse scrolled (1037, 570) with delta (0, 0)
Screenshot: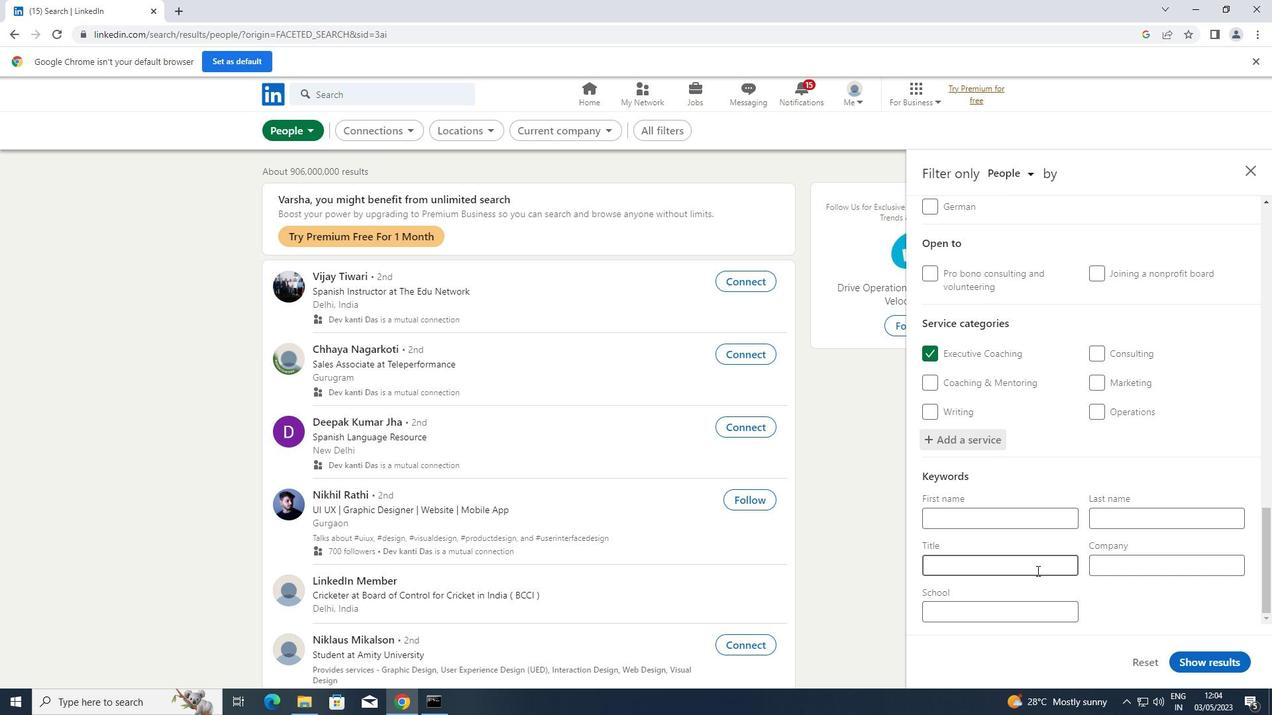 
Action: Mouse scrolled (1037, 570) with delta (0, 0)
Screenshot: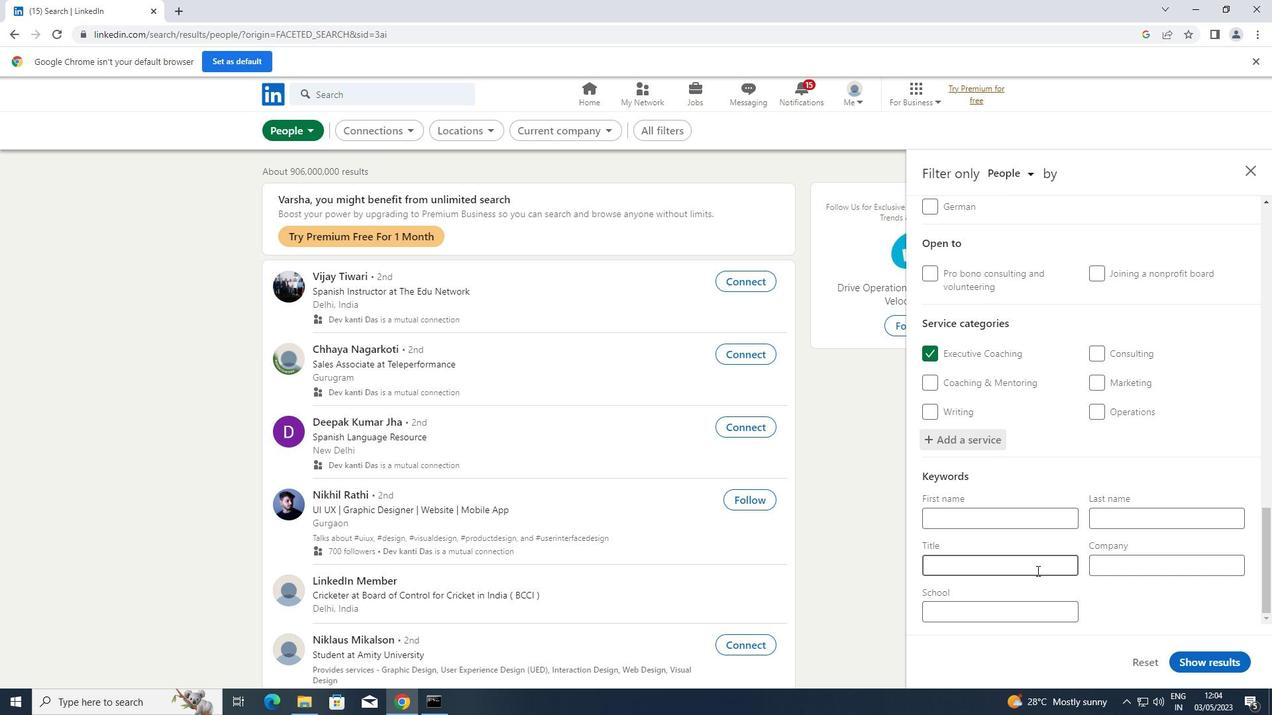 
Action: Mouse scrolled (1037, 570) with delta (0, 0)
Screenshot: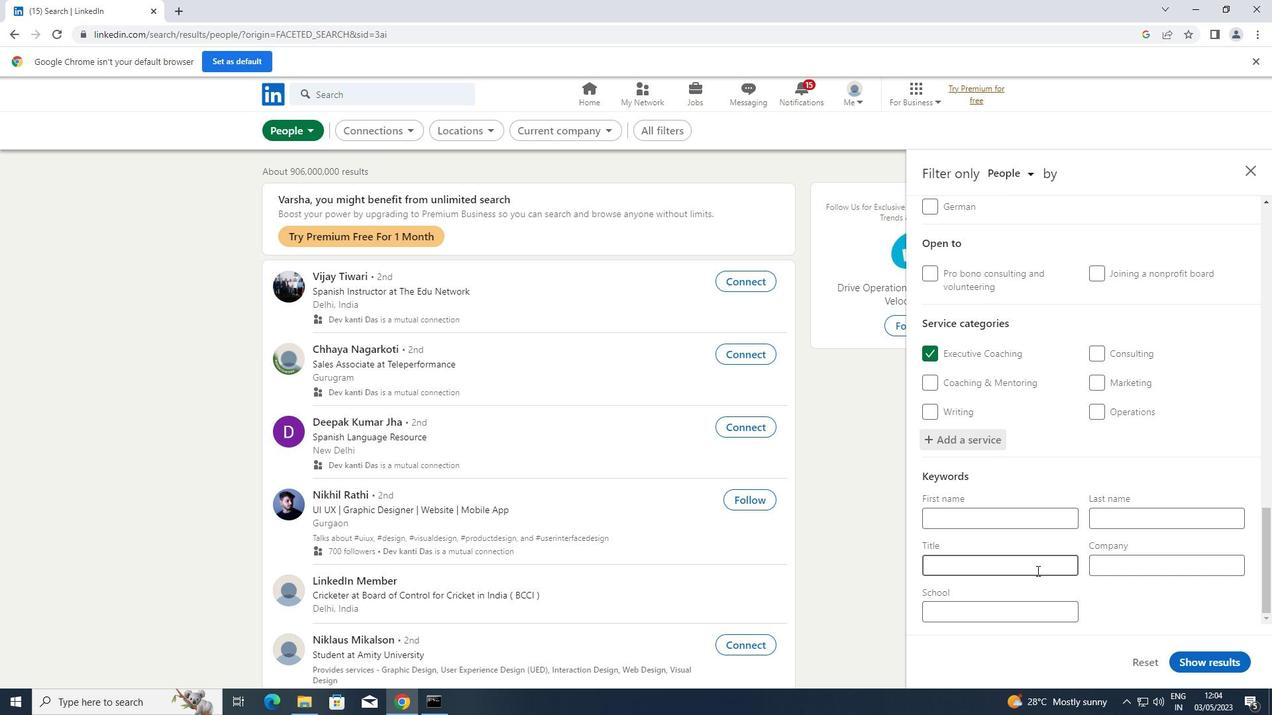 
Action: Mouse moved to (1027, 566)
Screenshot: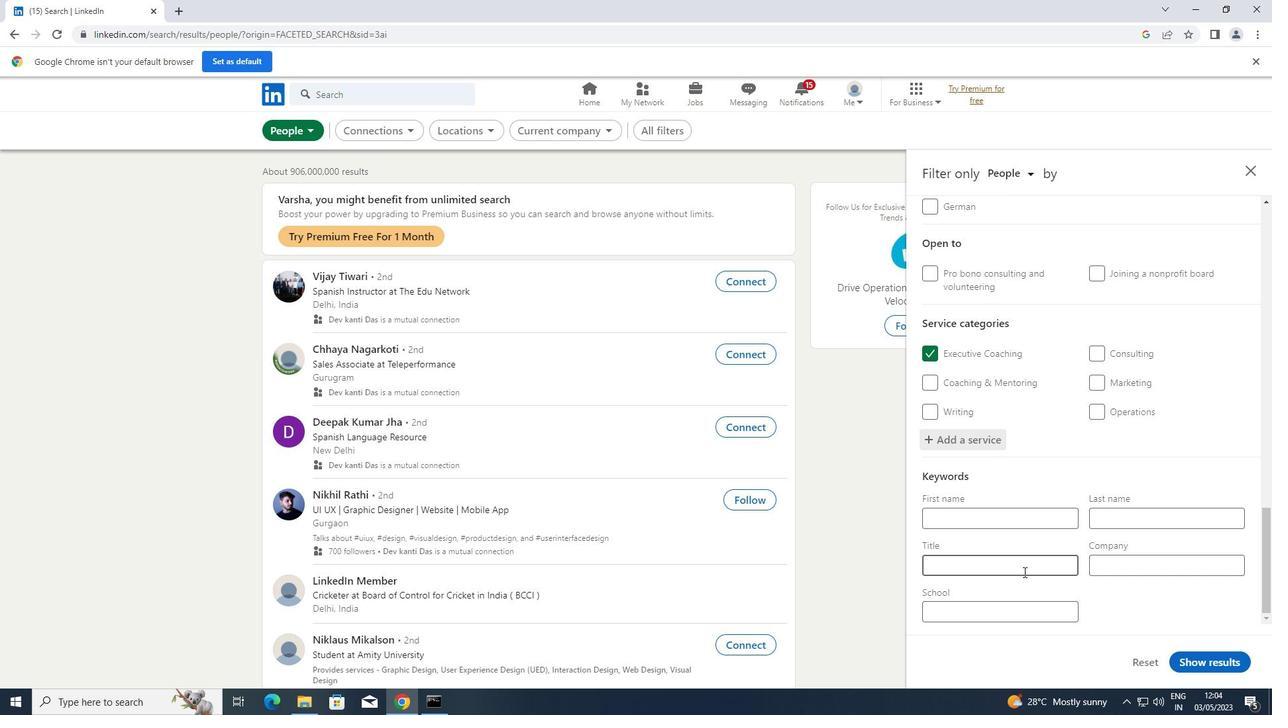 
Action: Mouse pressed left at (1027, 566)
Screenshot: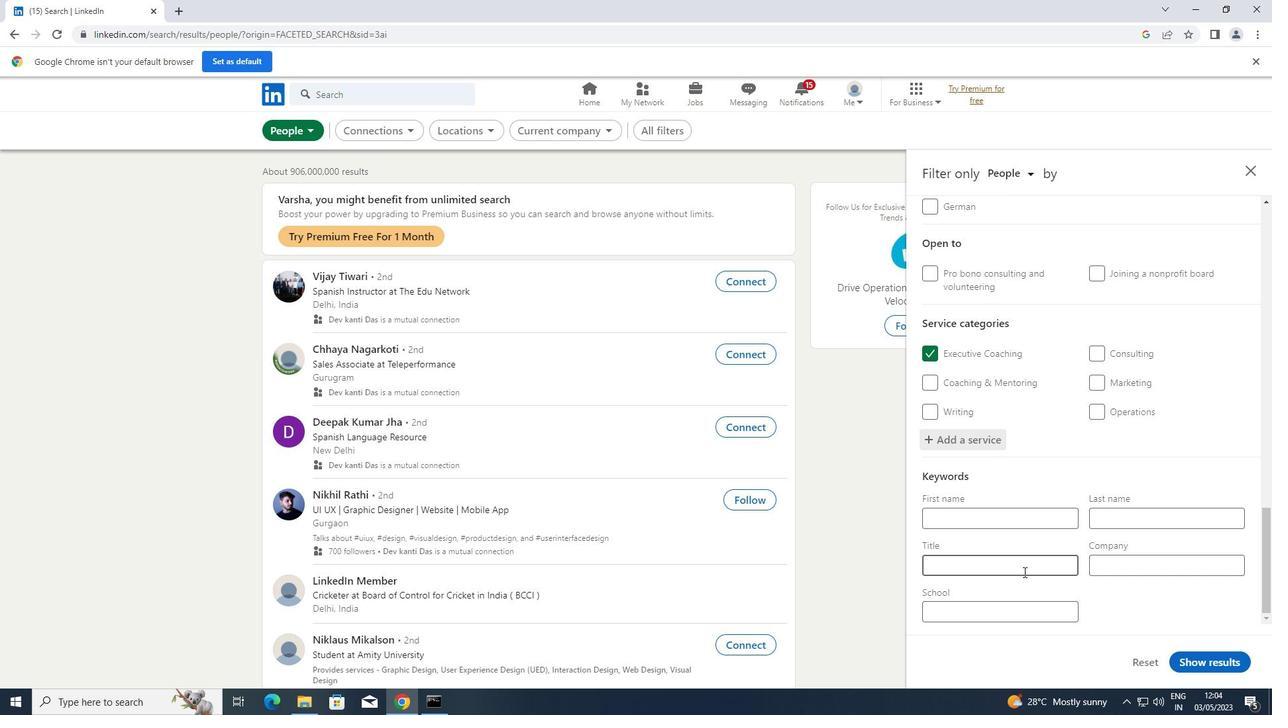 
Action: Key pressed <Key.shift>BOARD<Key.space>OF<Key.space><Key.shift>DIRECTORS
Screenshot: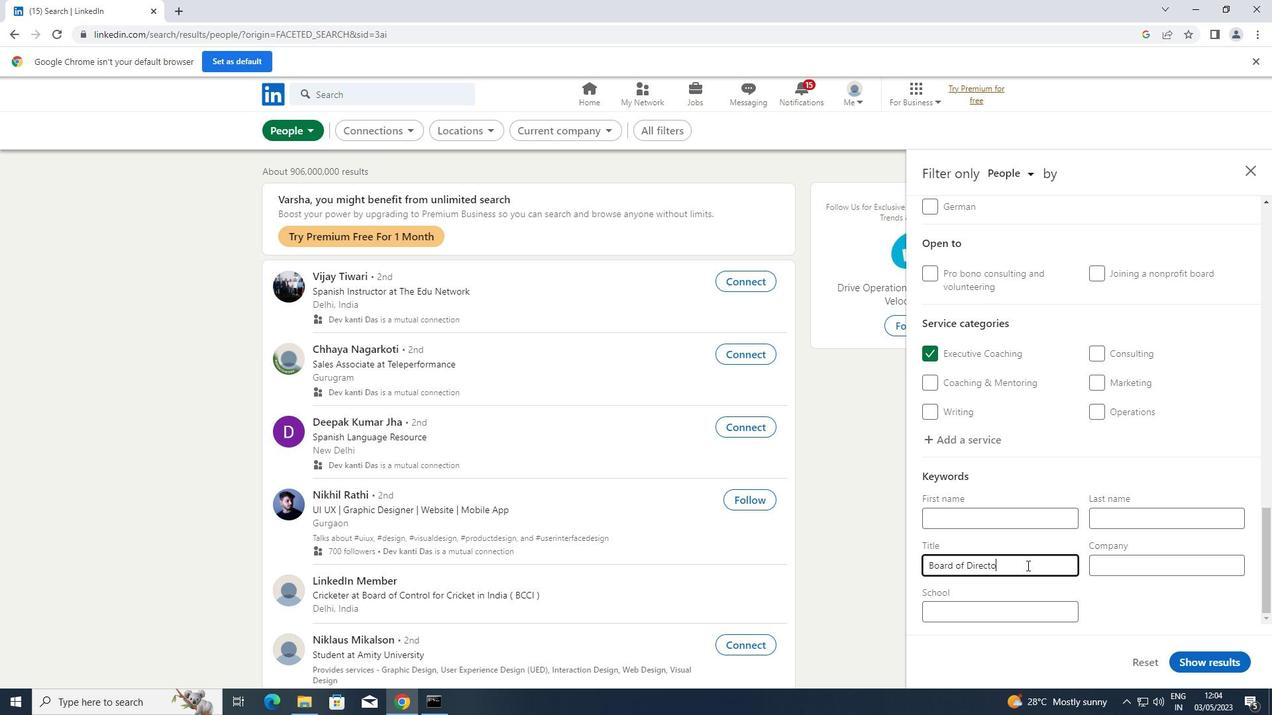 
Action: Mouse moved to (1213, 664)
Screenshot: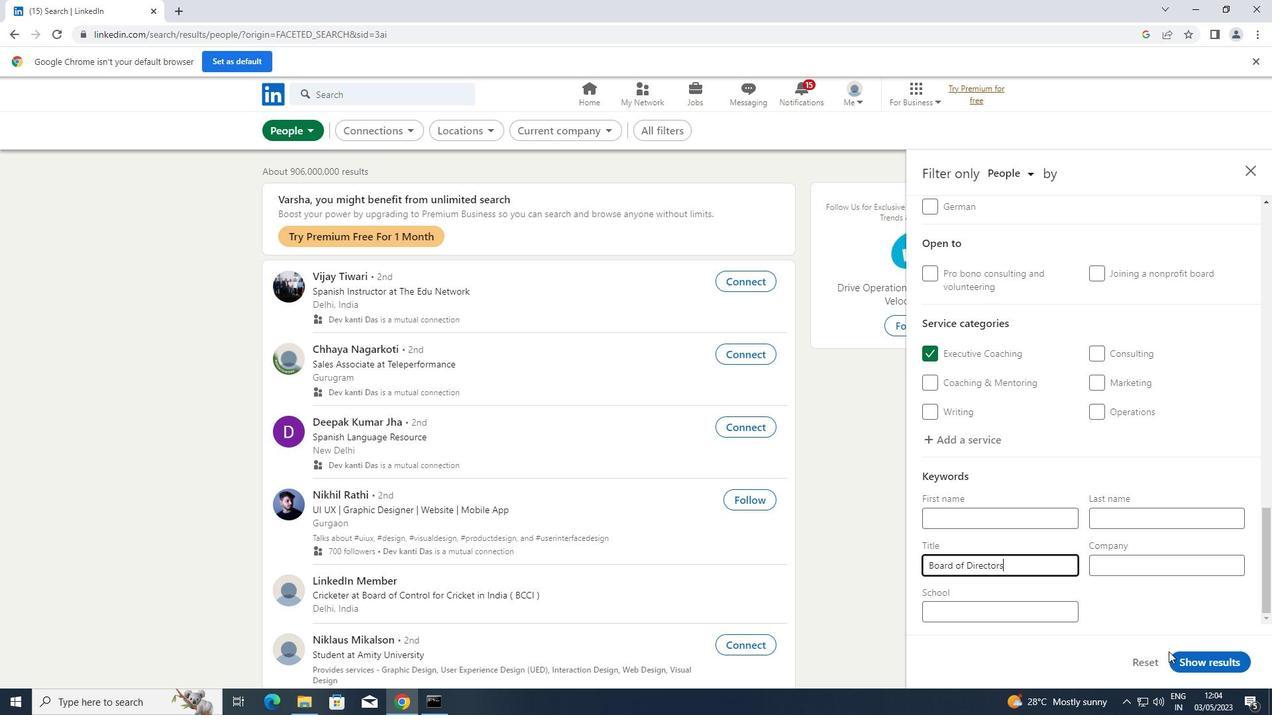 
Action: Mouse pressed left at (1213, 664)
Screenshot: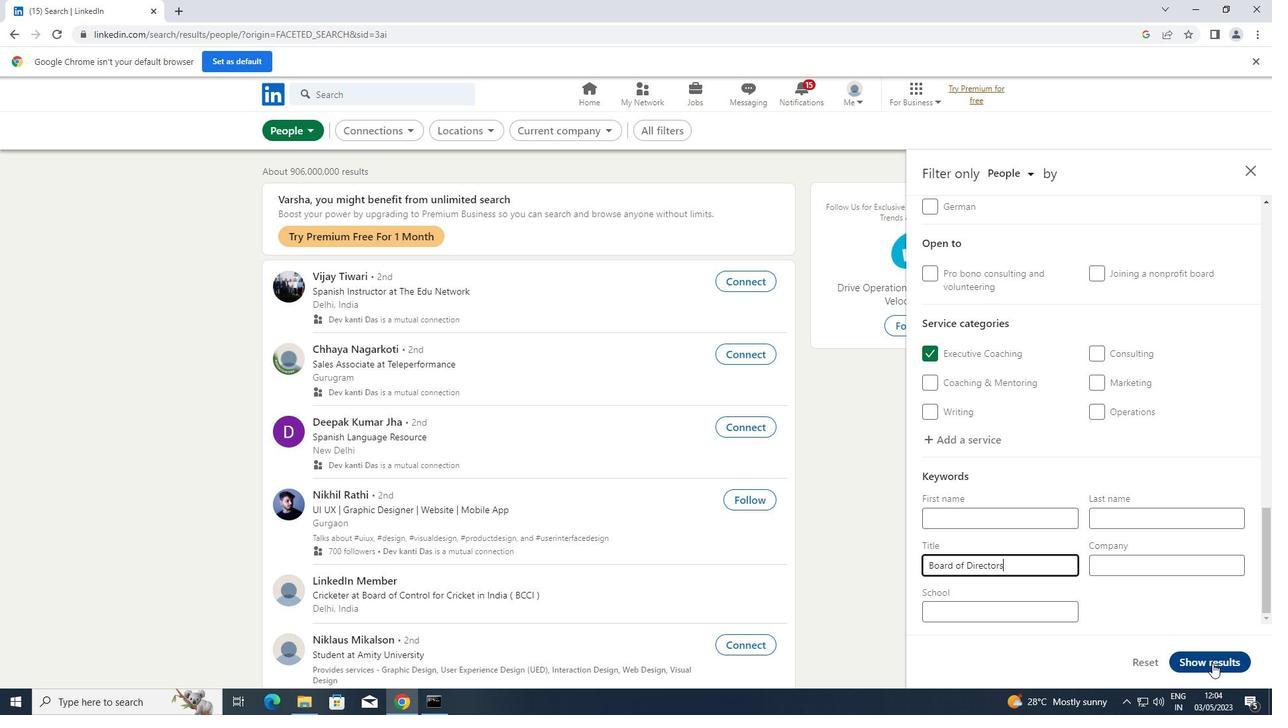 
